Task: Find connections with filter location Derry with filter topic #realestatewith filter profile language Potuguese with filter current company Applus+ Asia Middle East and Africa with filter school Management and Science University with filter industry Glass, Ceramics and Concrete Manufacturing with filter service category Negotiation with filter keywords title Wait Staff Manager
Action: Mouse moved to (731, 105)
Screenshot: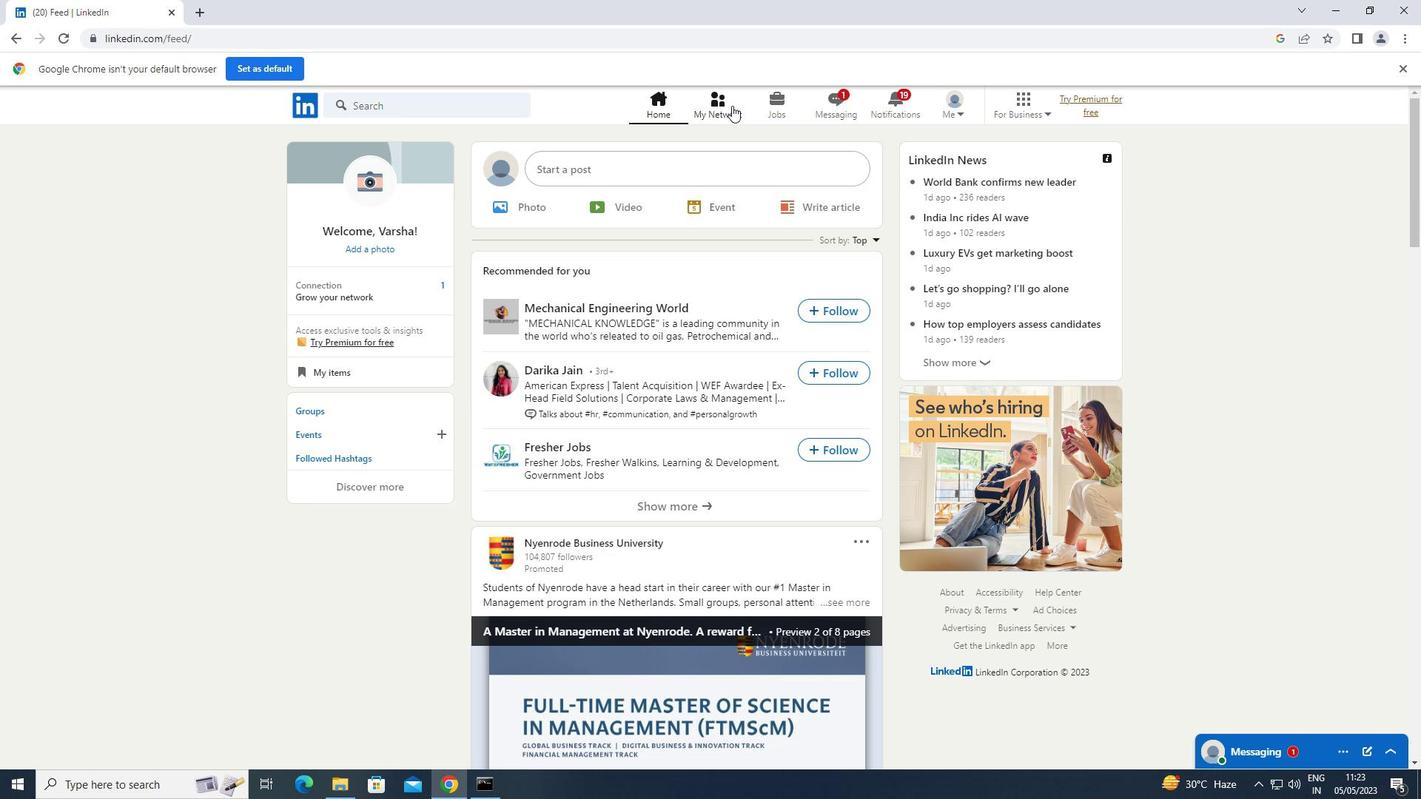 
Action: Mouse pressed left at (731, 105)
Screenshot: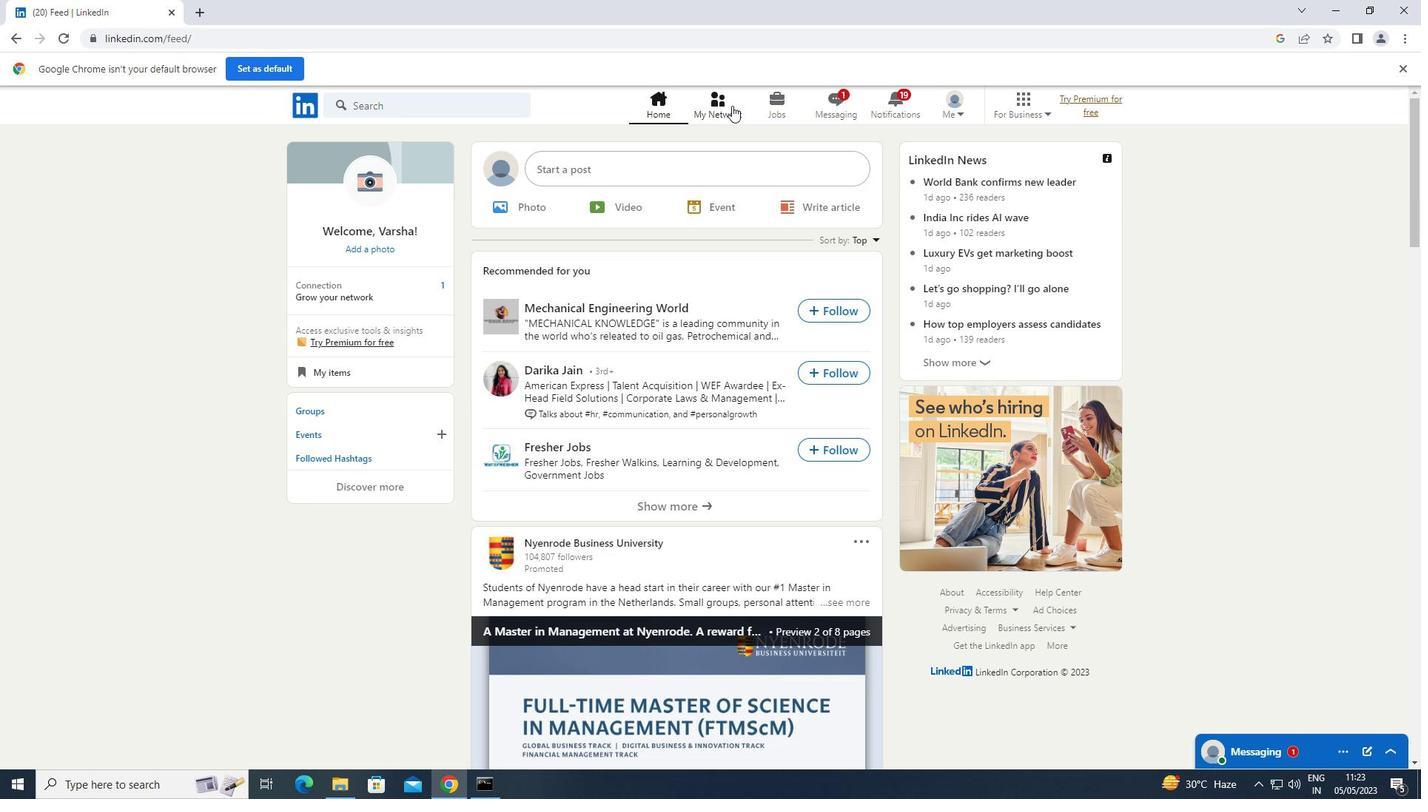 
Action: Mouse moved to (422, 183)
Screenshot: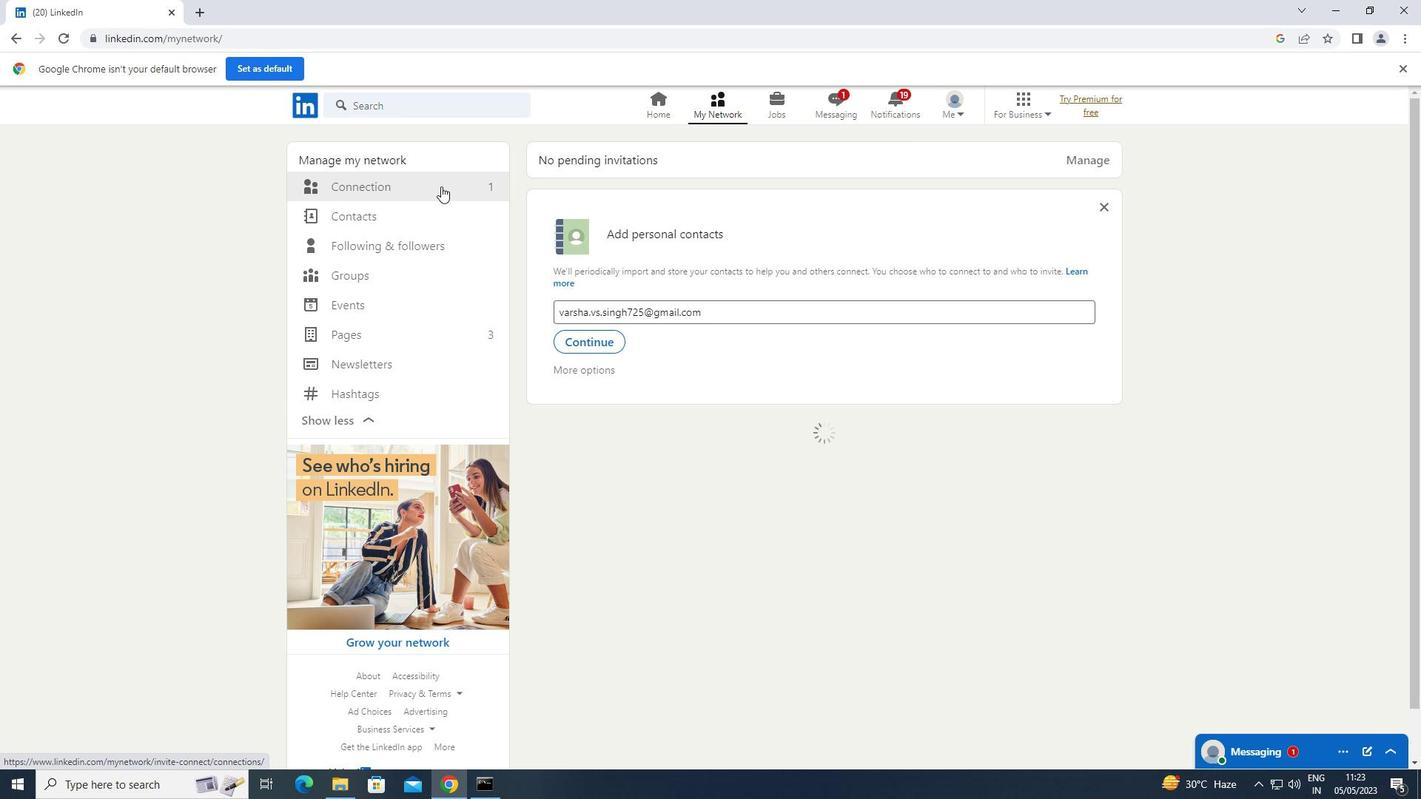 
Action: Mouse pressed left at (422, 183)
Screenshot: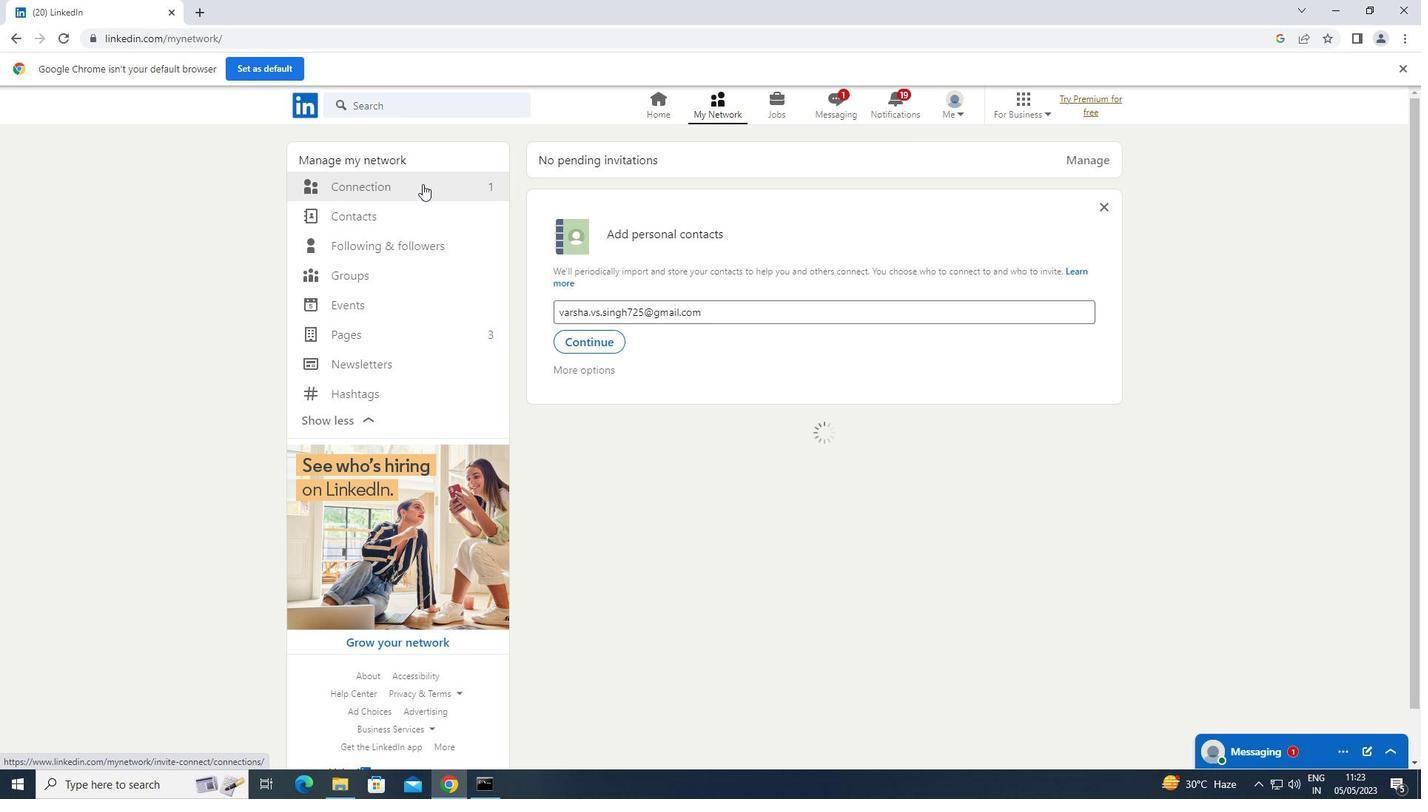 
Action: Mouse moved to (799, 190)
Screenshot: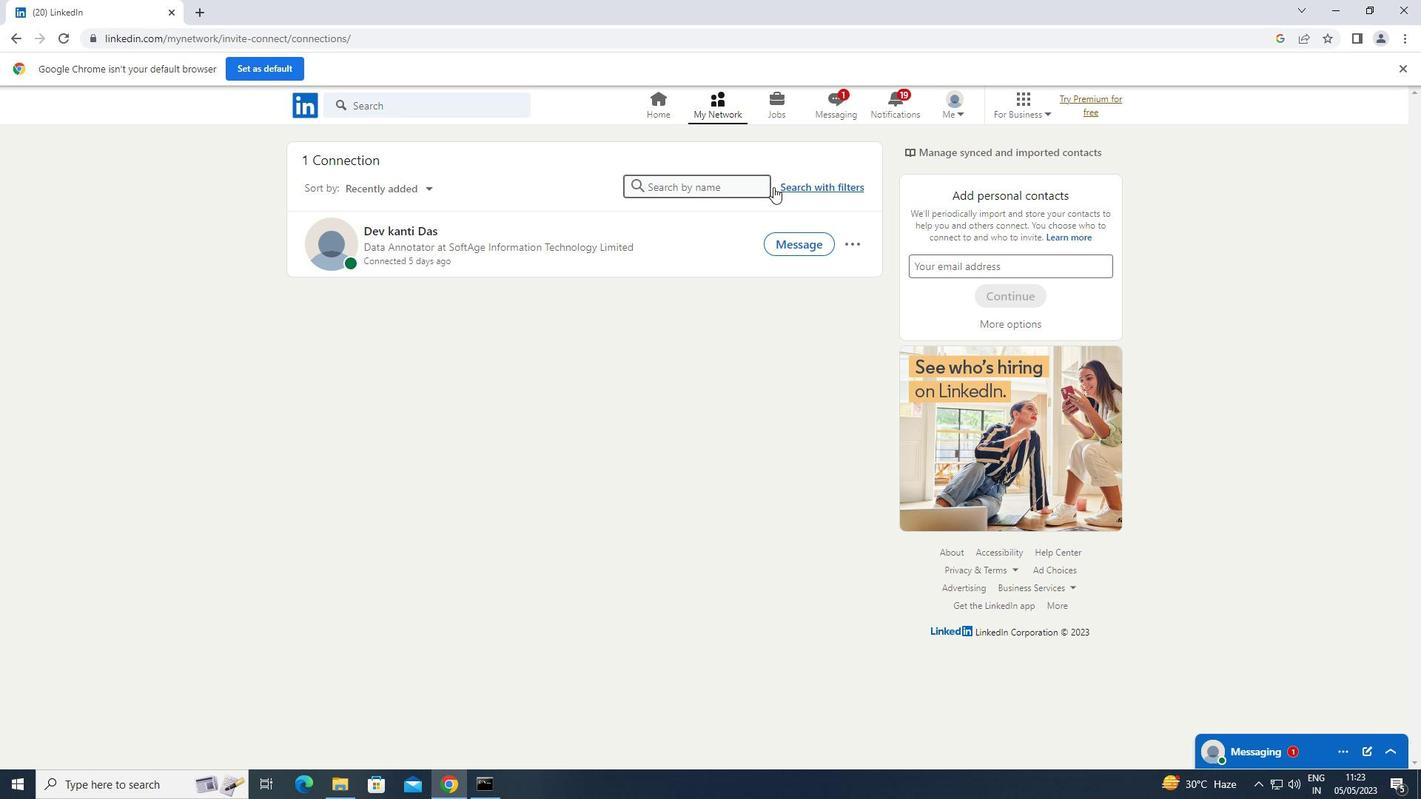 
Action: Mouse pressed left at (799, 190)
Screenshot: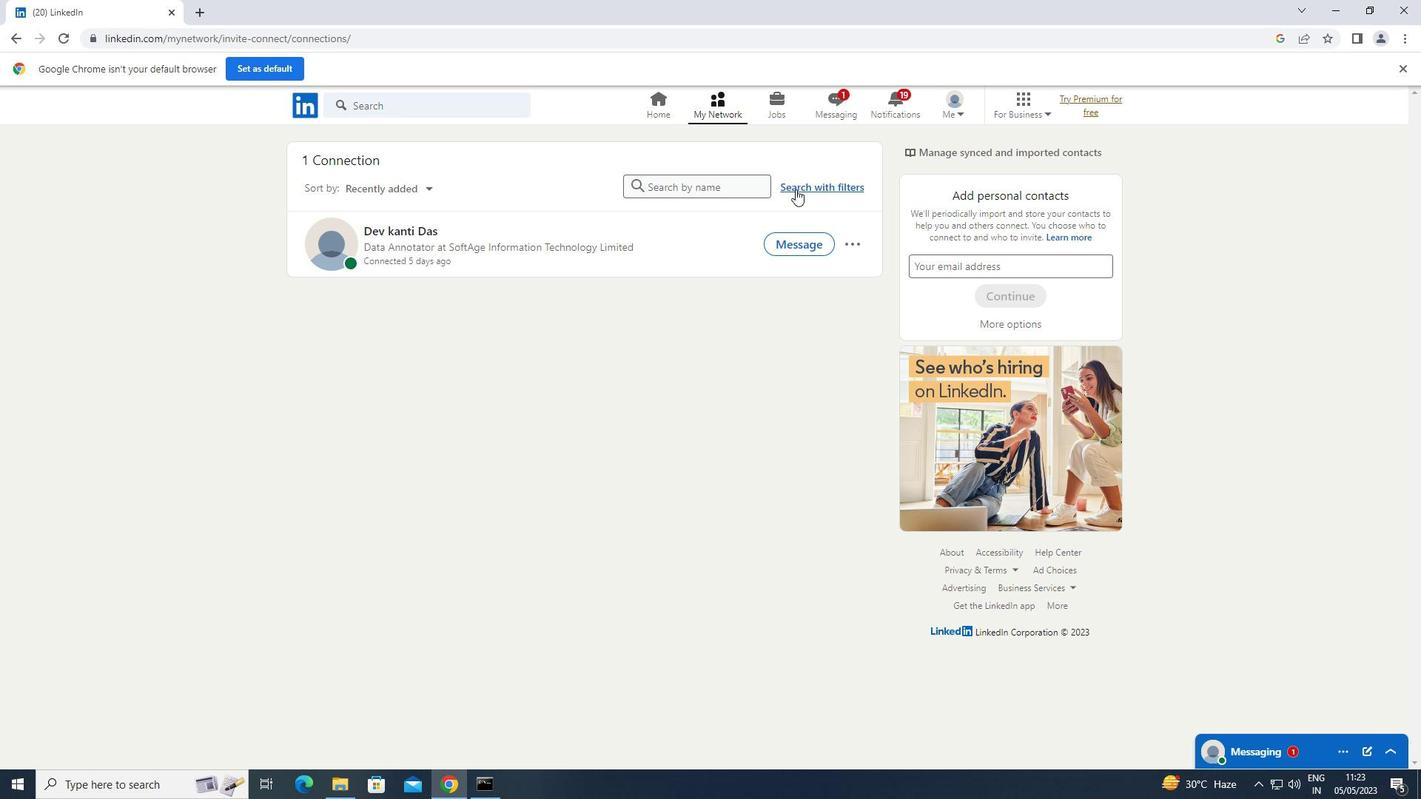 
Action: Mouse moved to (757, 150)
Screenshot: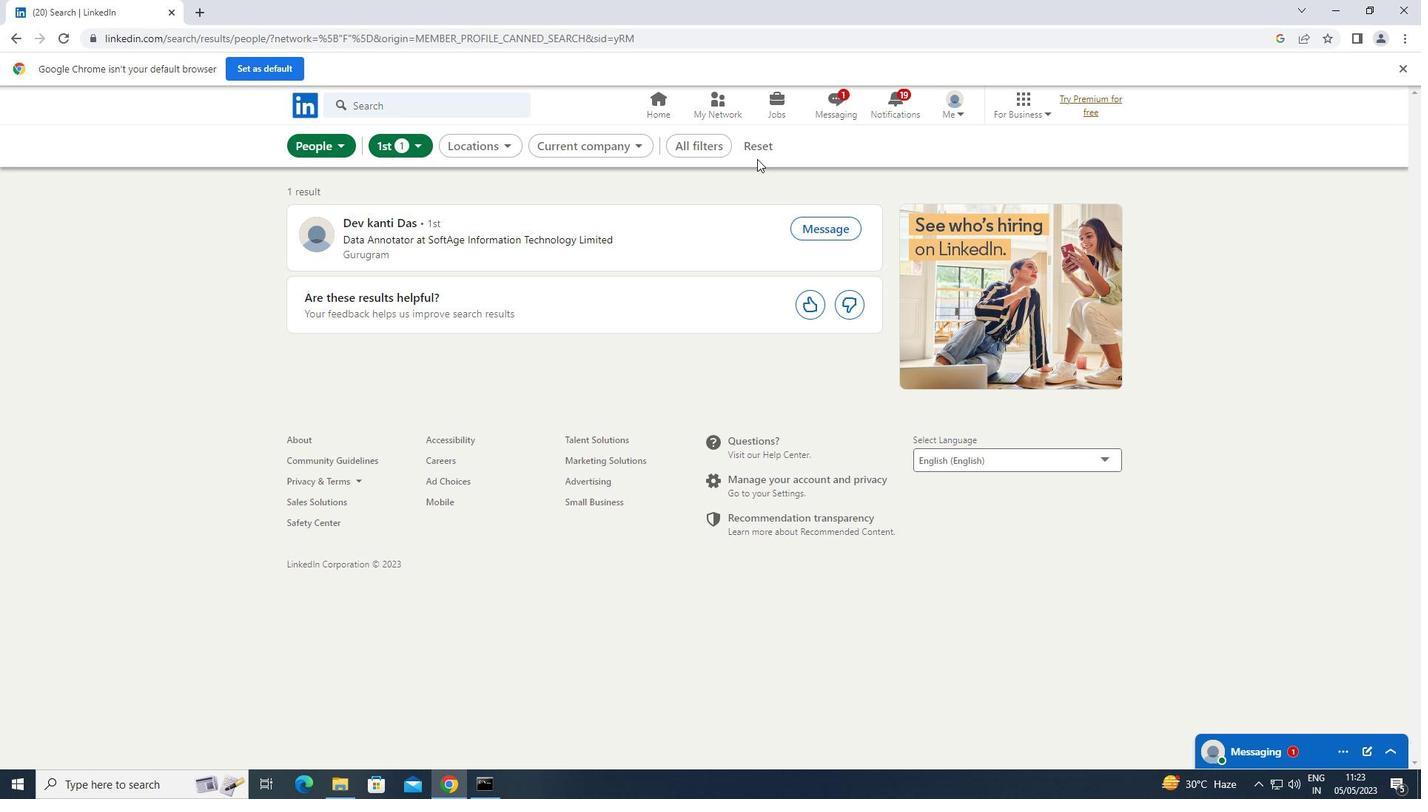 
Action: Mouse pressed left at (757, 150)
Screenshot: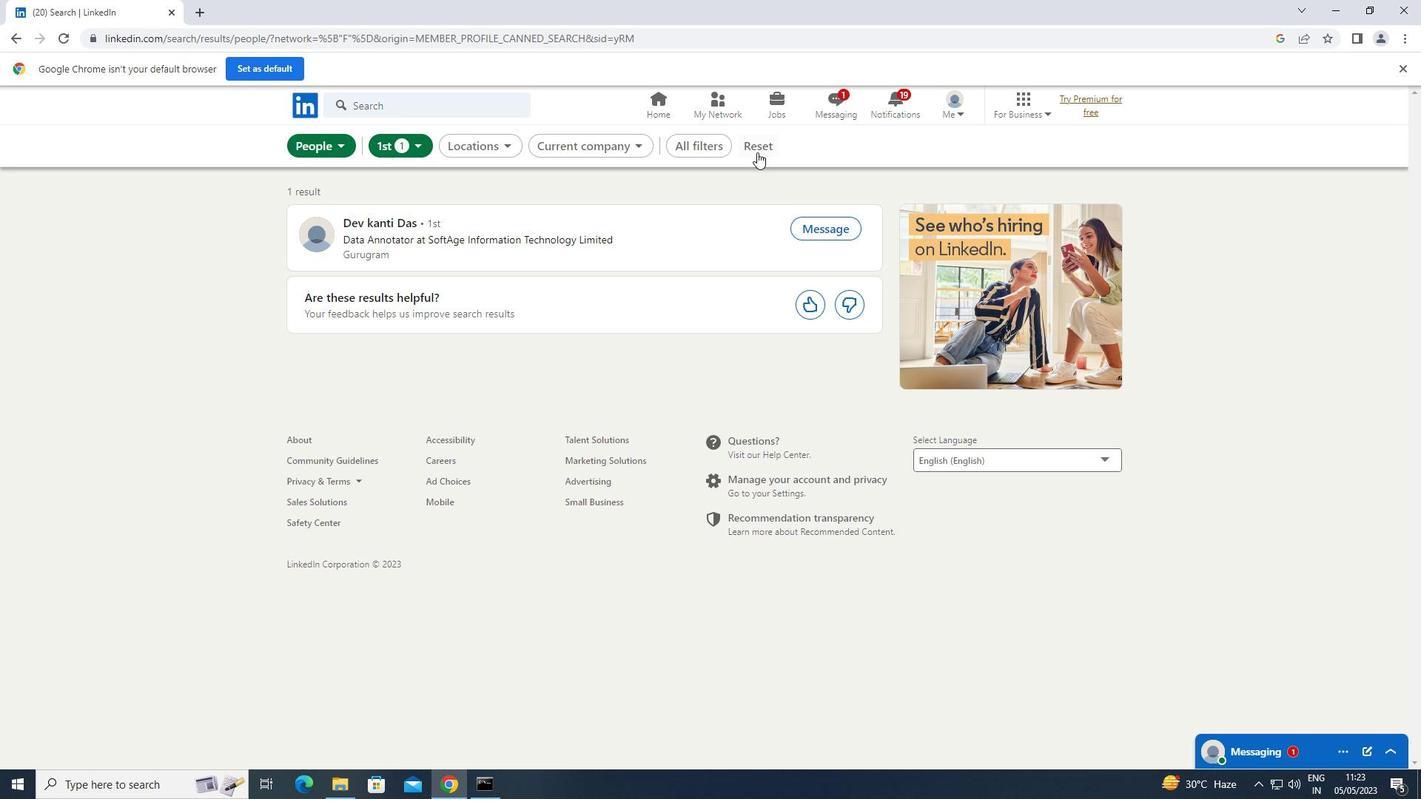 
Action: Mouse moved to (747, 150)
Screenshot: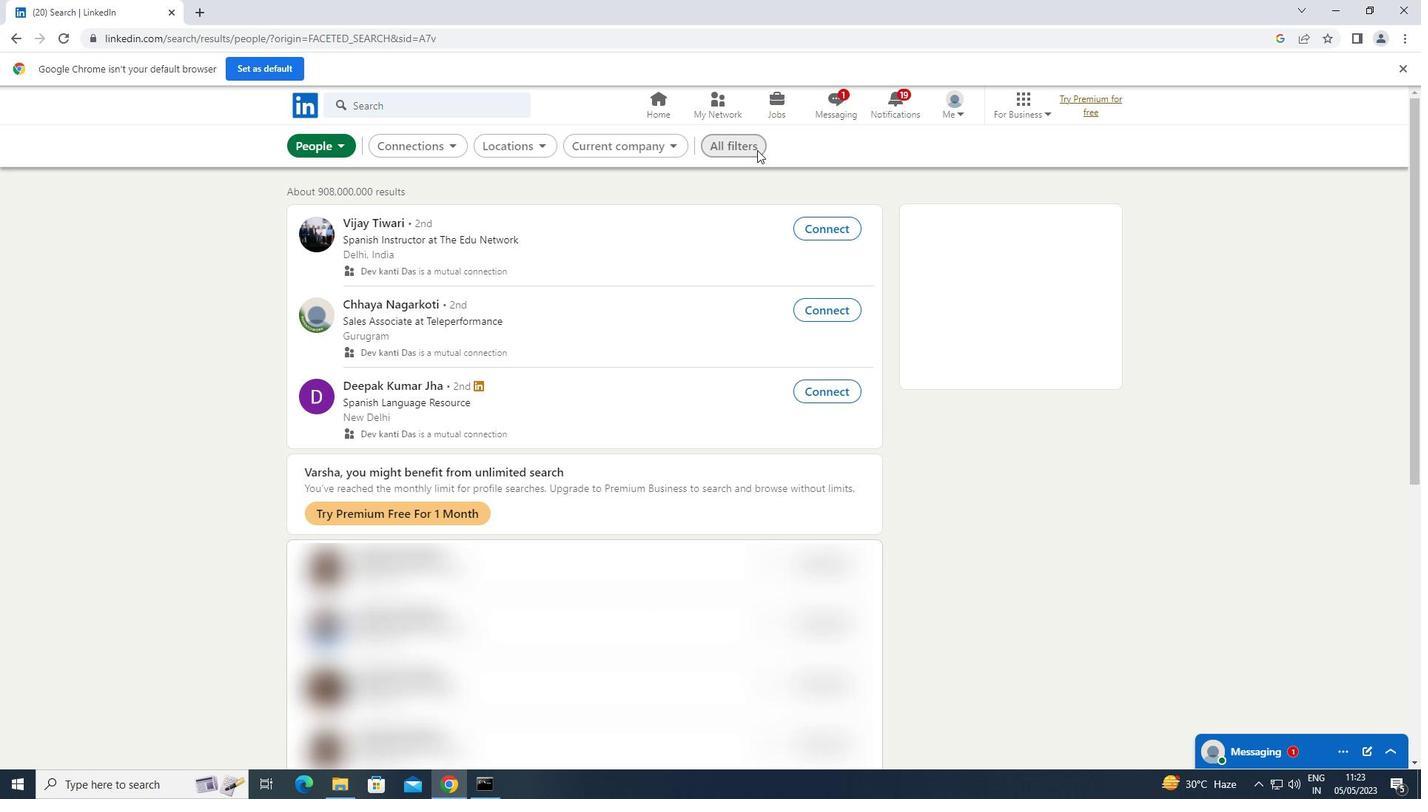 
Action: Mouse pressed left at (747, 150)
Screenshot: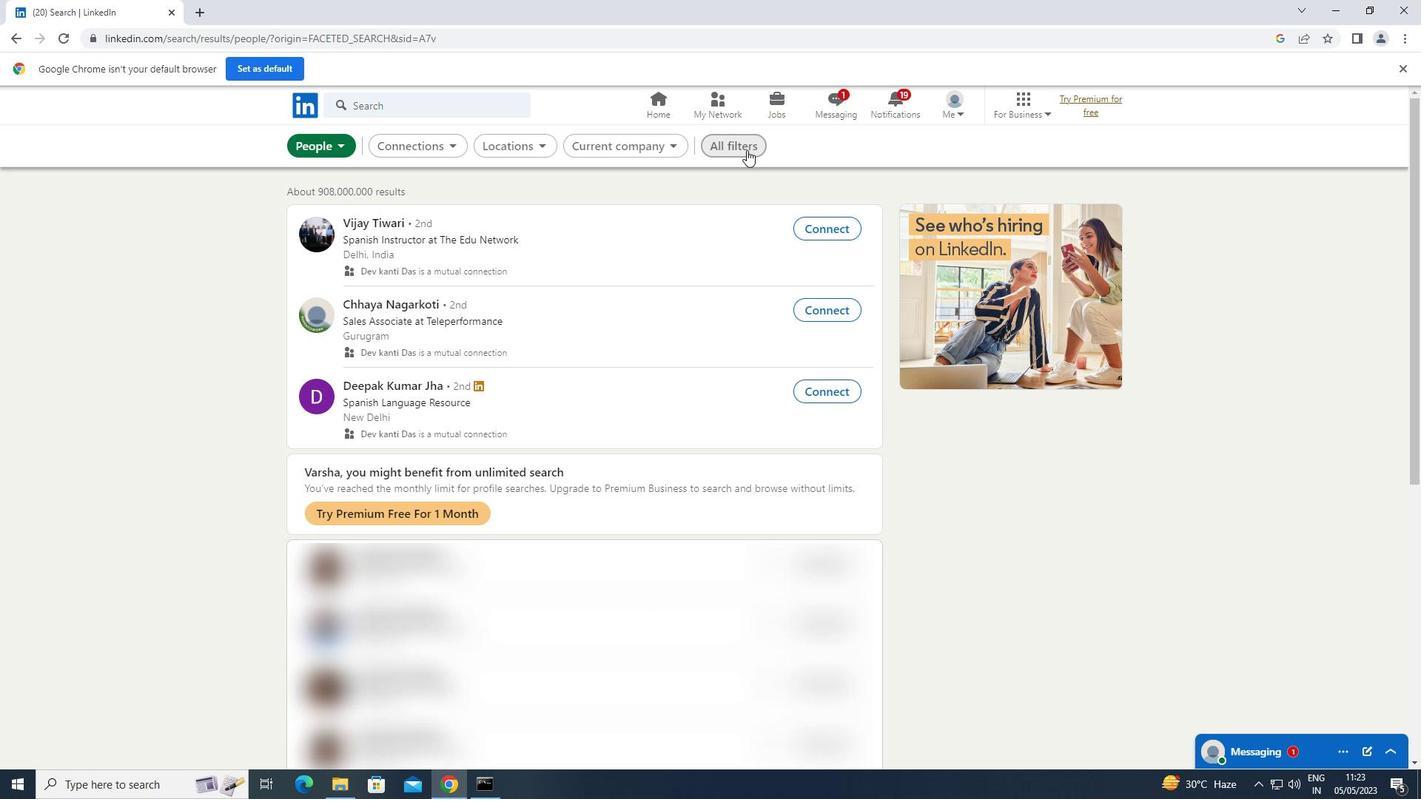 
Action: Mouse moved to (1224, 581)
Screenshot: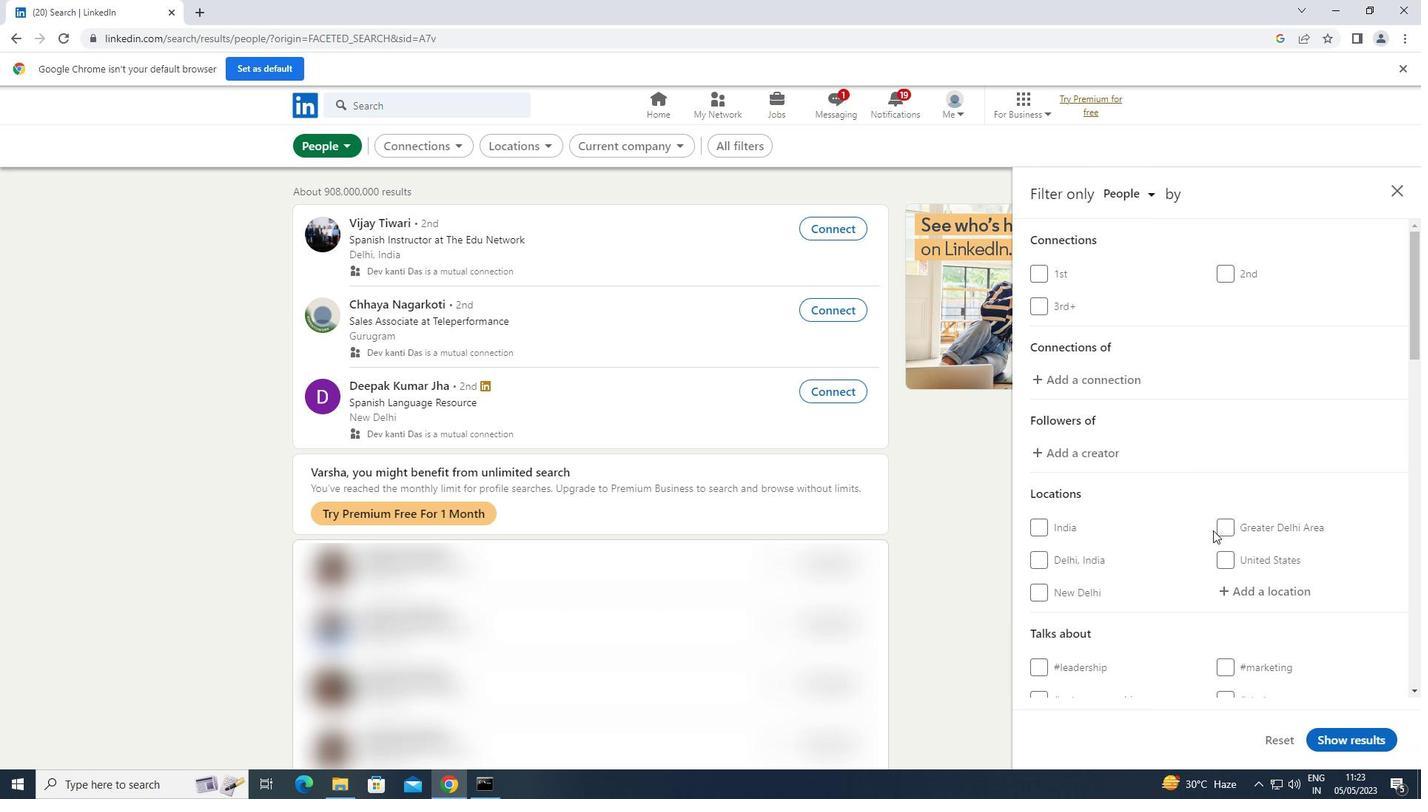 
Action: Mouse pressed left at (1224, 581)
Screenshot: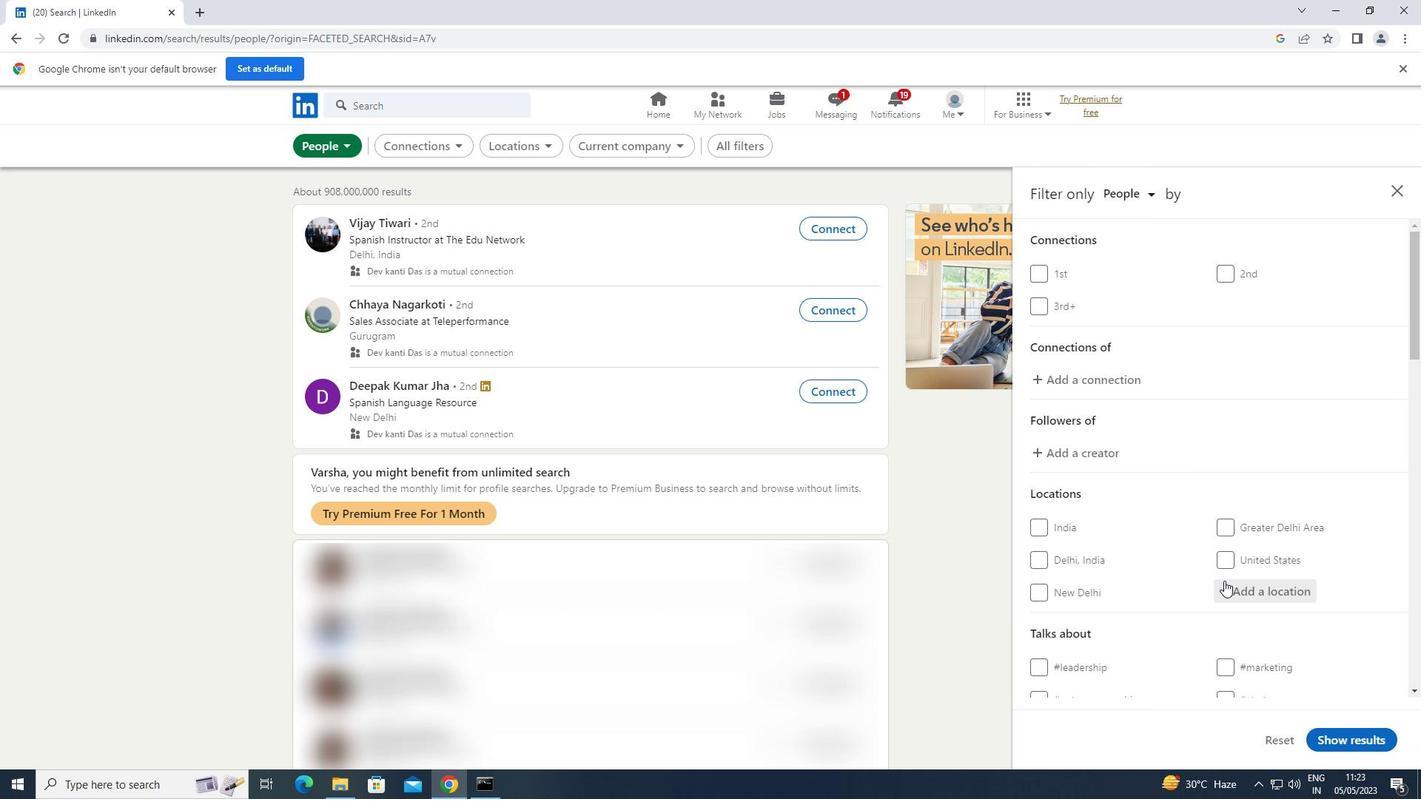 
Action: Key pressed <Key.shift><Key.shift>DERRY
Screenshot: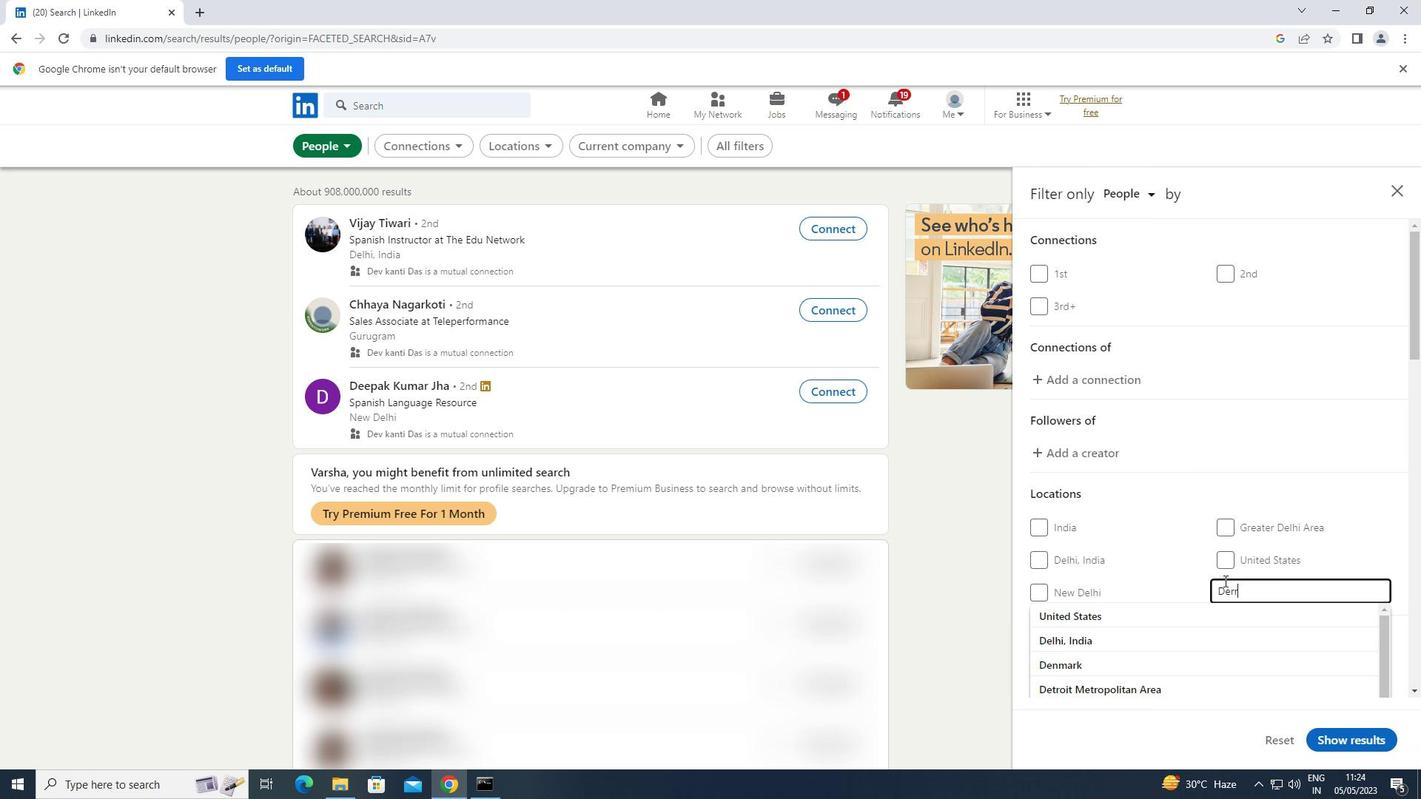 
Action: Mouse scrolled (1224, 580) with delta (0, 0)
Screenshot: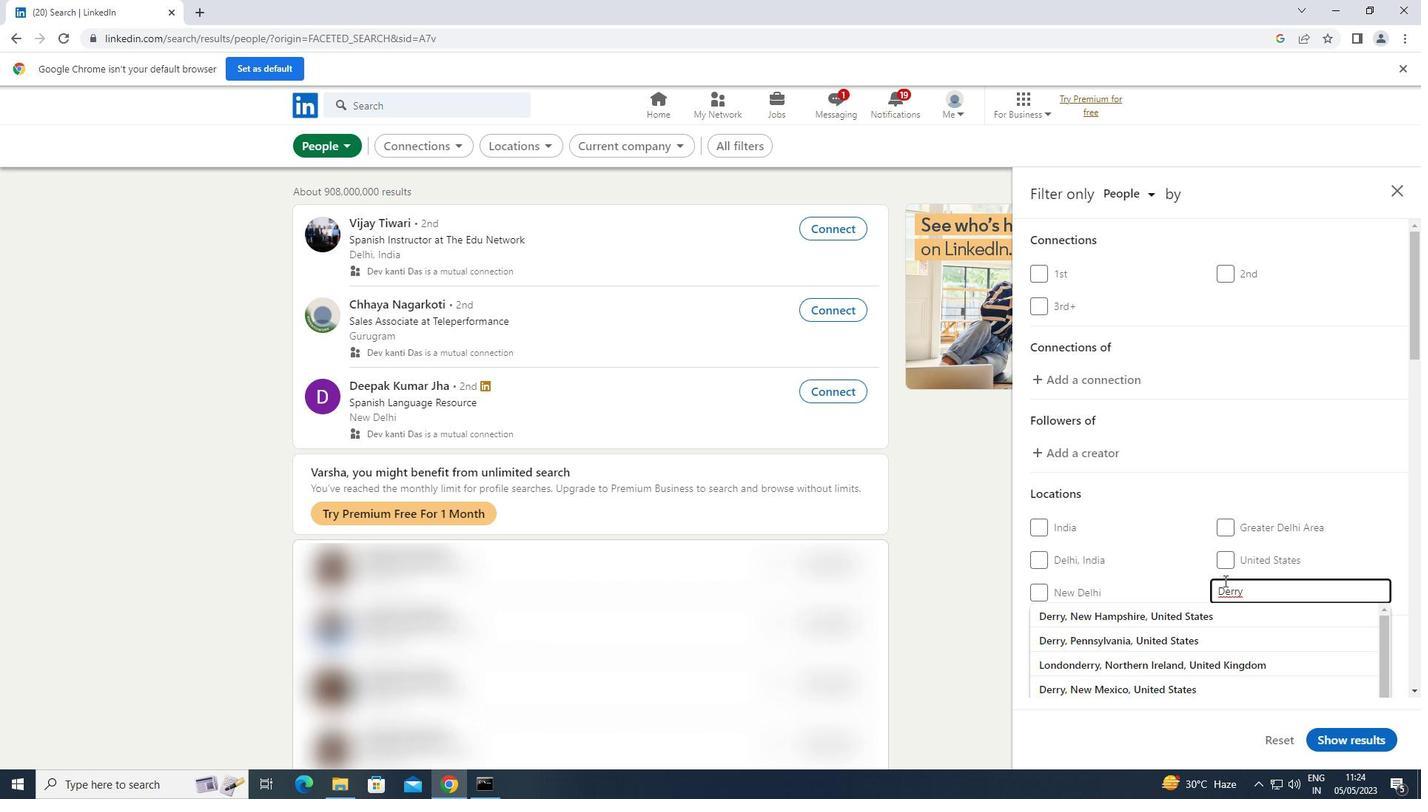 
Action: Mouse moved to (1224, 587)
Screenshot: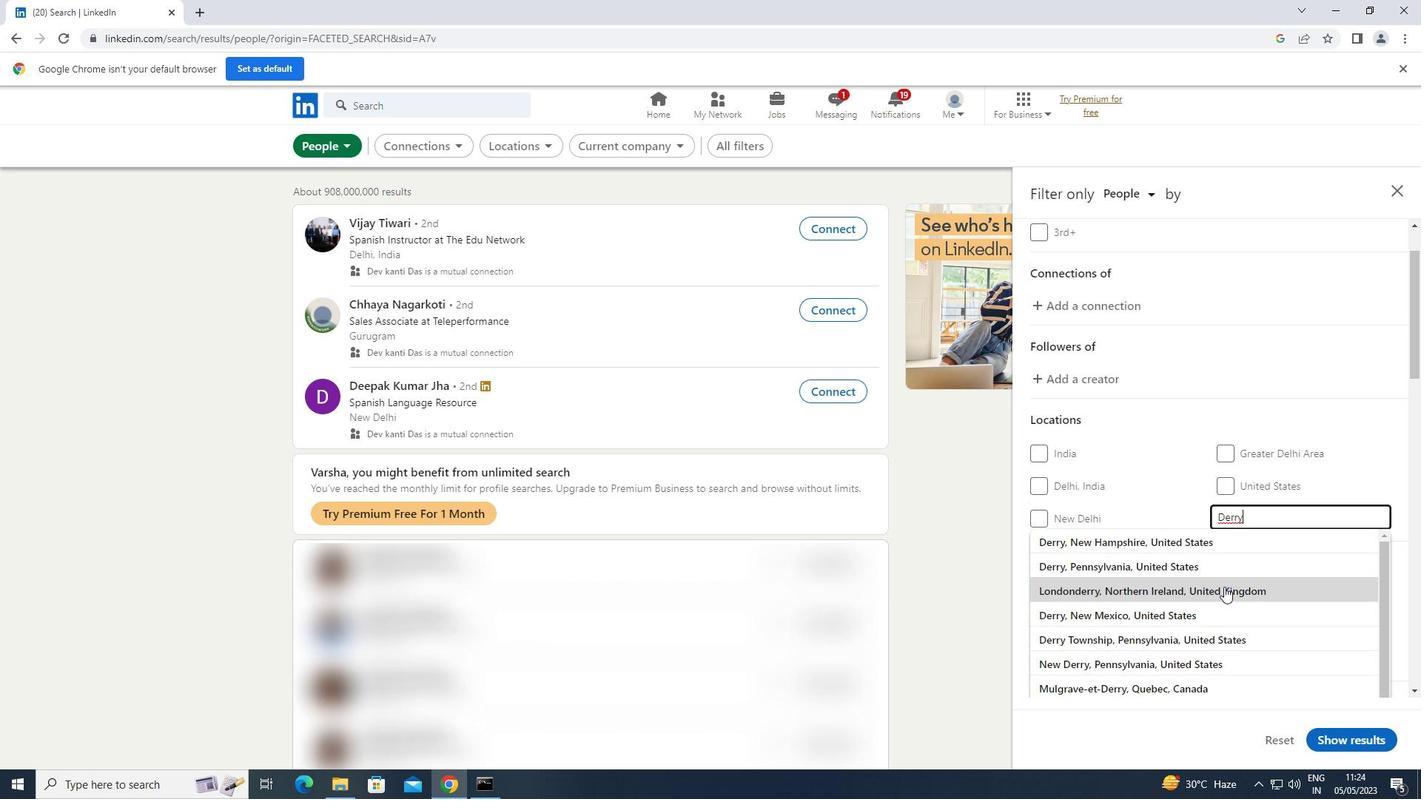
Action: Key pressed <Key.enter>
Screenshot: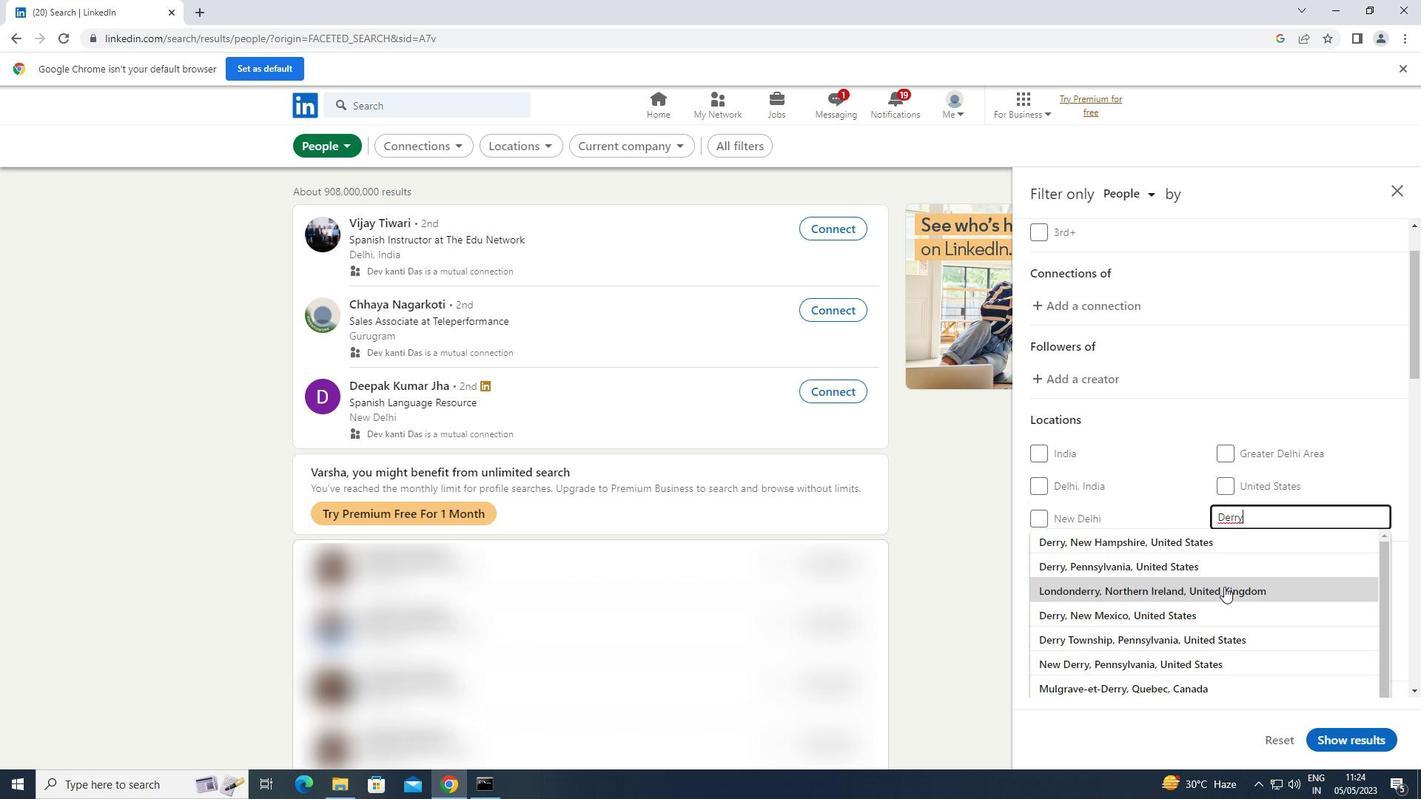 
Action: Mouse moved to (1264, 662)
Screenshot: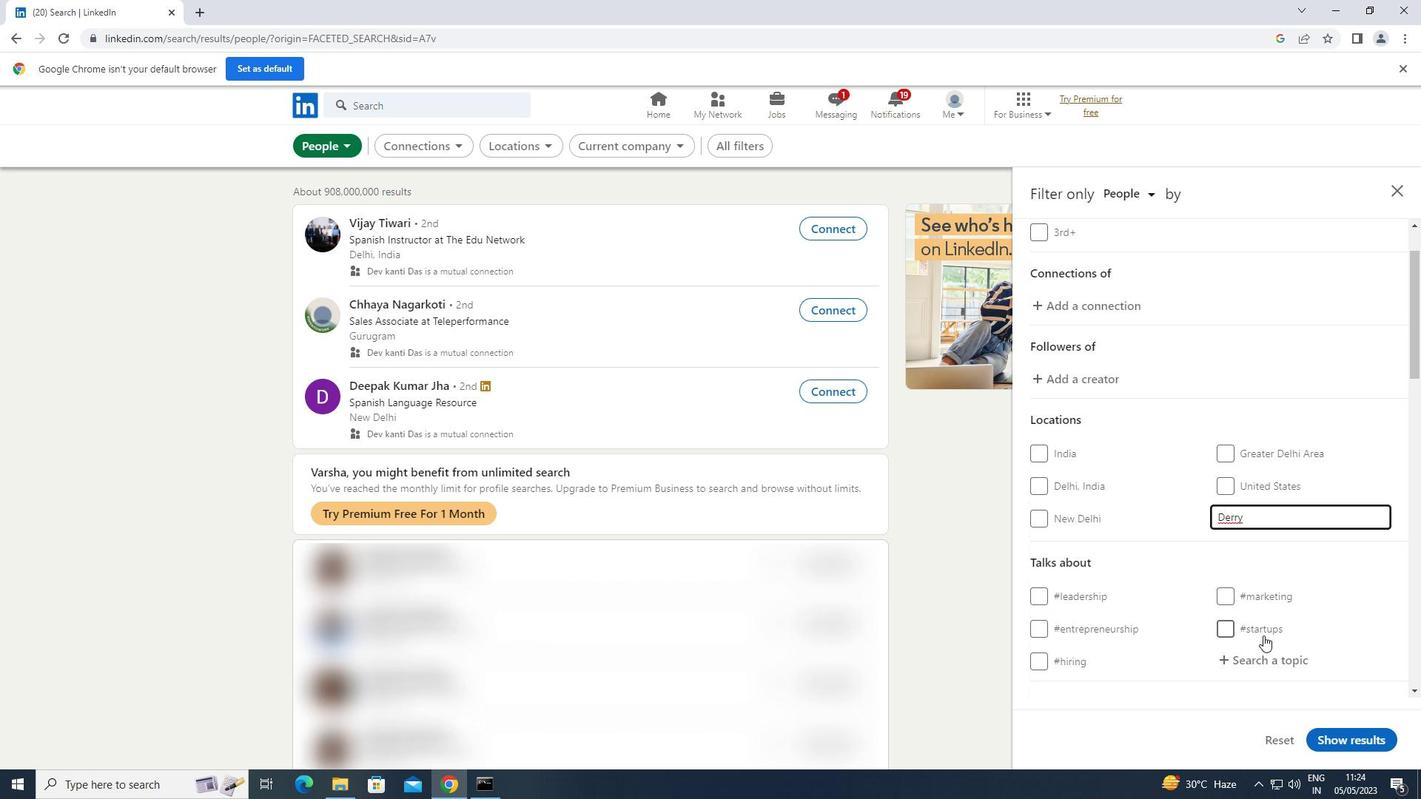 
Action: Mouse pressed left at (1264, 662)
Screenshot: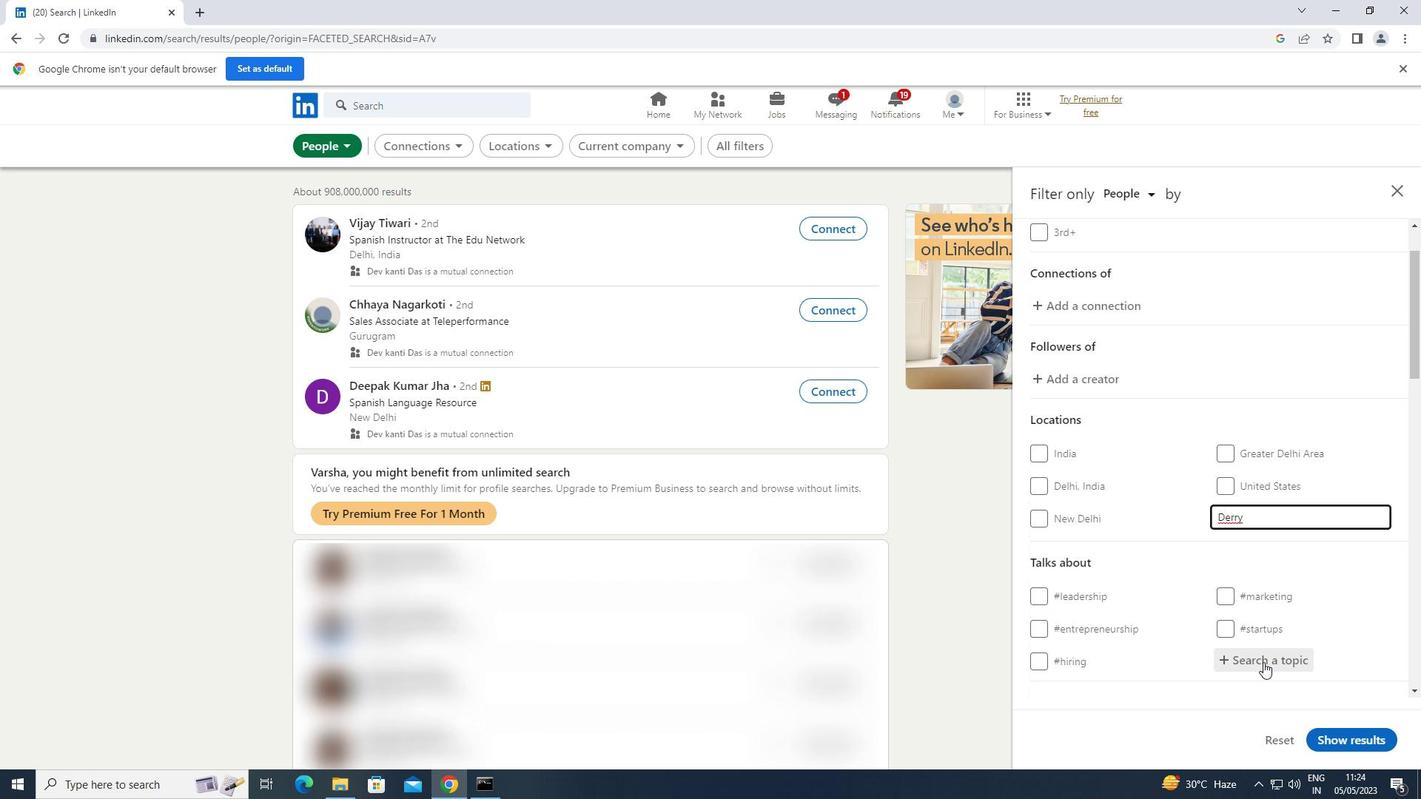 
Action: Key pressed REALESTATE
Screenshot: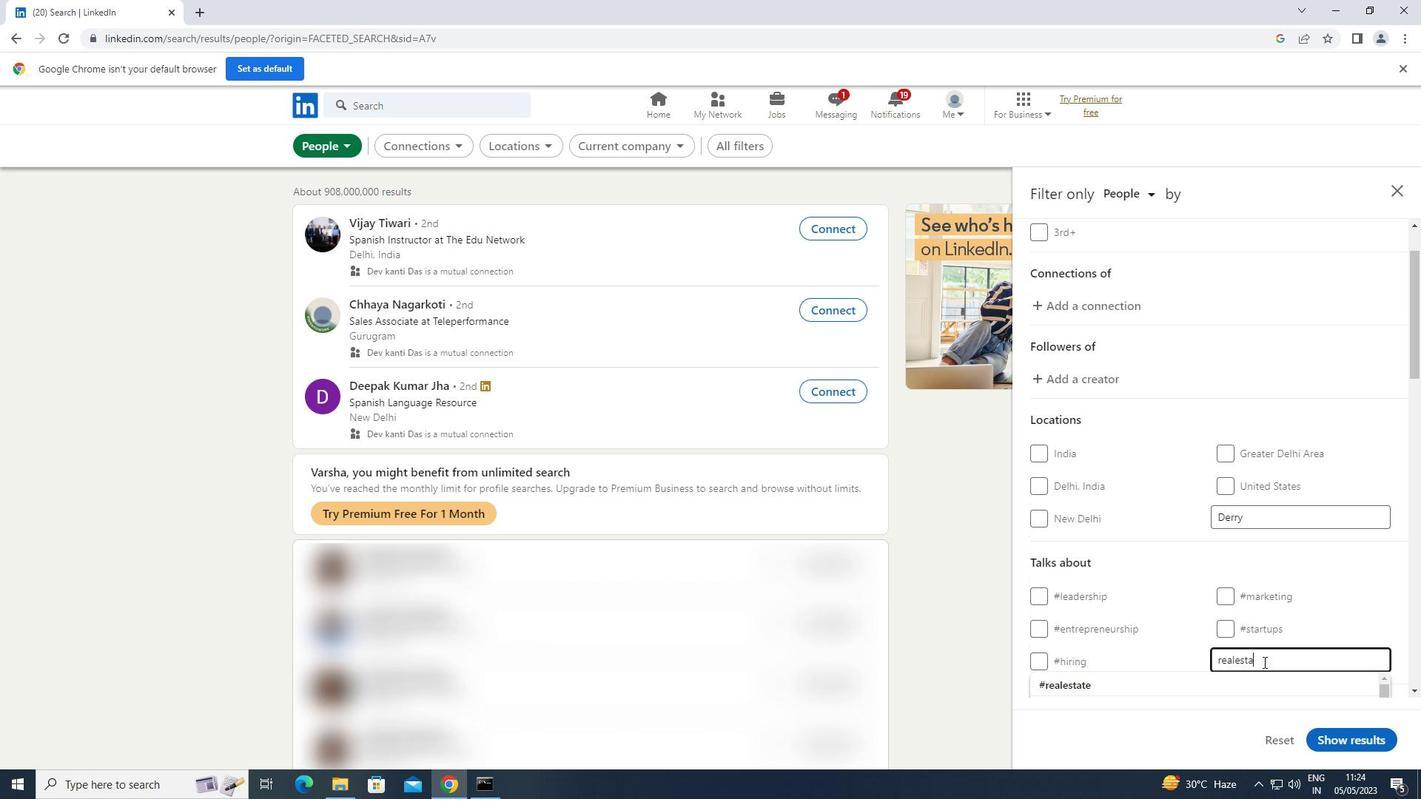 
Action: Mouse moved to (1076, 676)
Screenshot: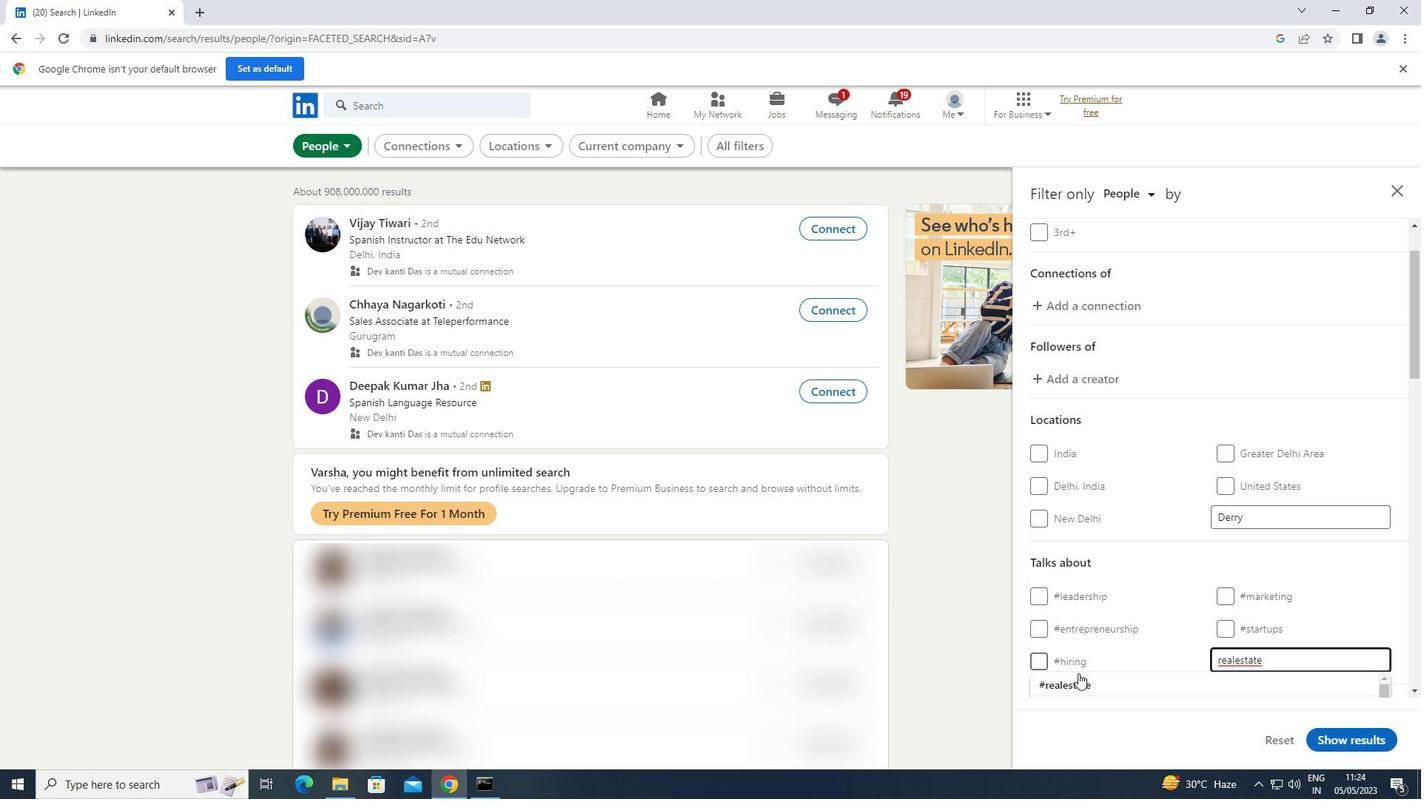 
Action: Mouse pressed left at (1076, 676)
Screenshot: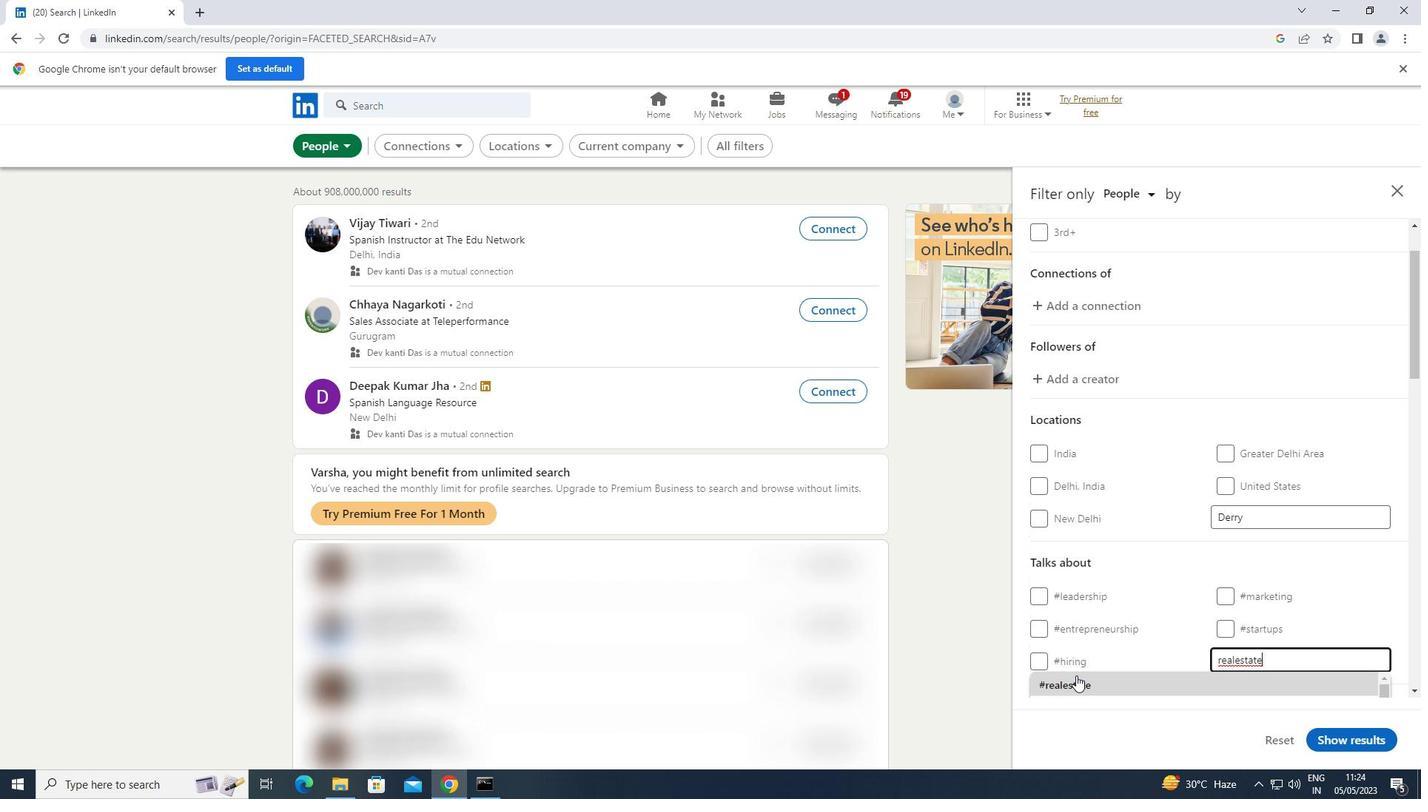 
Action: Mouse moved to (1093, 620)
Screenshot: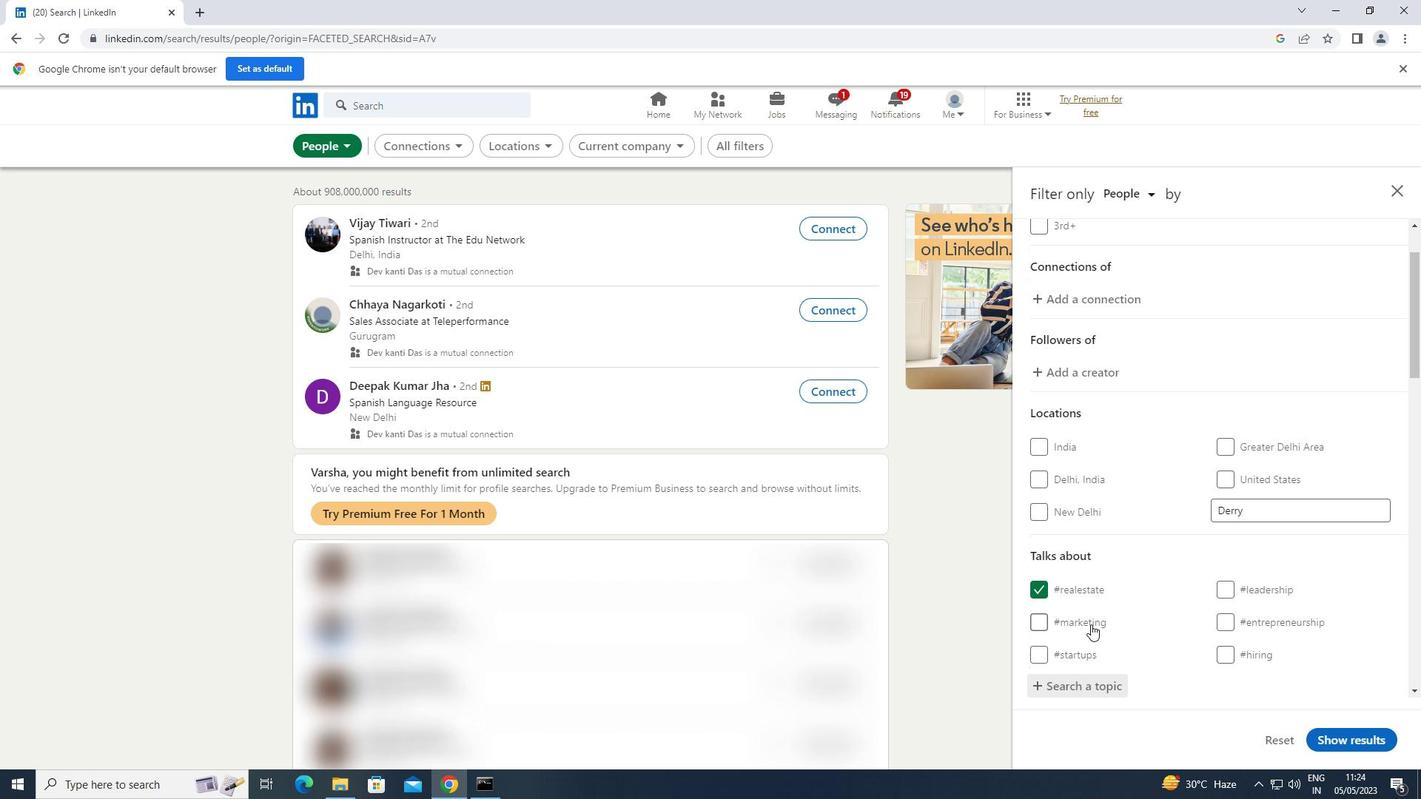 
Action: Mouse scrolled (1093, 619) with delta (0, 0)
Screenshot: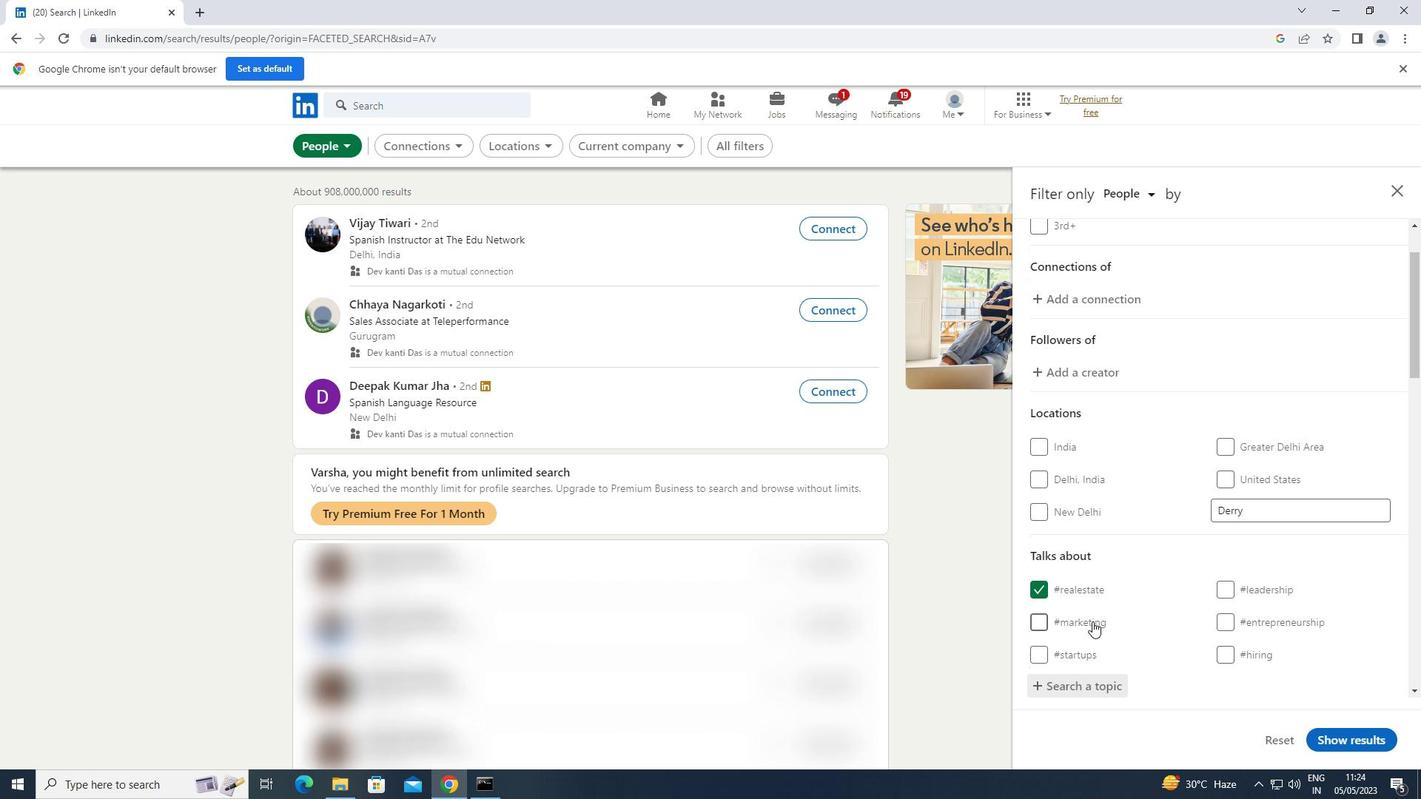 
Action: Mouse scrolled (1093, 619) with delta (0, 0)
Screenshot: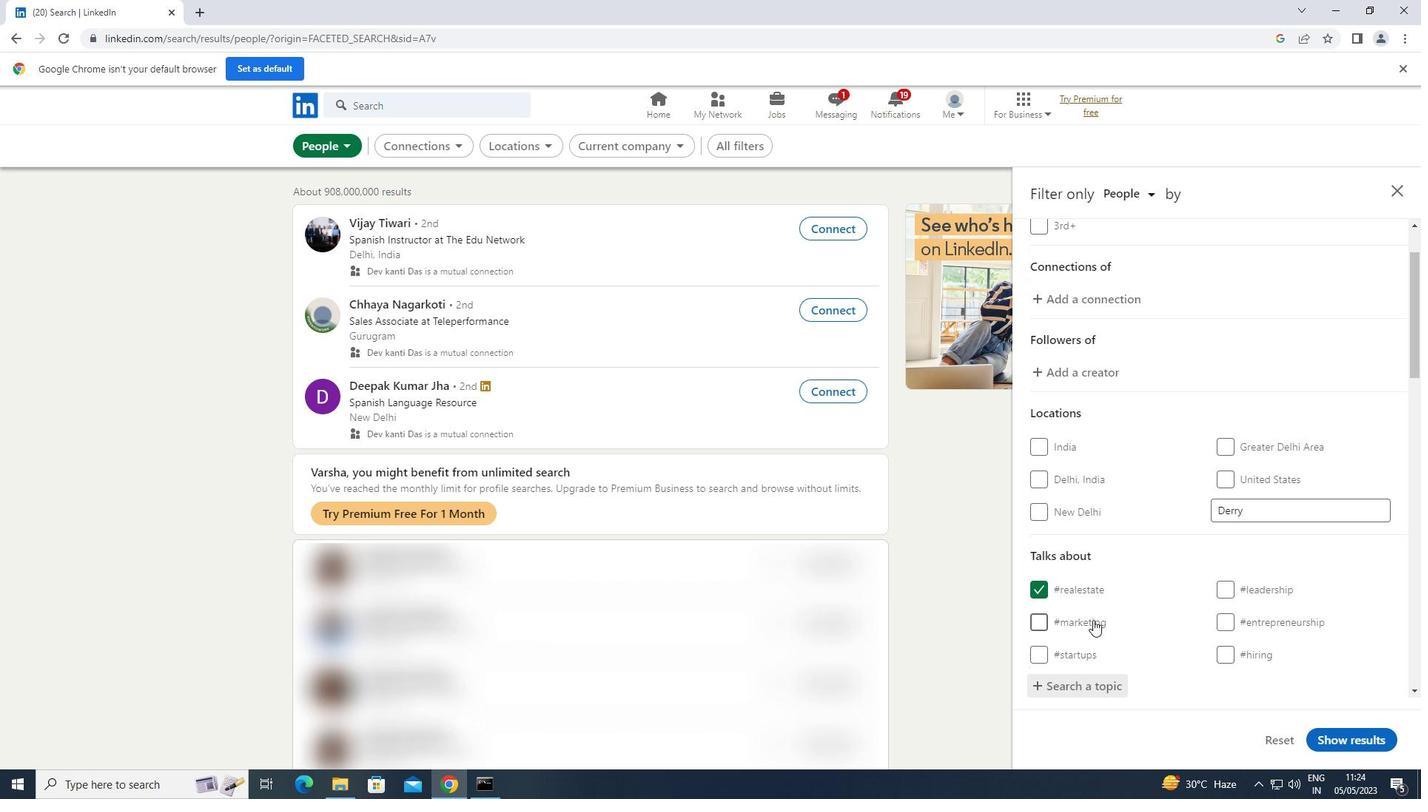
Action: Mouse scrolled (1093, 619) with delta (0, 0)
Screenshot: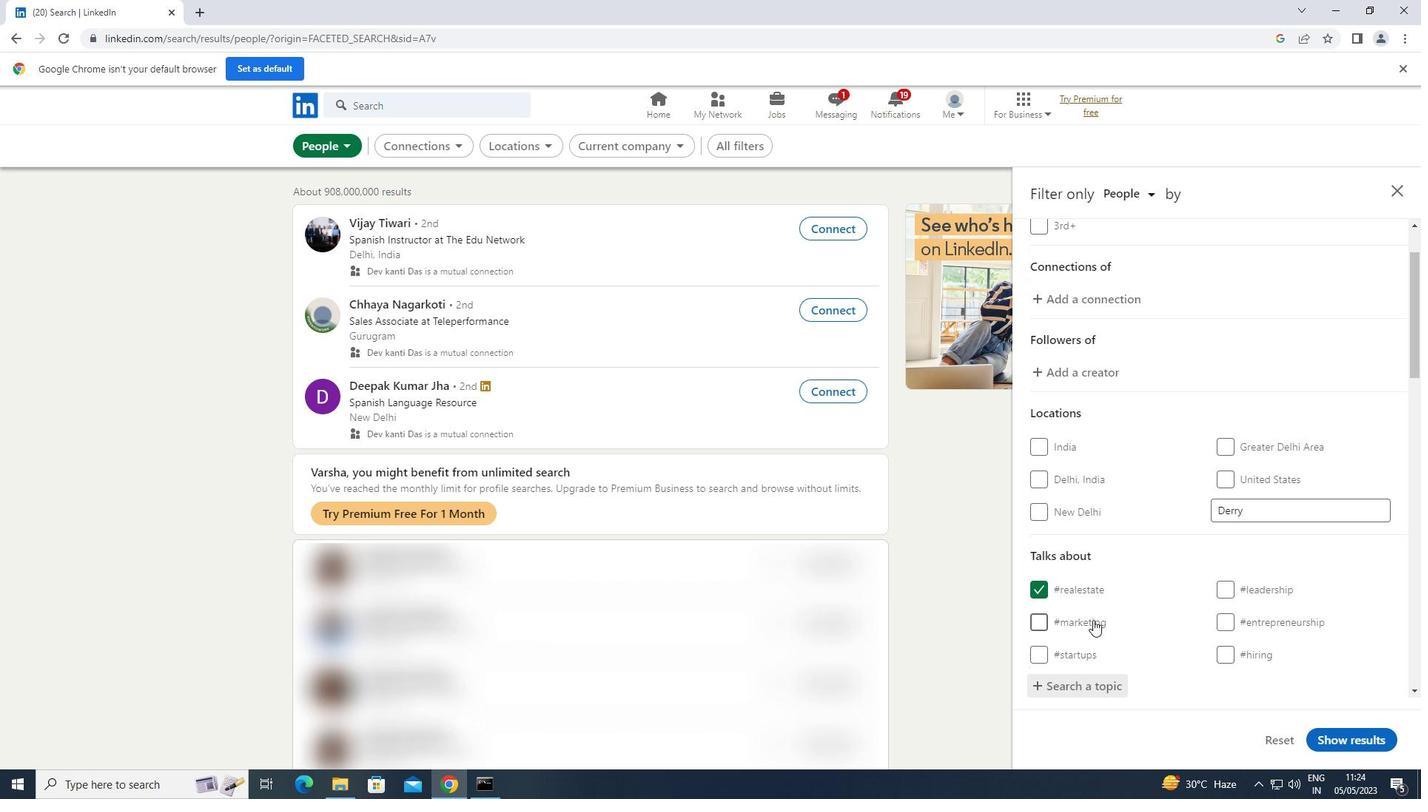 
Action: Mouse moved to (1100, 610)
Screenshot: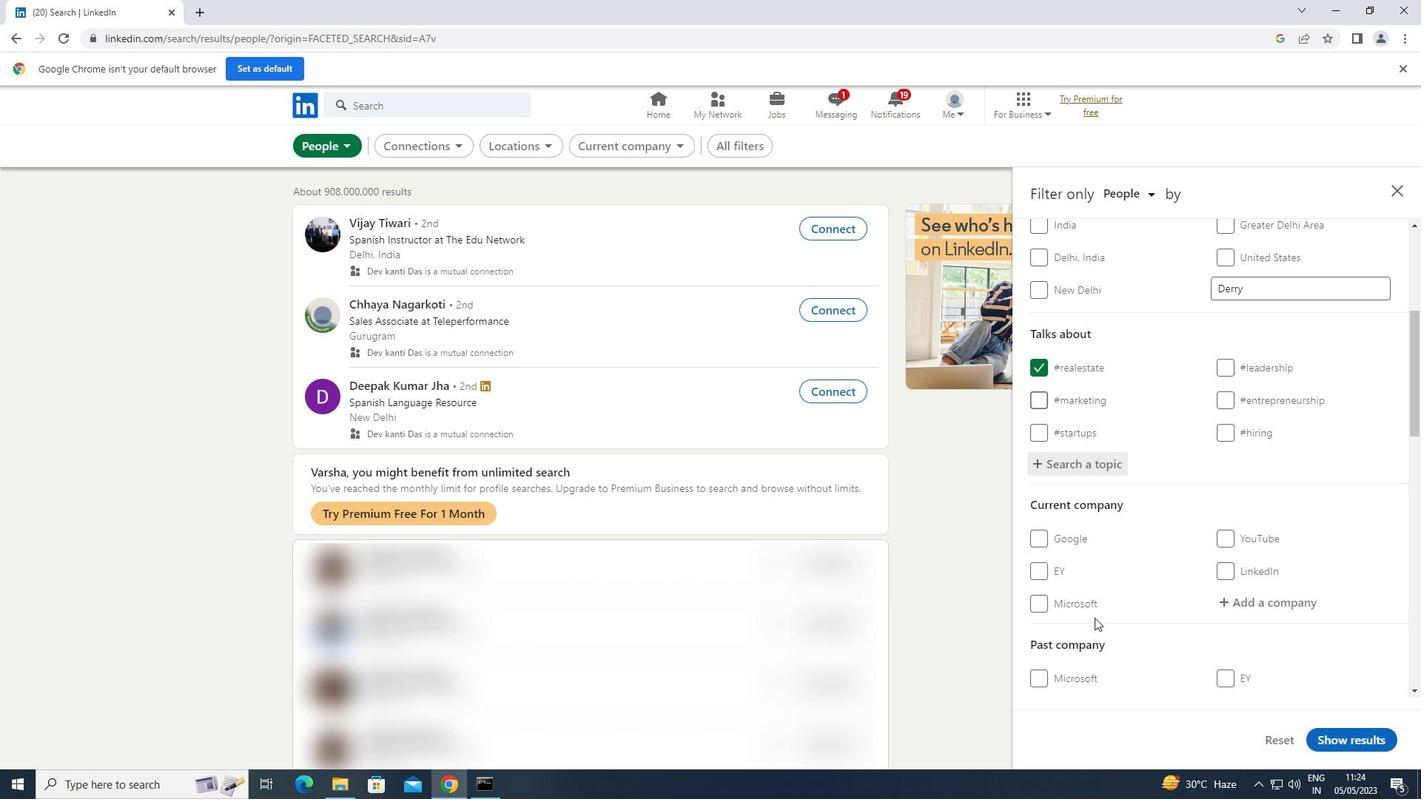 
Action: Mouse scrolled (1100, 610) with delta (0, 0)
Screenshot: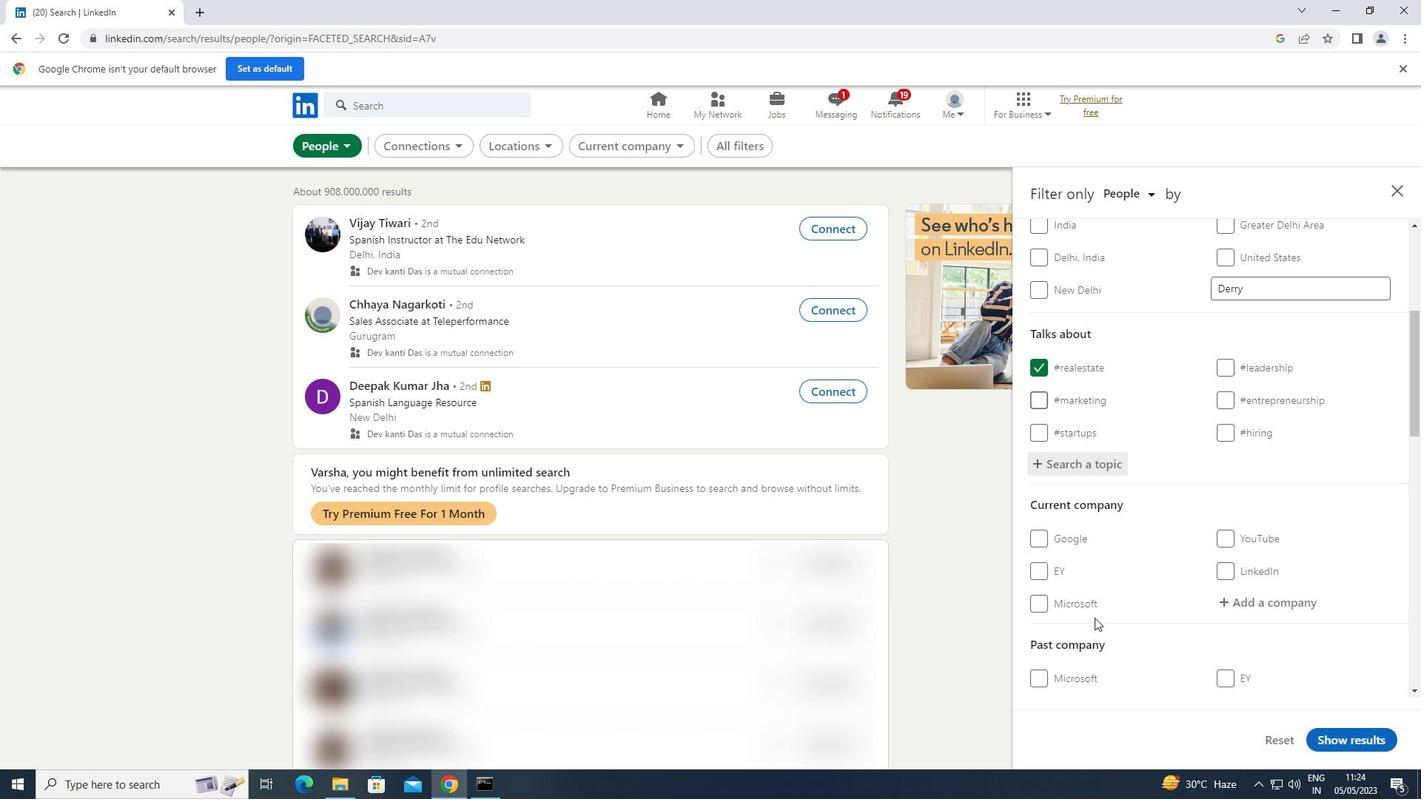 
Action: Mouse moved to (1101, 609)
Screenshot: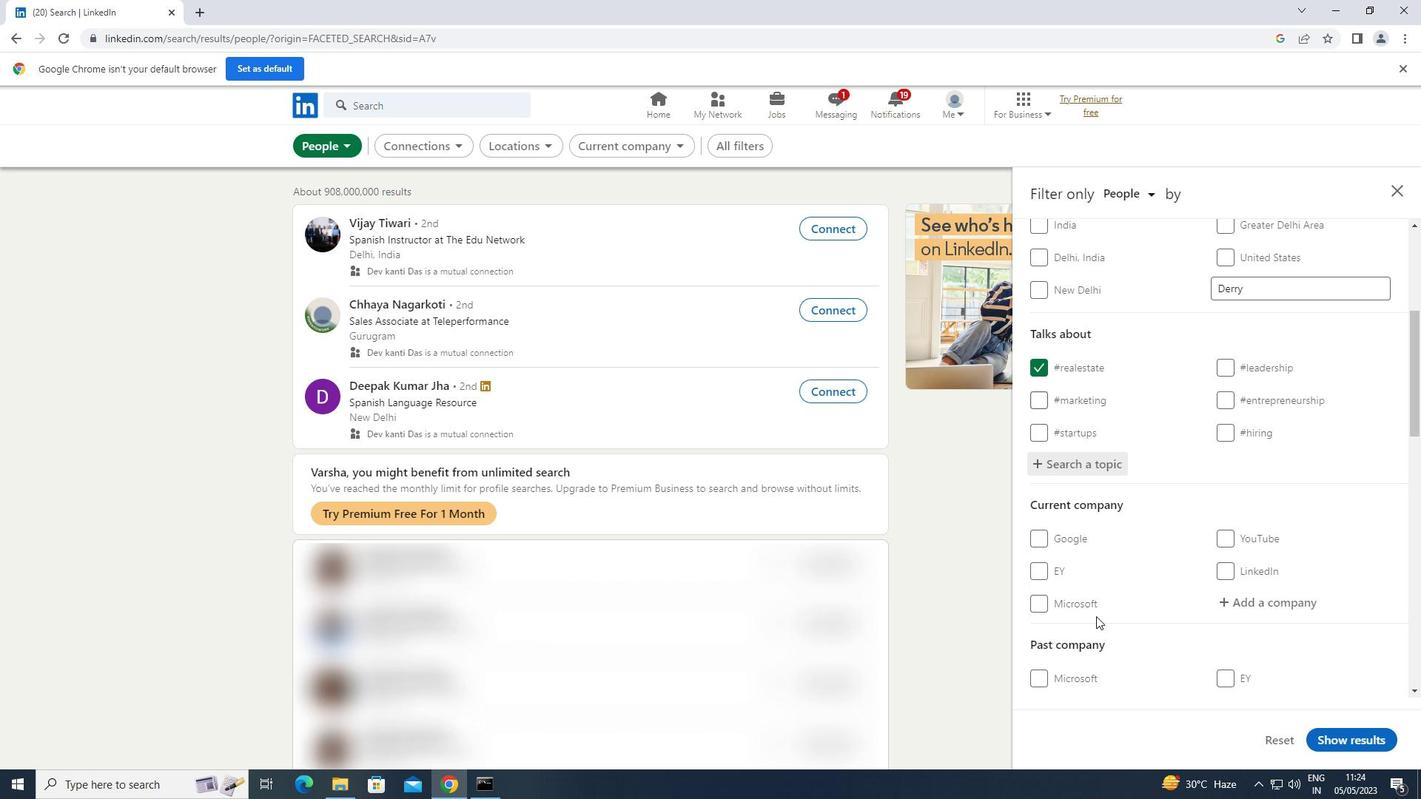 
Action: Mouse scrolled (1101, 608) with delta (0, 0)
Screenshot: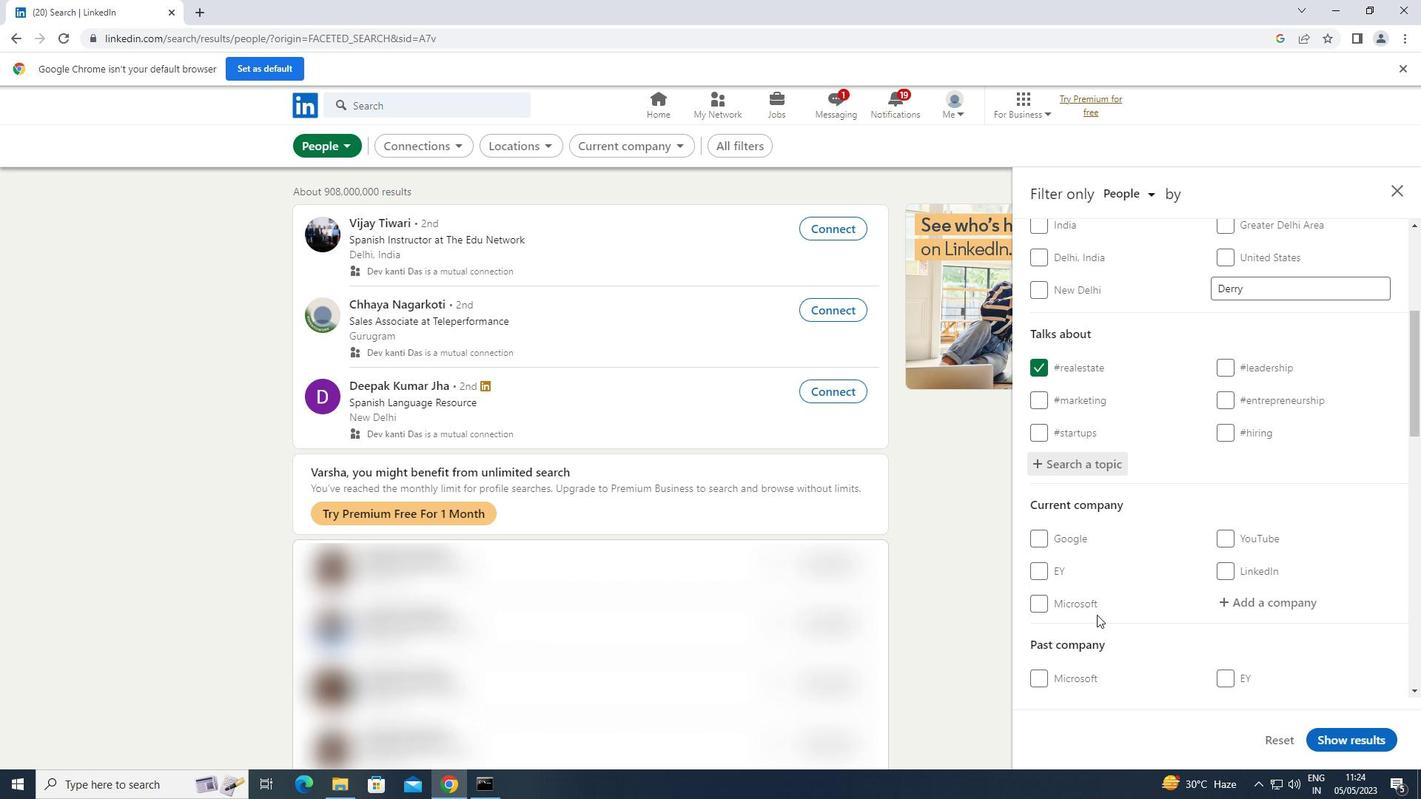 
Action: Mouse scrolled (1101, 608) with delta (0, 0)
Screenshot: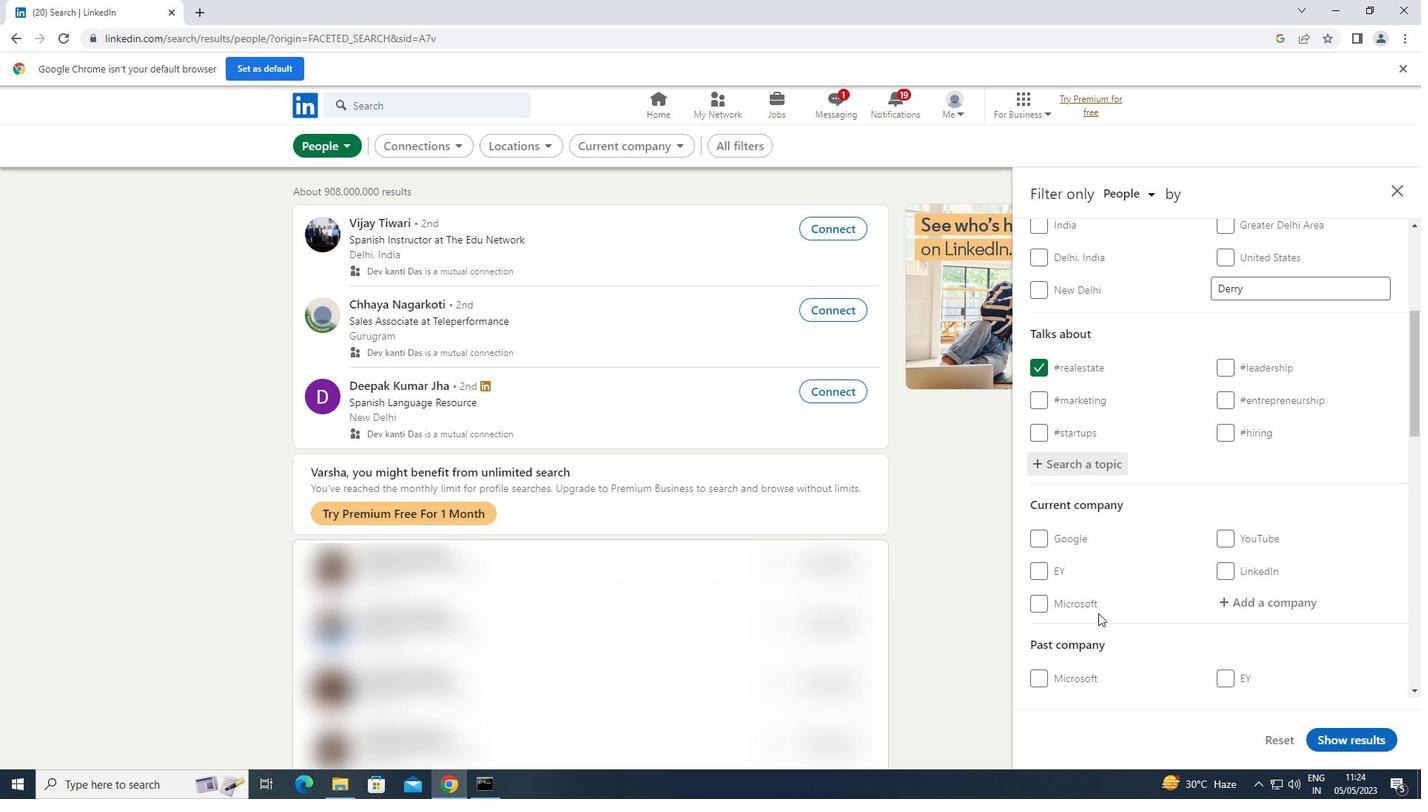 
Action: Mouse moved to (1105, 602)
Screenshot: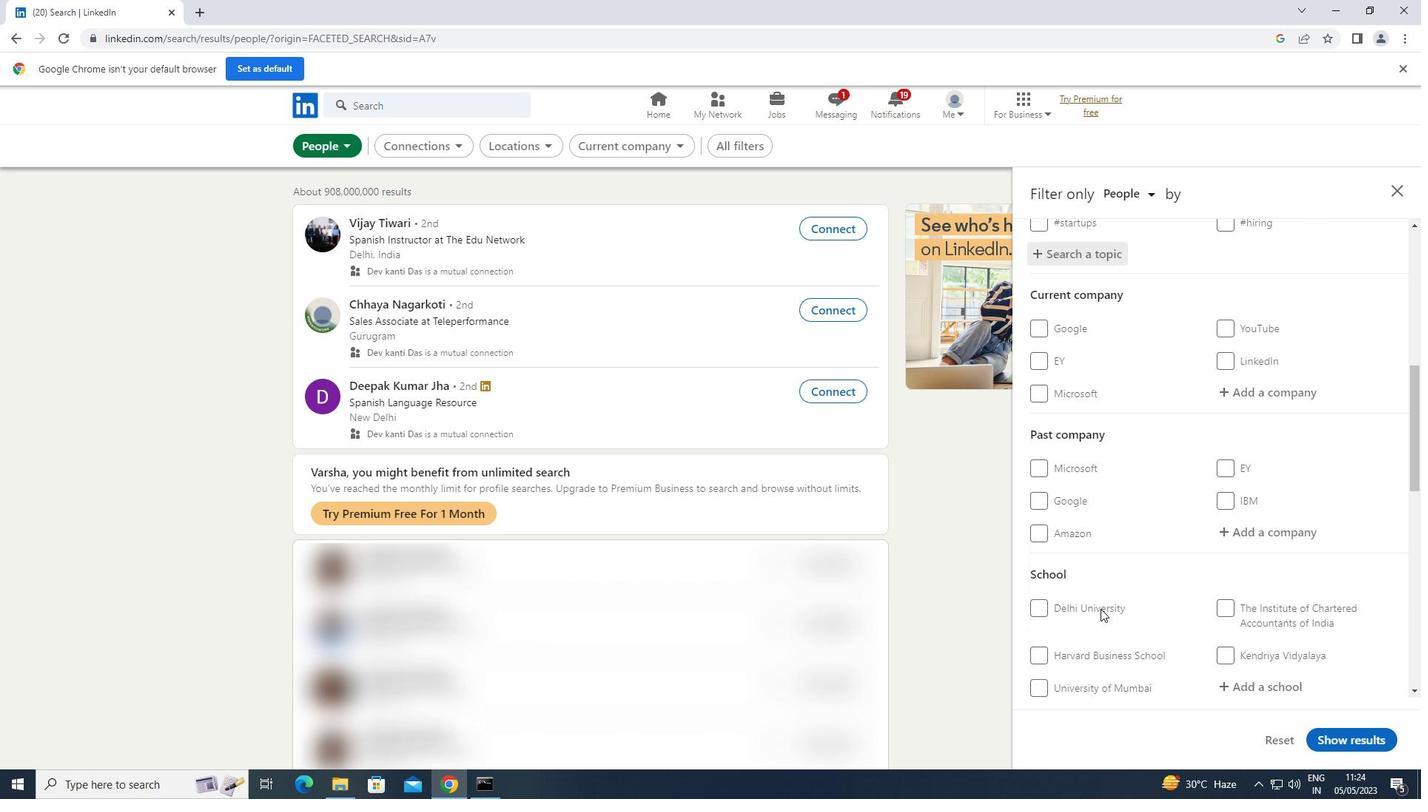 
Action: Mouse scrolled (1105, 601) with delta (0, 0)
Screenshot: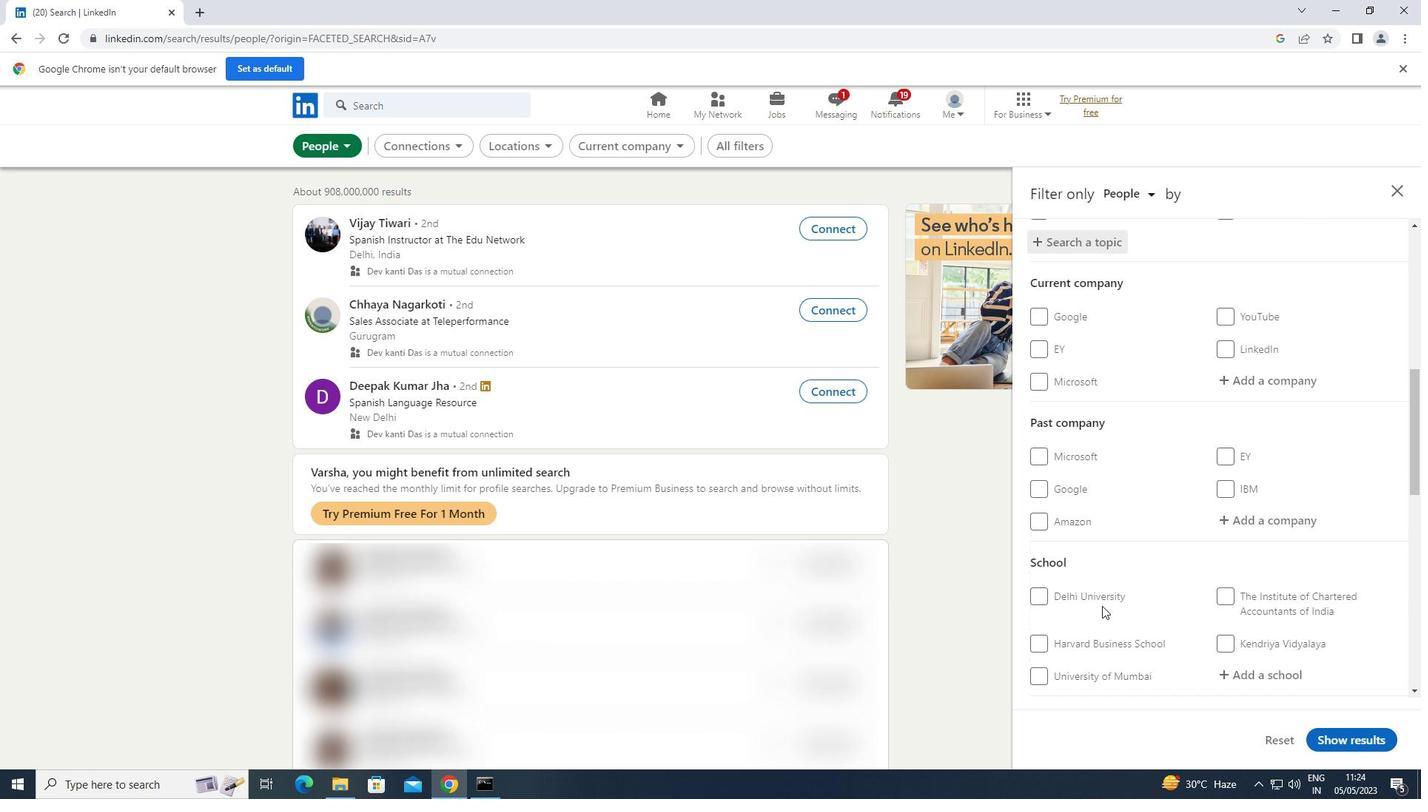 
Action: Mouse scrolled (1105, 601) with delta (0, 0)
Screenshot: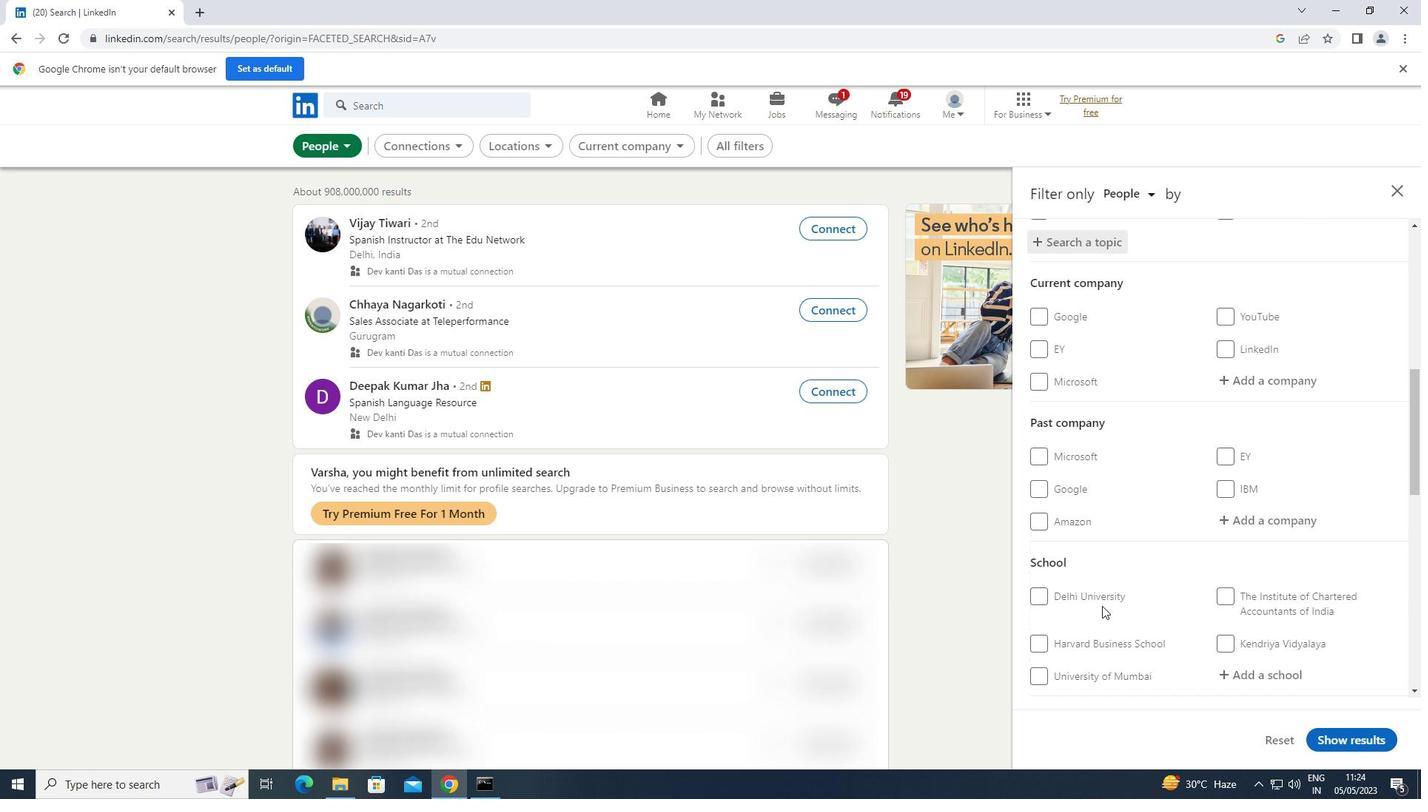 
Action: Mouse scrolled (1105, 601) with delta (0, 0)
Screenshot: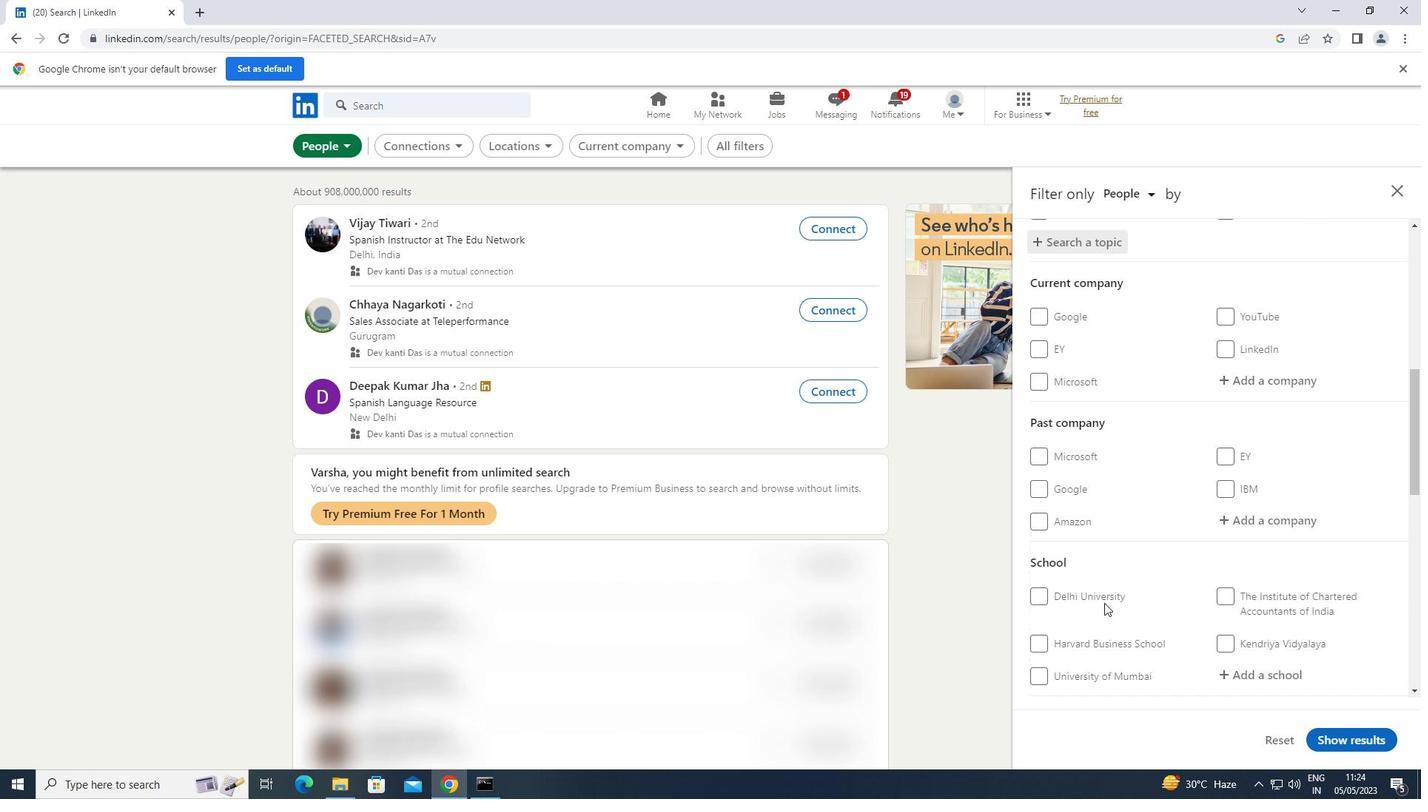 
Action: Mouse scrolled (1105, 601) with delta (0, 0)
Screenshot: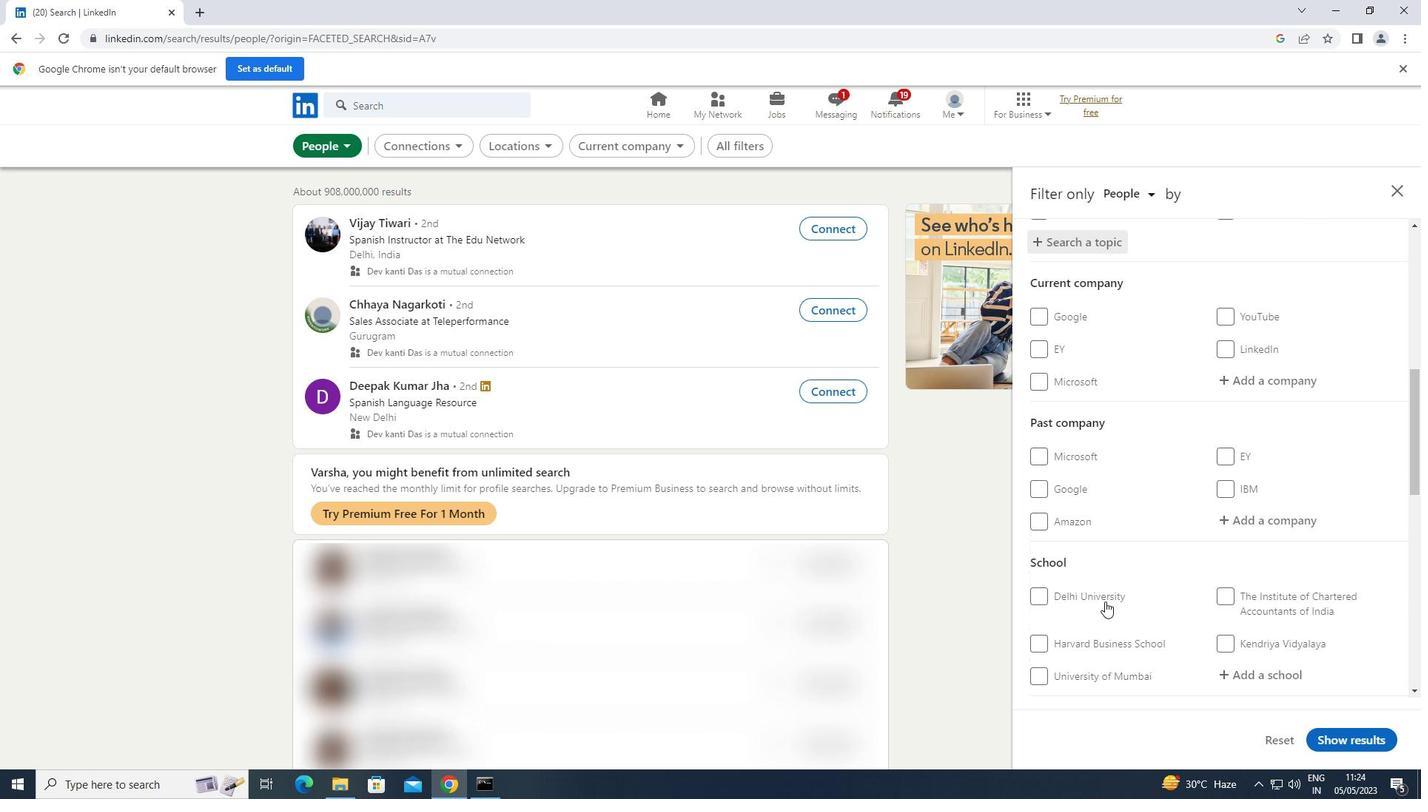 
Action: Mouse scrolled (1105, 601) with delta (0, 0)
Screenshot: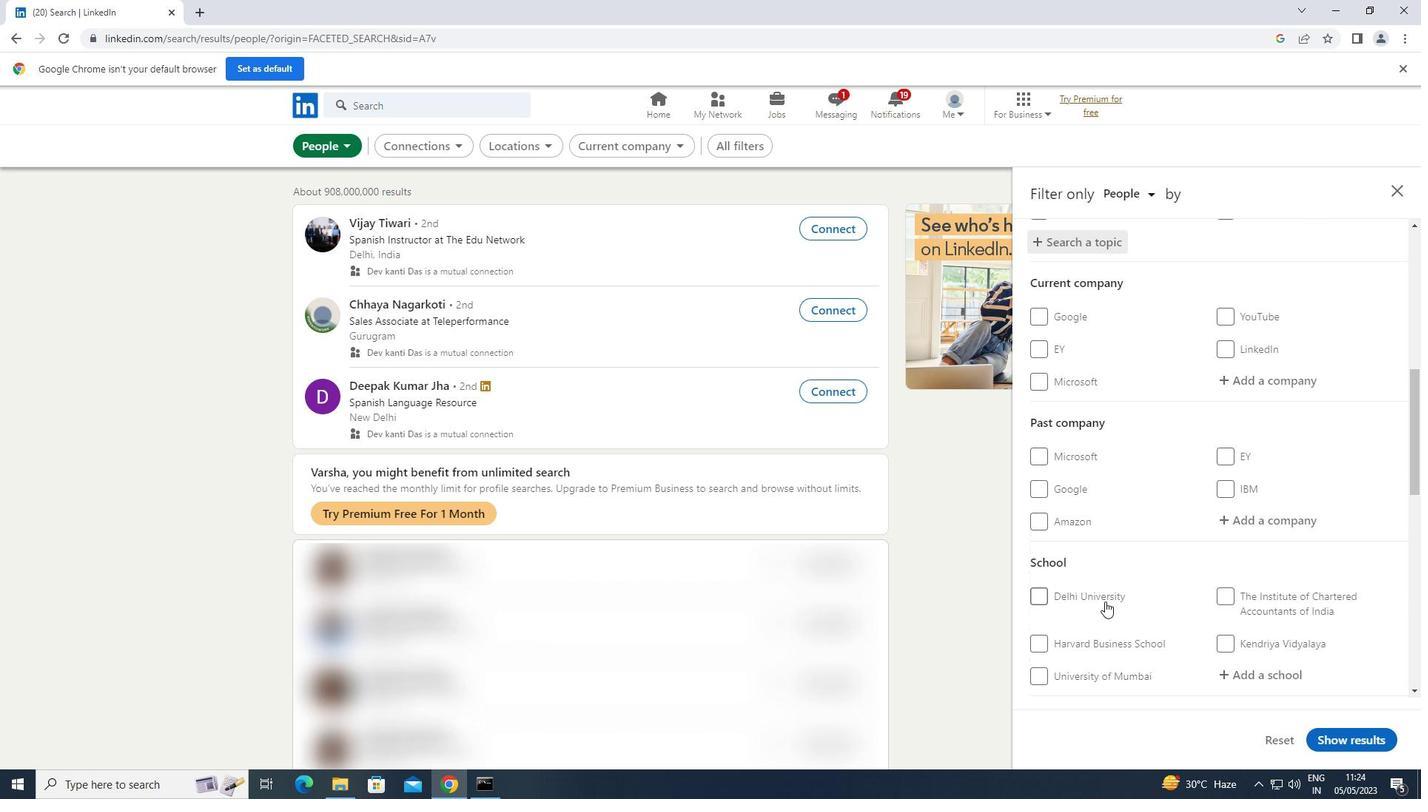 
Action: Mouse moved to (1219, 582)
Screenshot: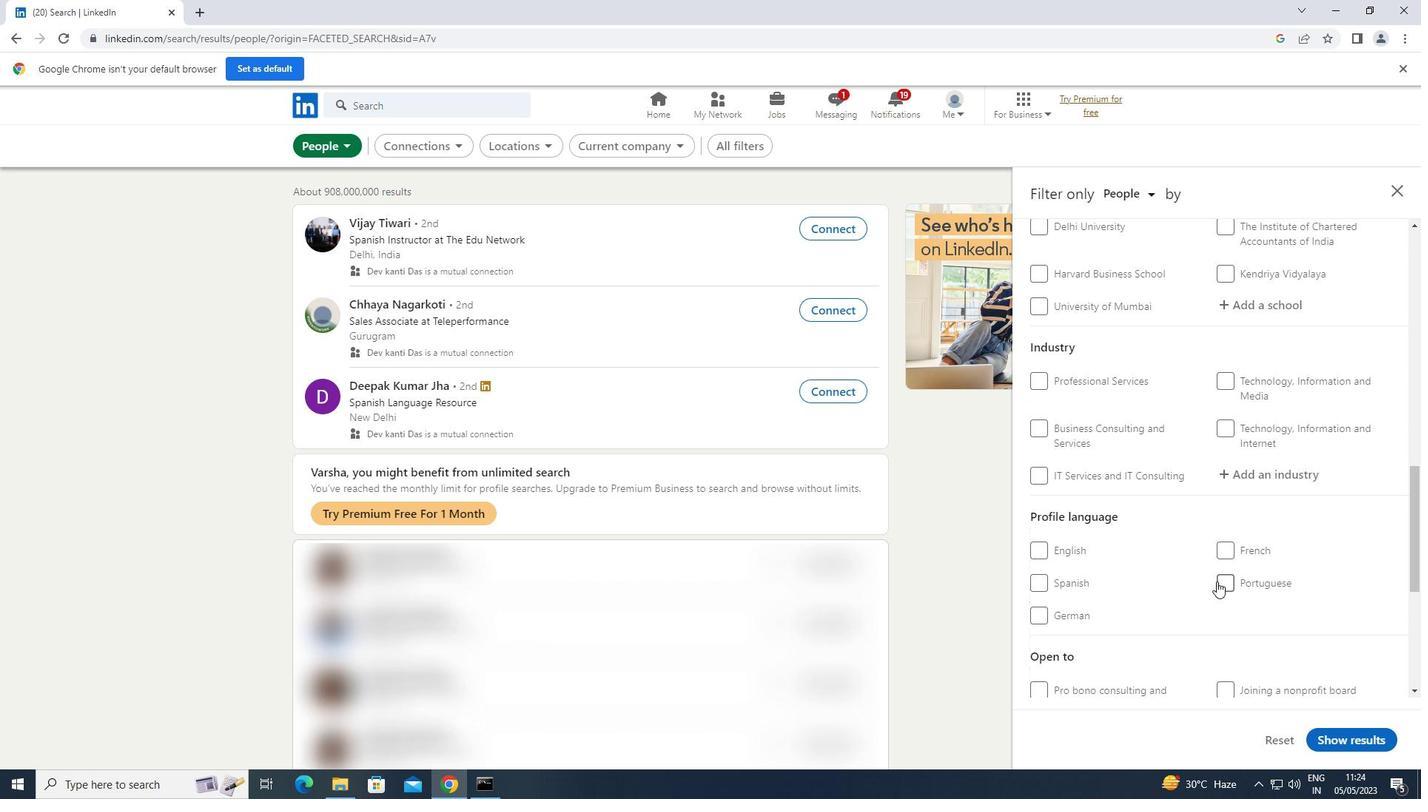 
Action: Mouse pressed left at (1219, 582)
Screenshot: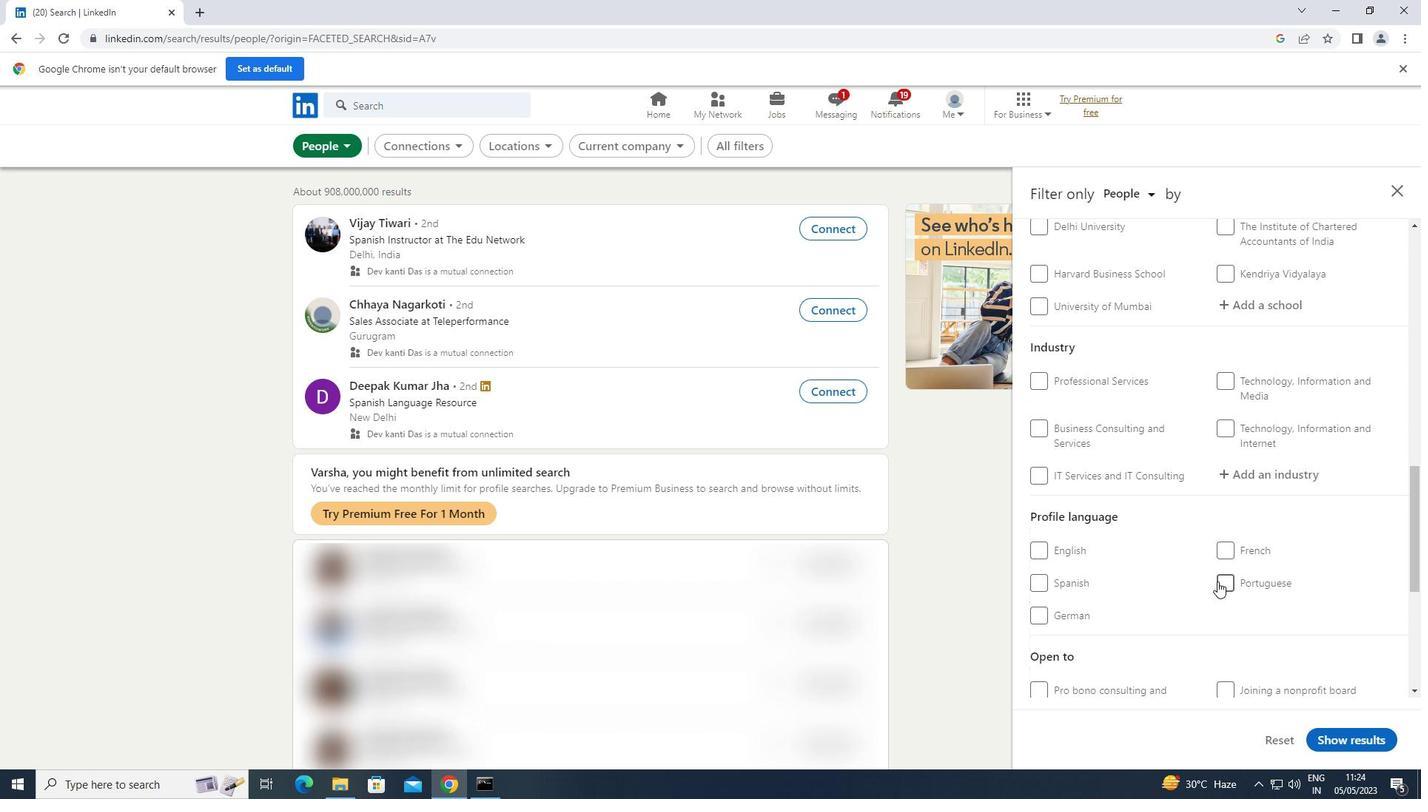 
Action: Mouse scrolled (1219, 582) with delta (0, 0)
Screenshot: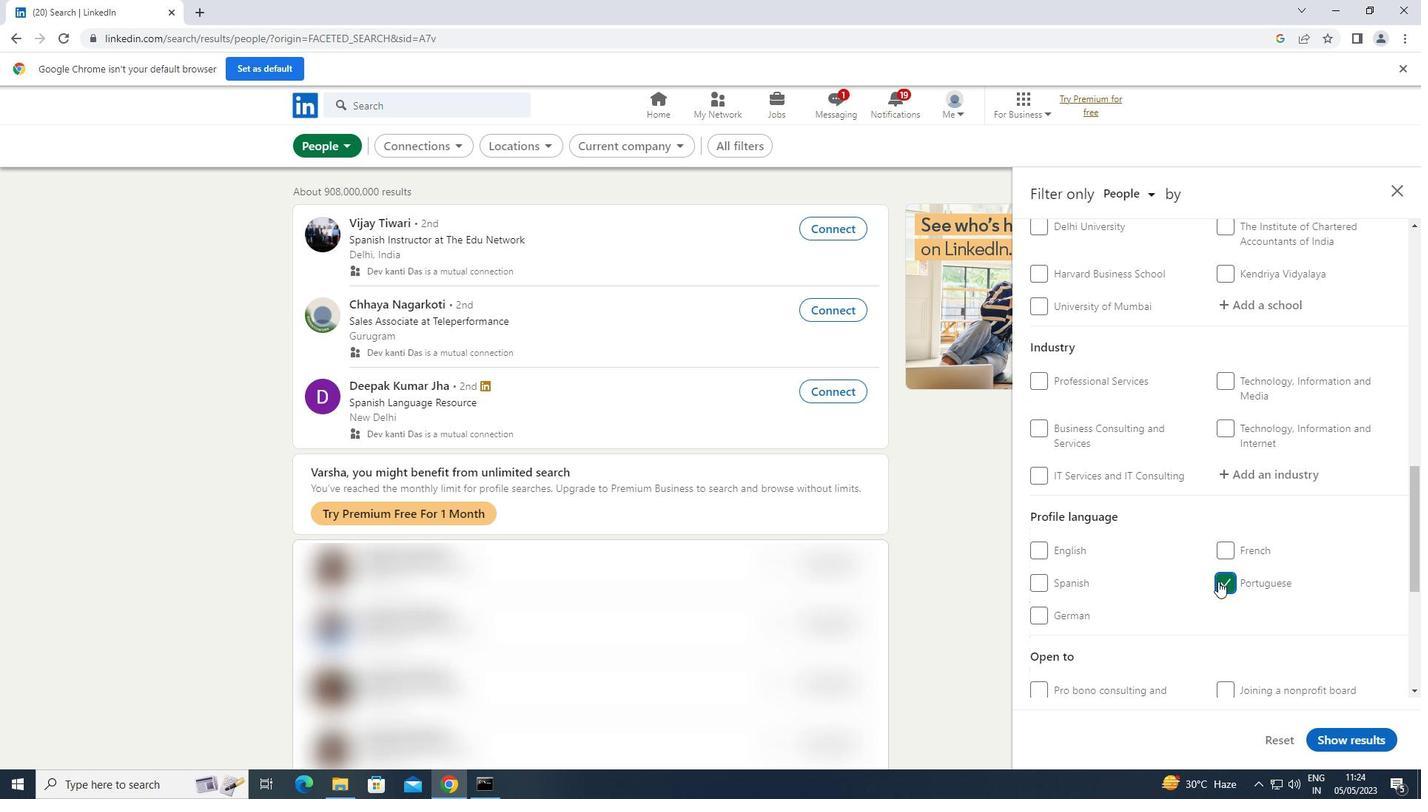 
Action: Mouse scrolled (1219, 582) with delta (0, 0)
Screenshot: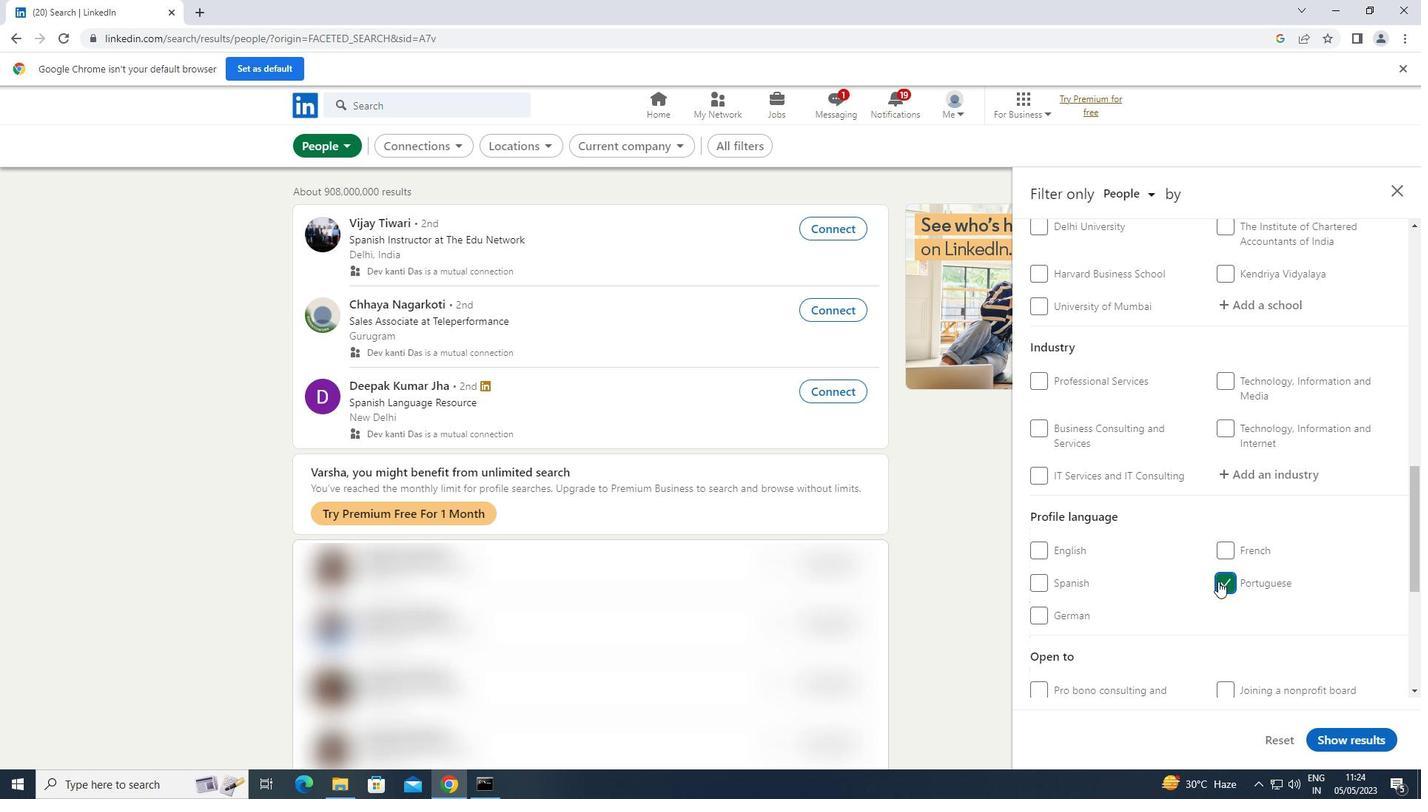 
Action: Mouse scrolled (1219, 582) with delta (0, 0)
Screenshot: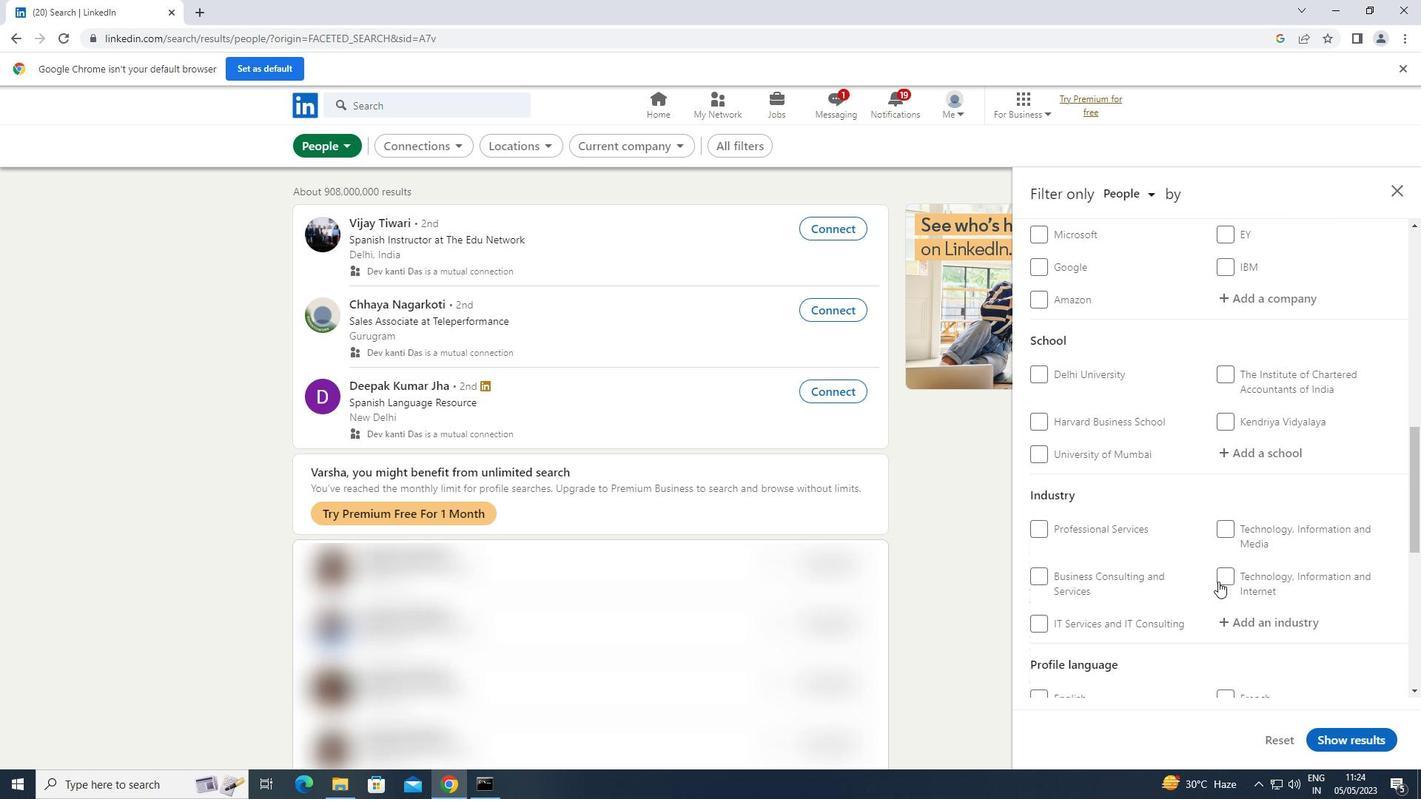 
Action: Mouse scrolled (1219, 582) with delta (0, 0)
Screenshot: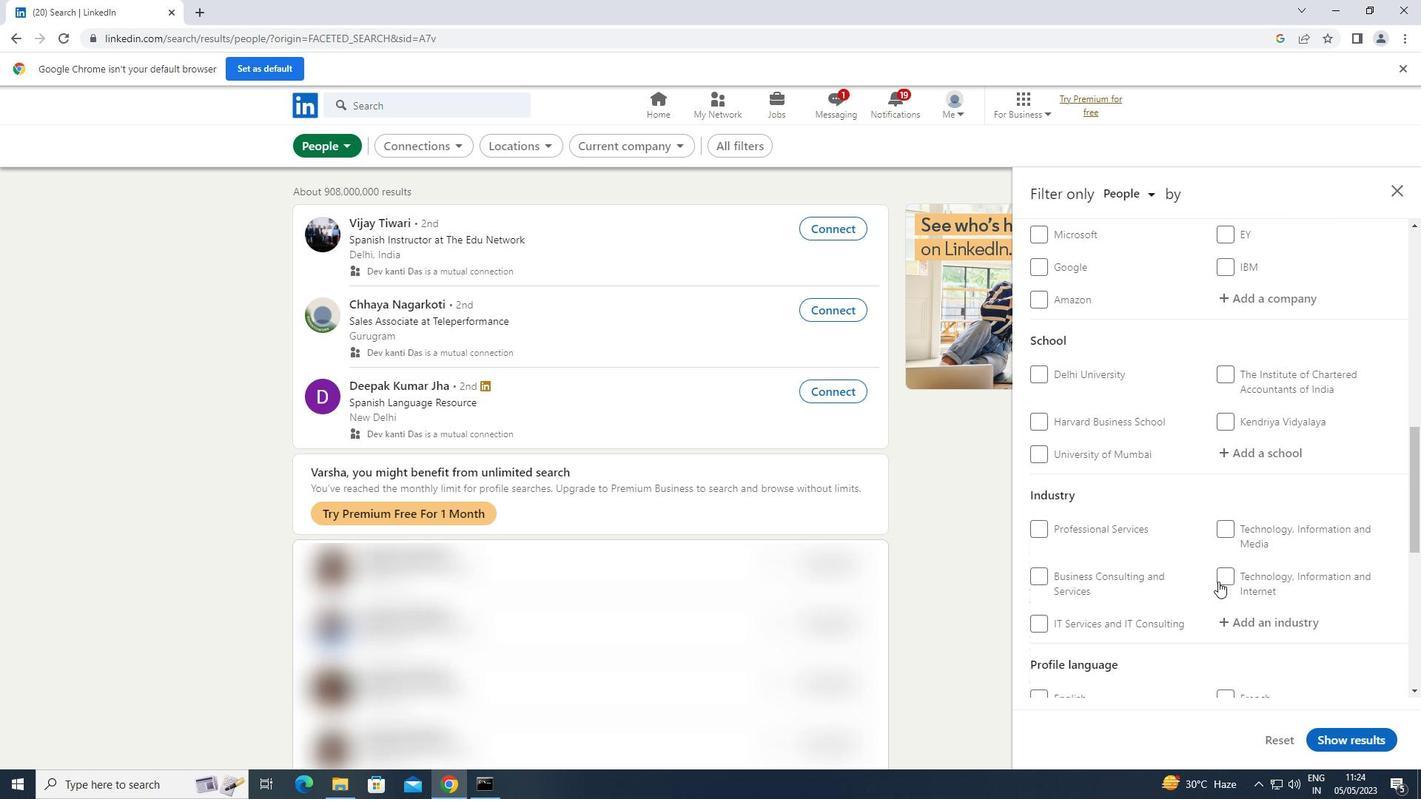 
Action: Mouse scrolled (1219, 582) with delta (0, 0)
Screenshot: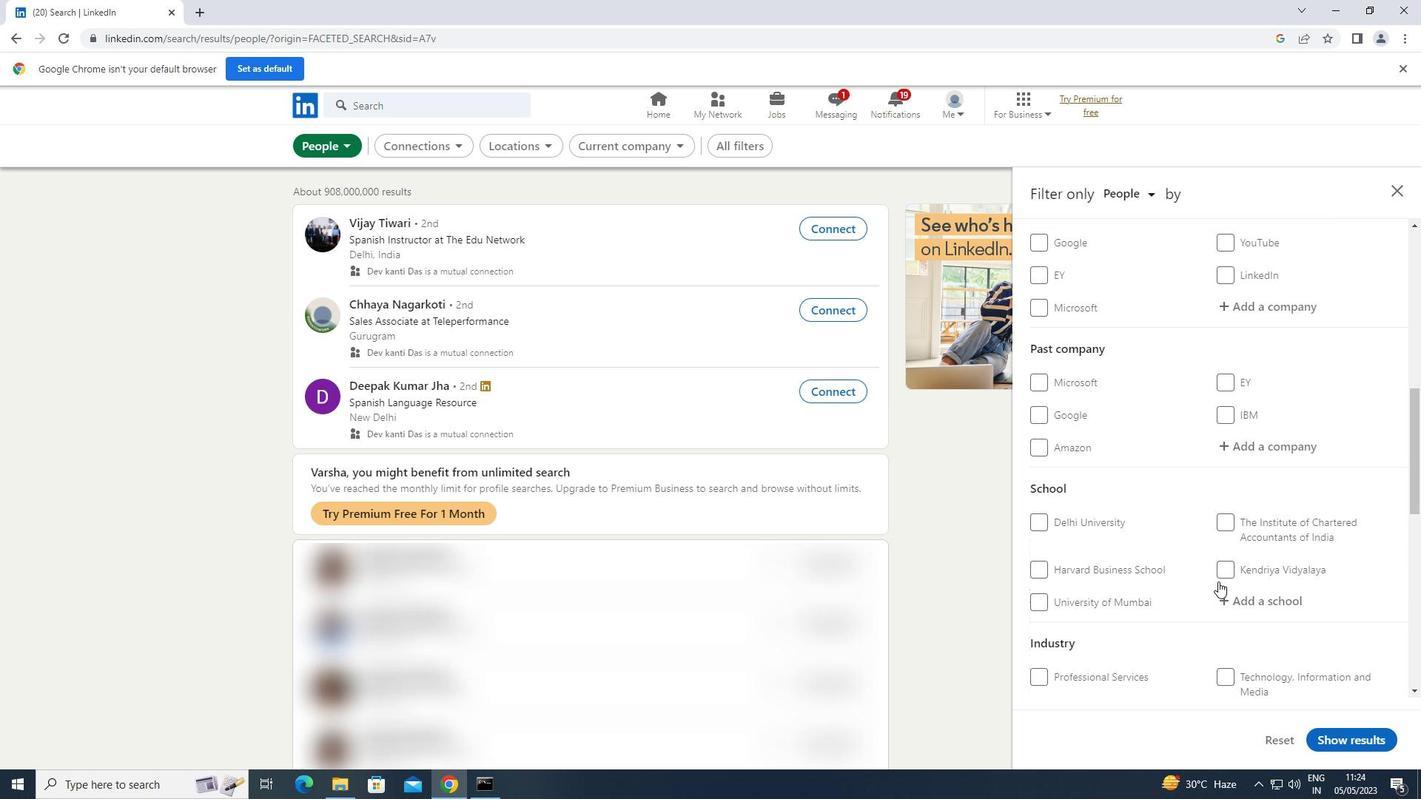 
Action: Mouse moved to (1300, 371)
Screenshot: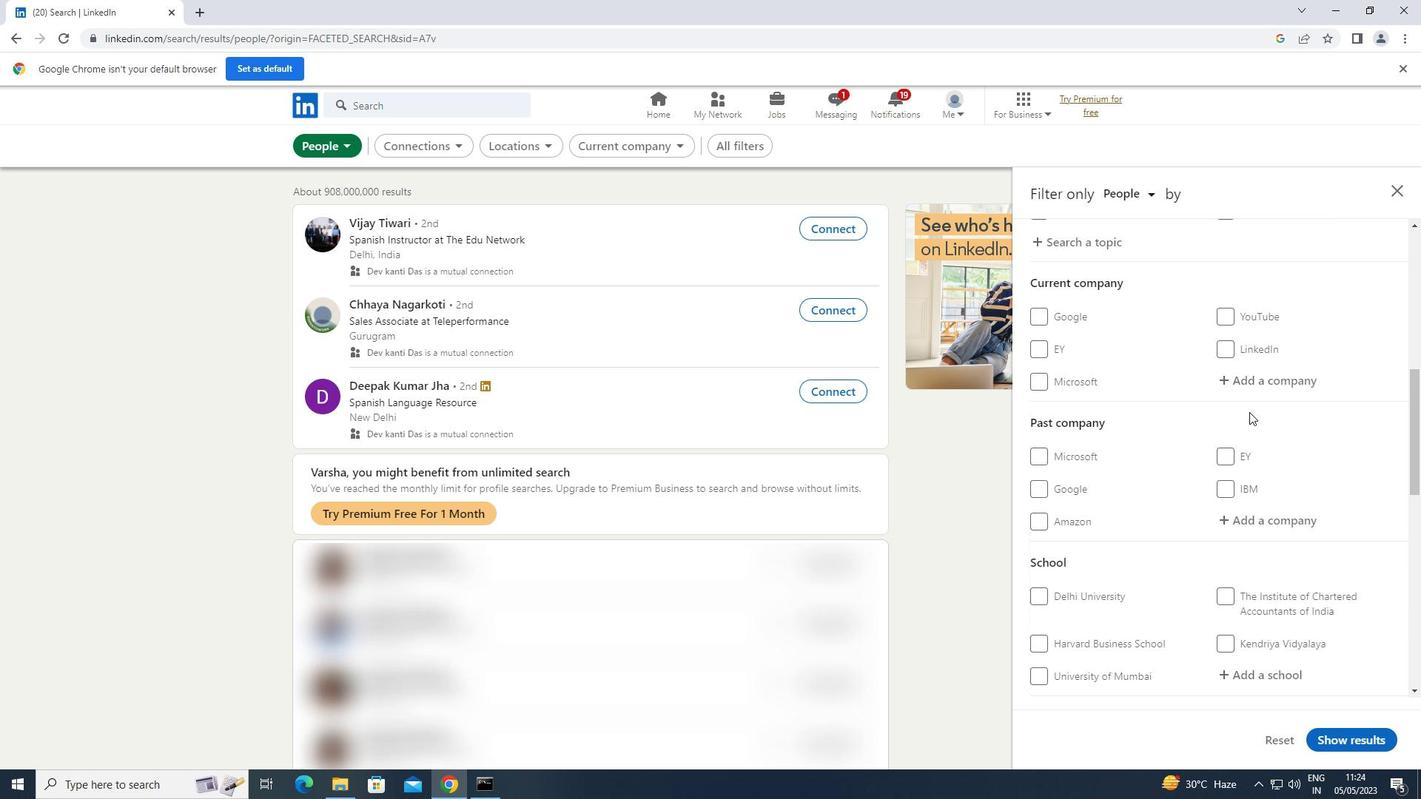 
Action: Mouse pressed left at (1300, 371)
Screenshot: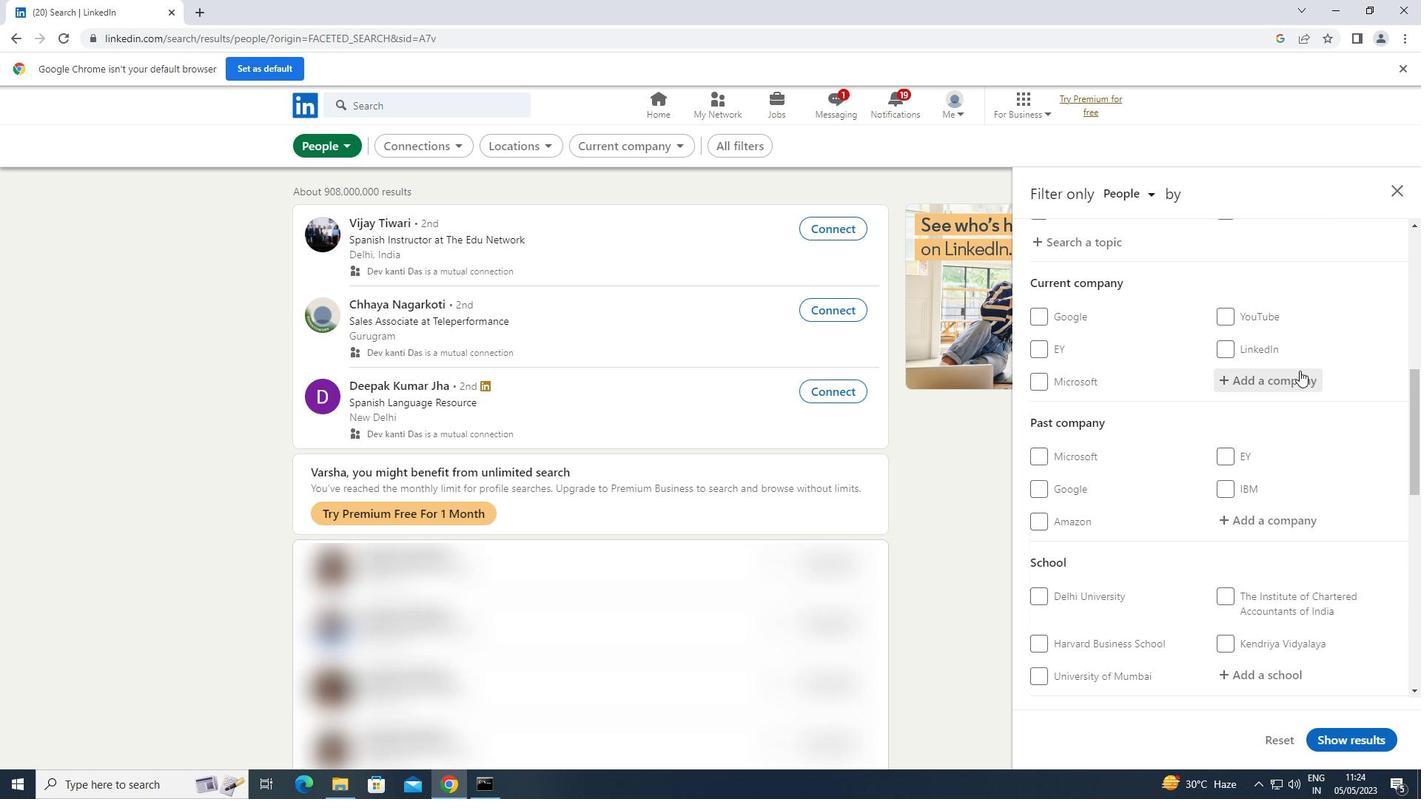 
Action: Key pressed <Key.shift>APPLUS+<Key.space><Key.shift>ASIA<Key.space>
Screenshot: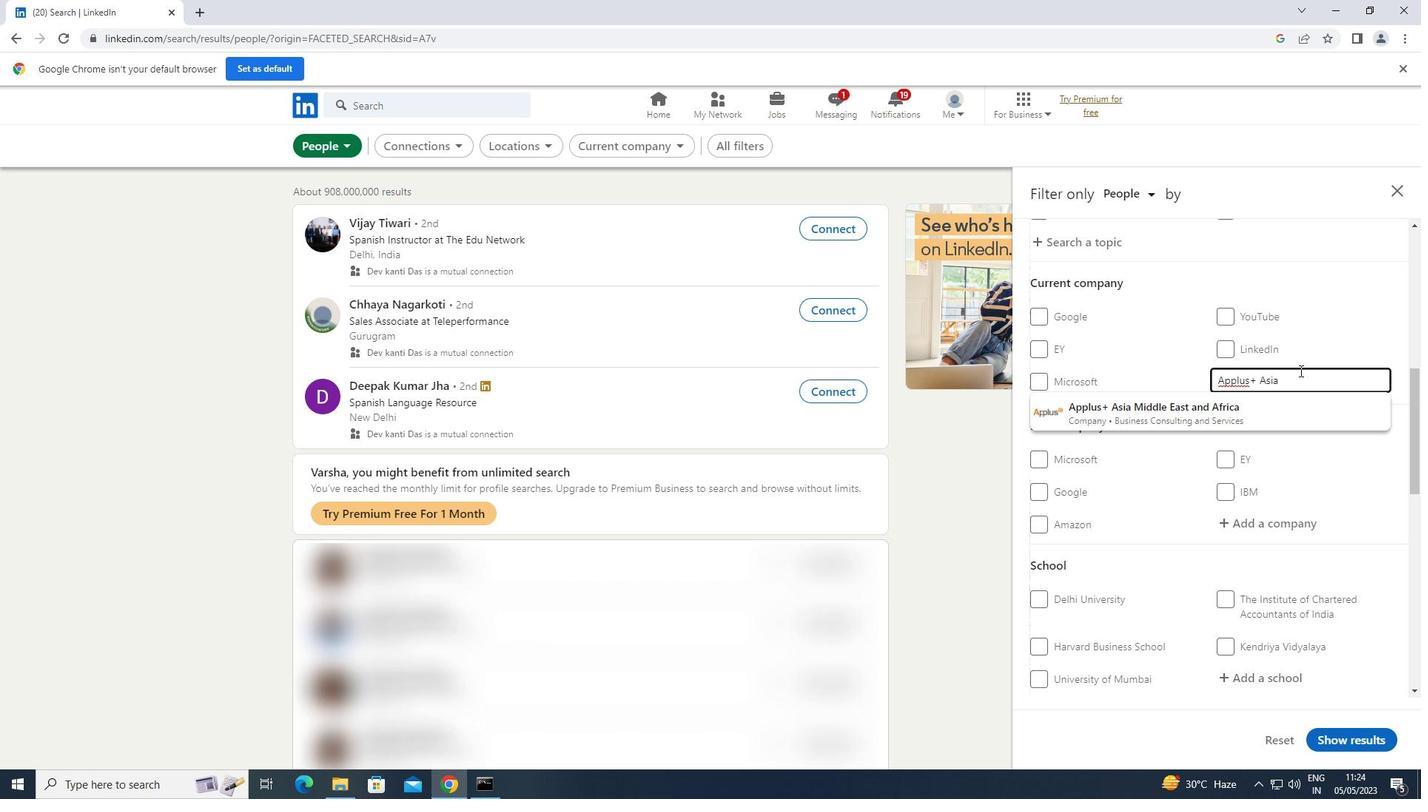 
Action: Mouse moved to (1259, 410)
Screenshot: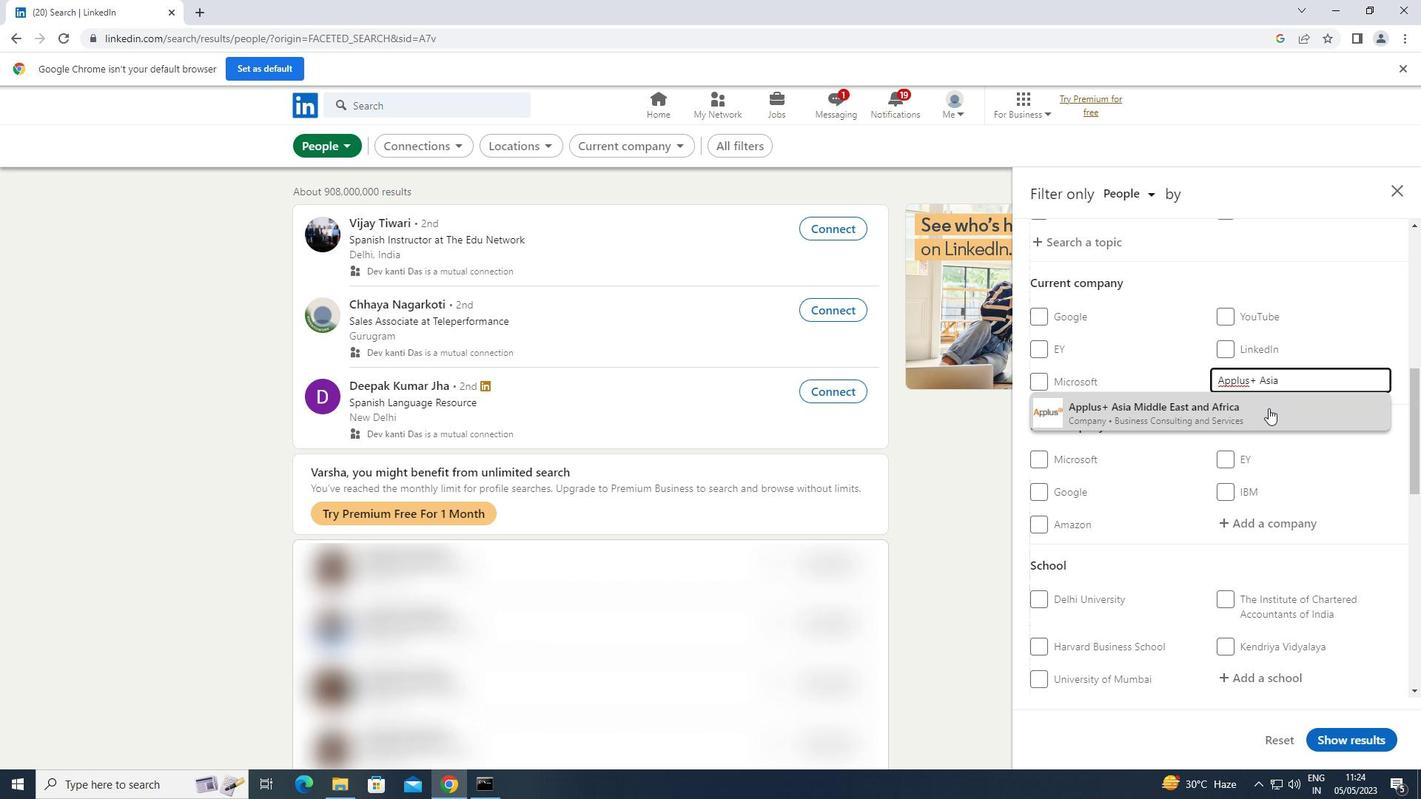 
Action: Mouse pressed left at (1259, 410)
Screenshot: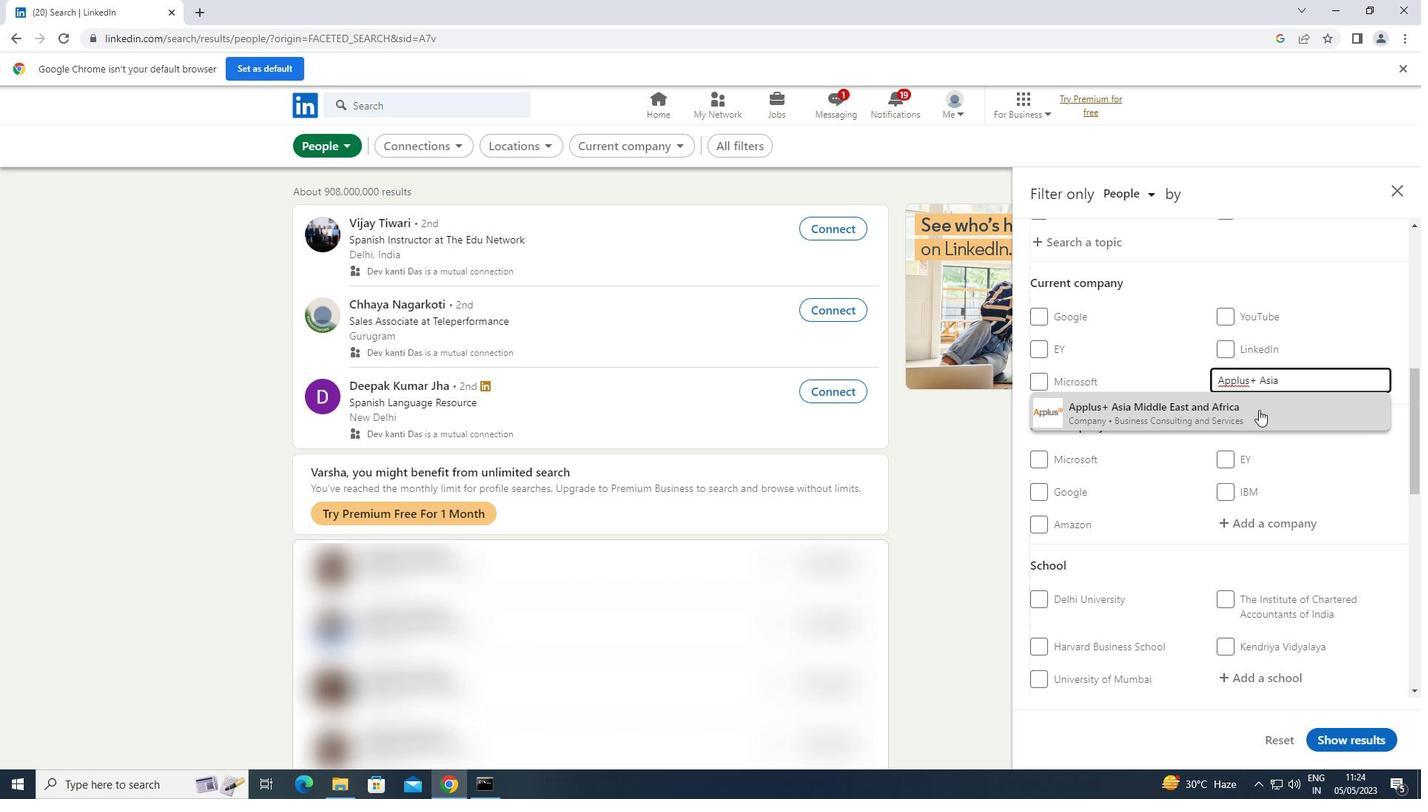 
Action: Mouse scrolled (1259, 409) with delta (0, 0)
Screenshot: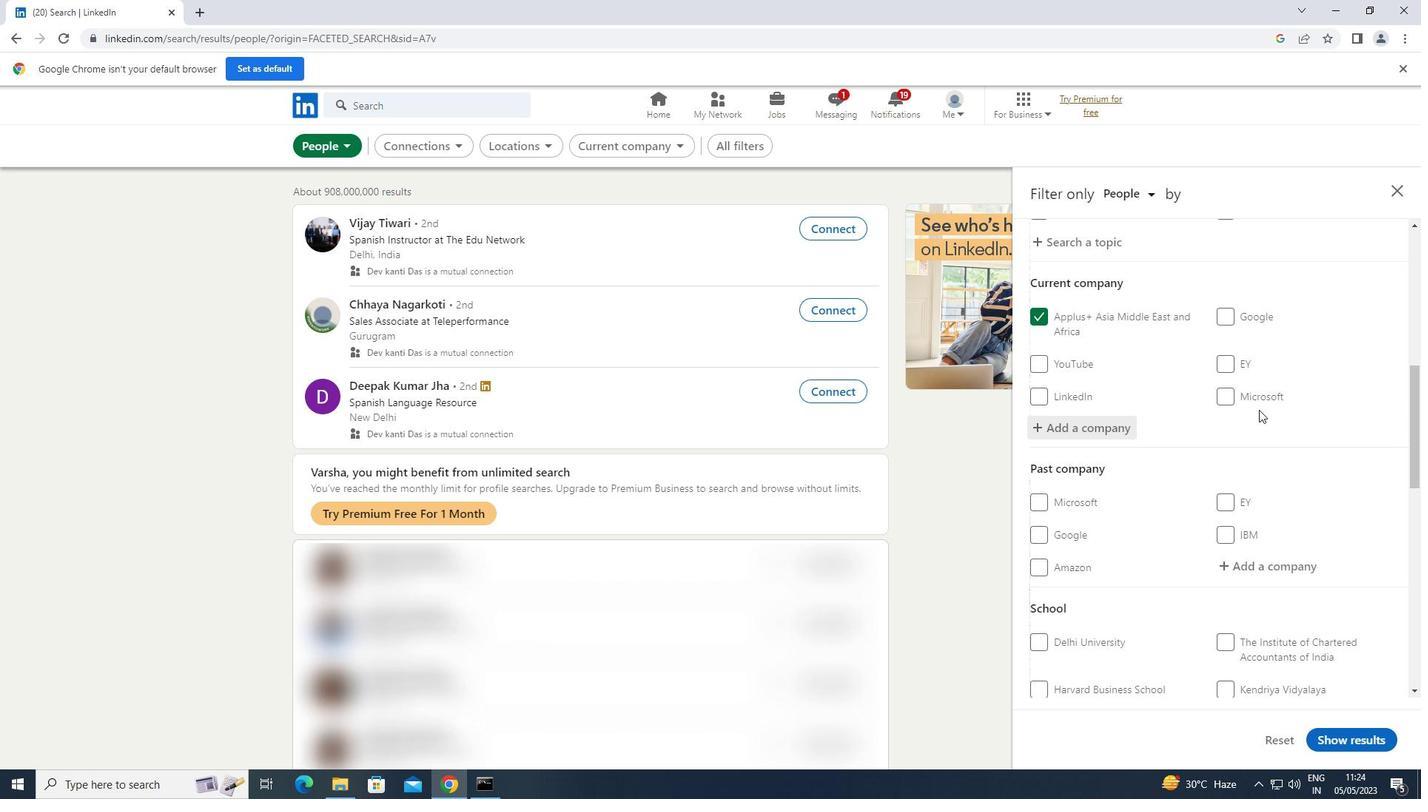 
Action: Mouse scrolled (1259, 409) with delta (0, 0)
Screenshot: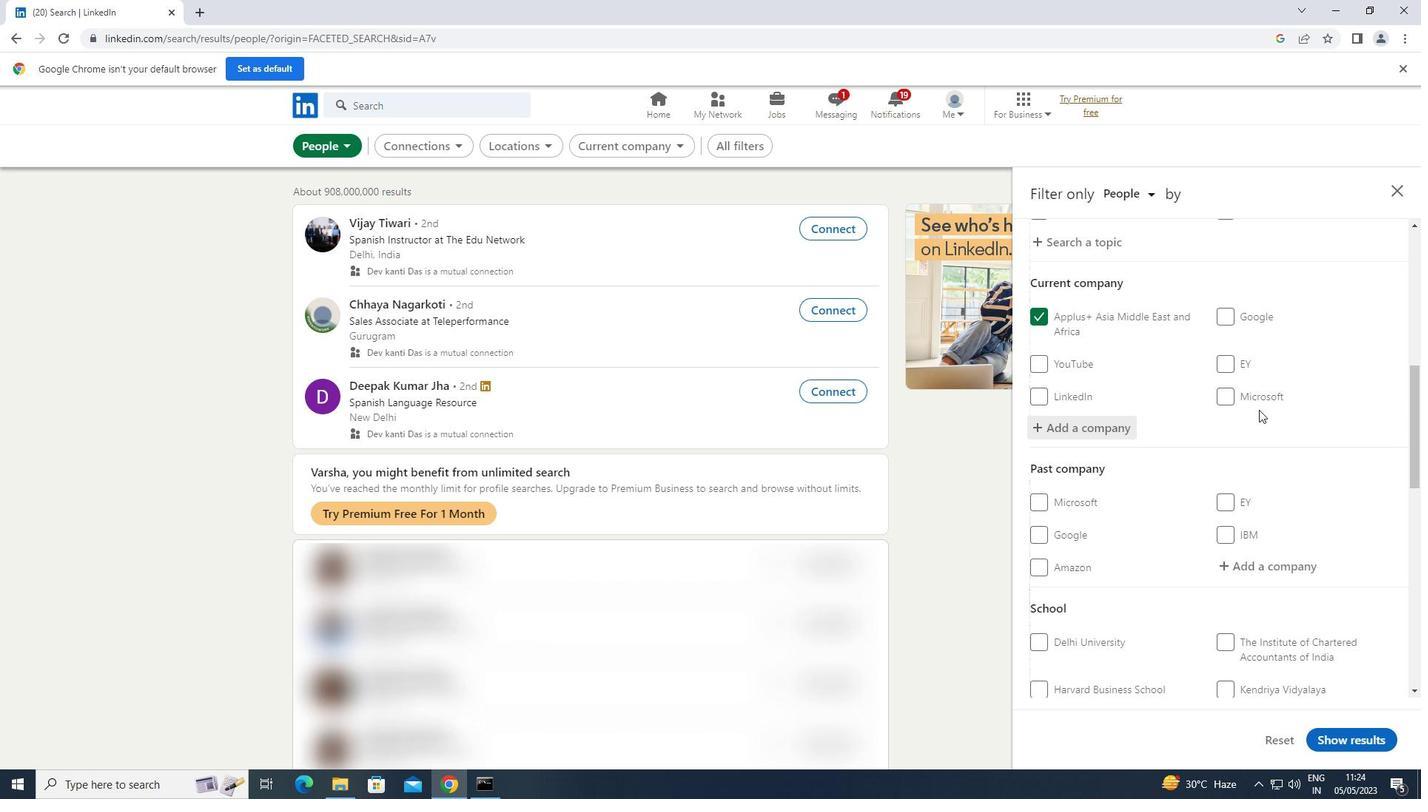 
Action: Mouse scrolled (1259, 409) with delta (0, 0)
Screenshot: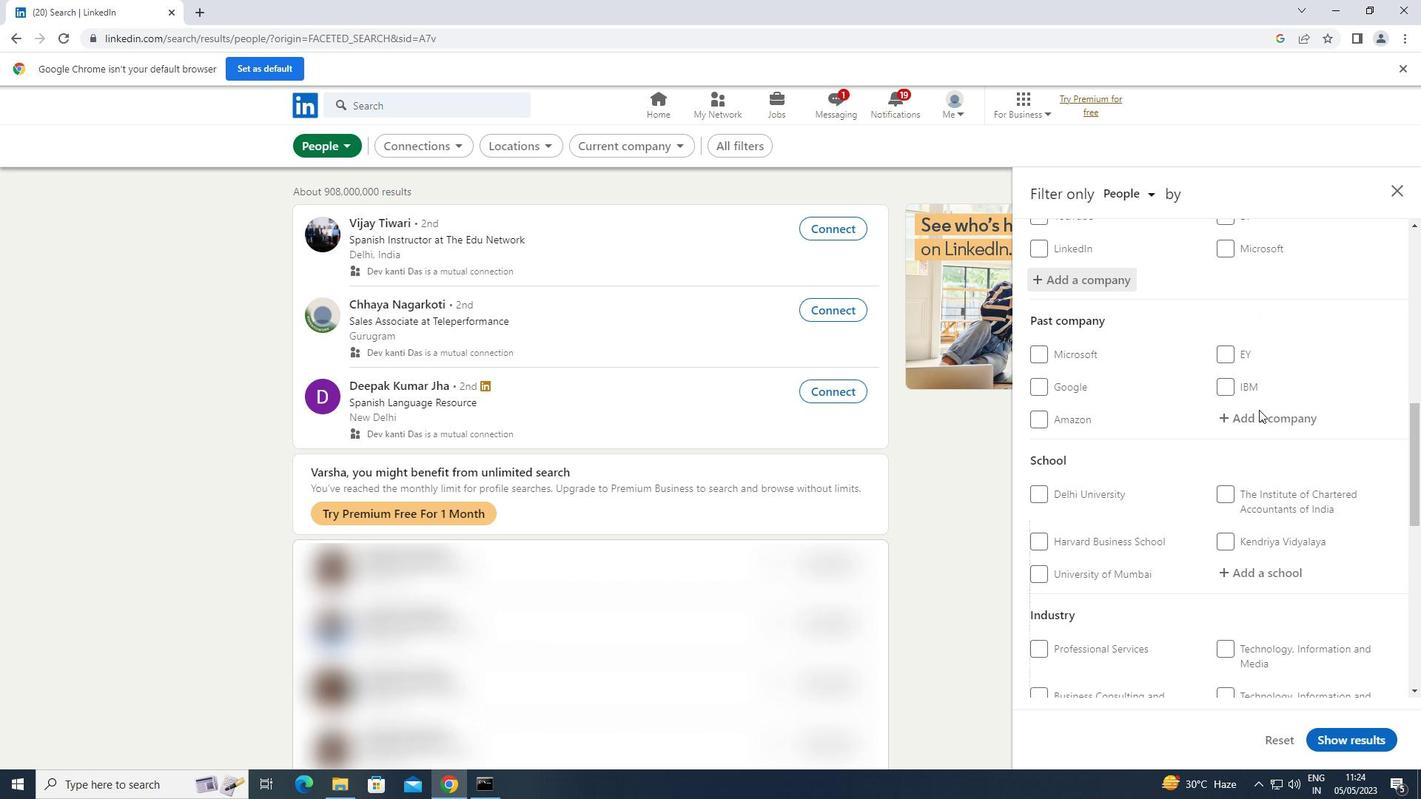 
Action: Mouse scrolled (1259, 409) with delta (0, 0)
Screenshot: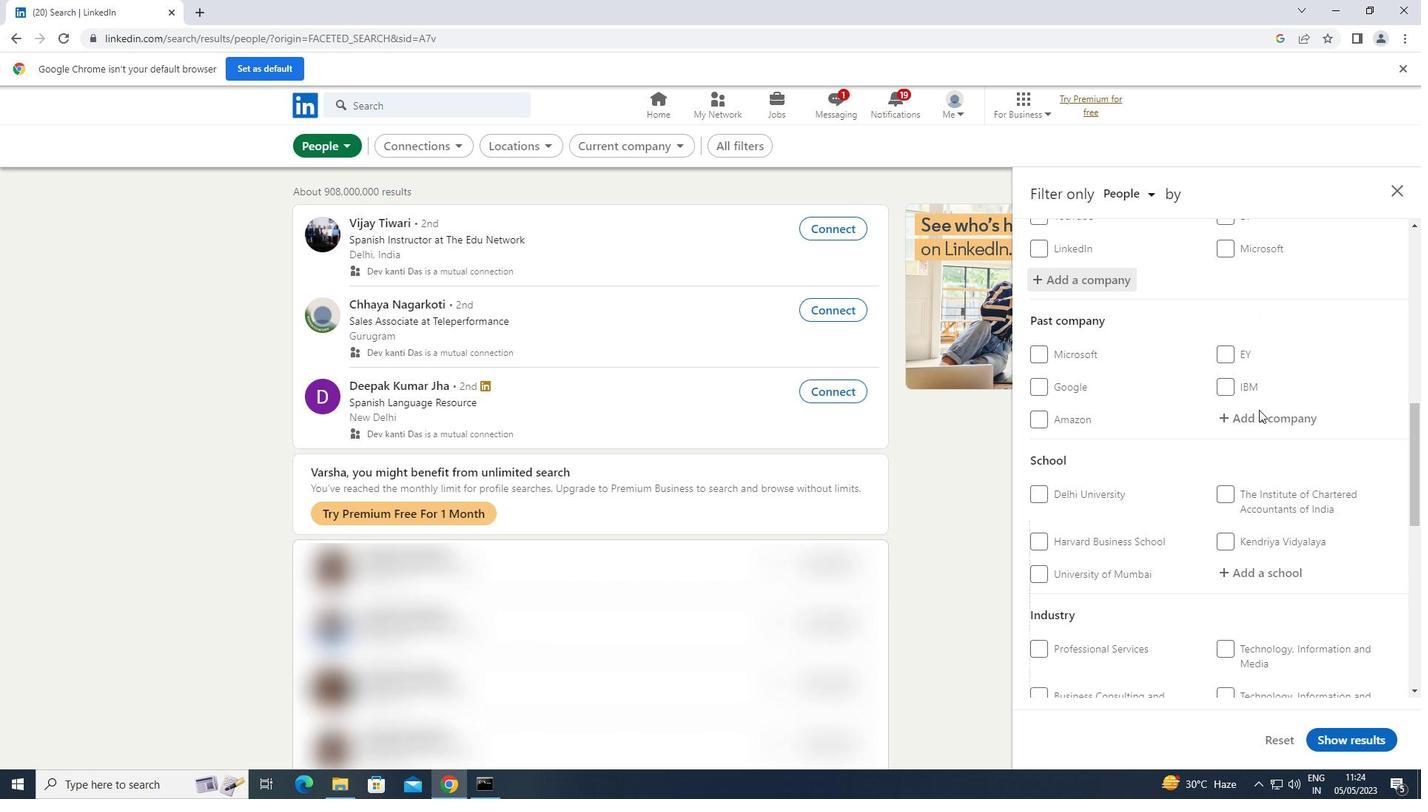 
Action: Mouse scrolled (1259, 409) with delta (0, 0)
Screenshot: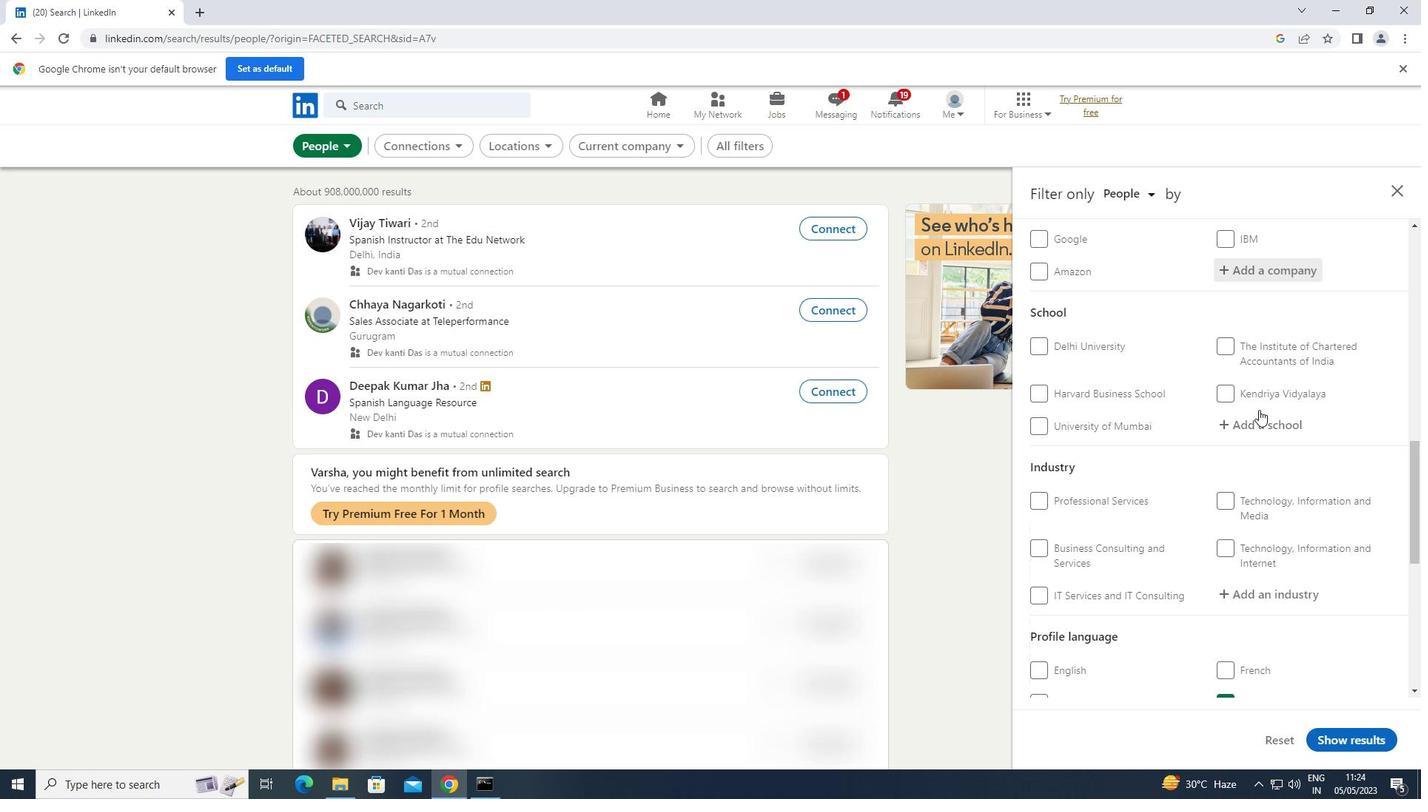 
Action: Mouse moved to (1280, 354)
Screenshot: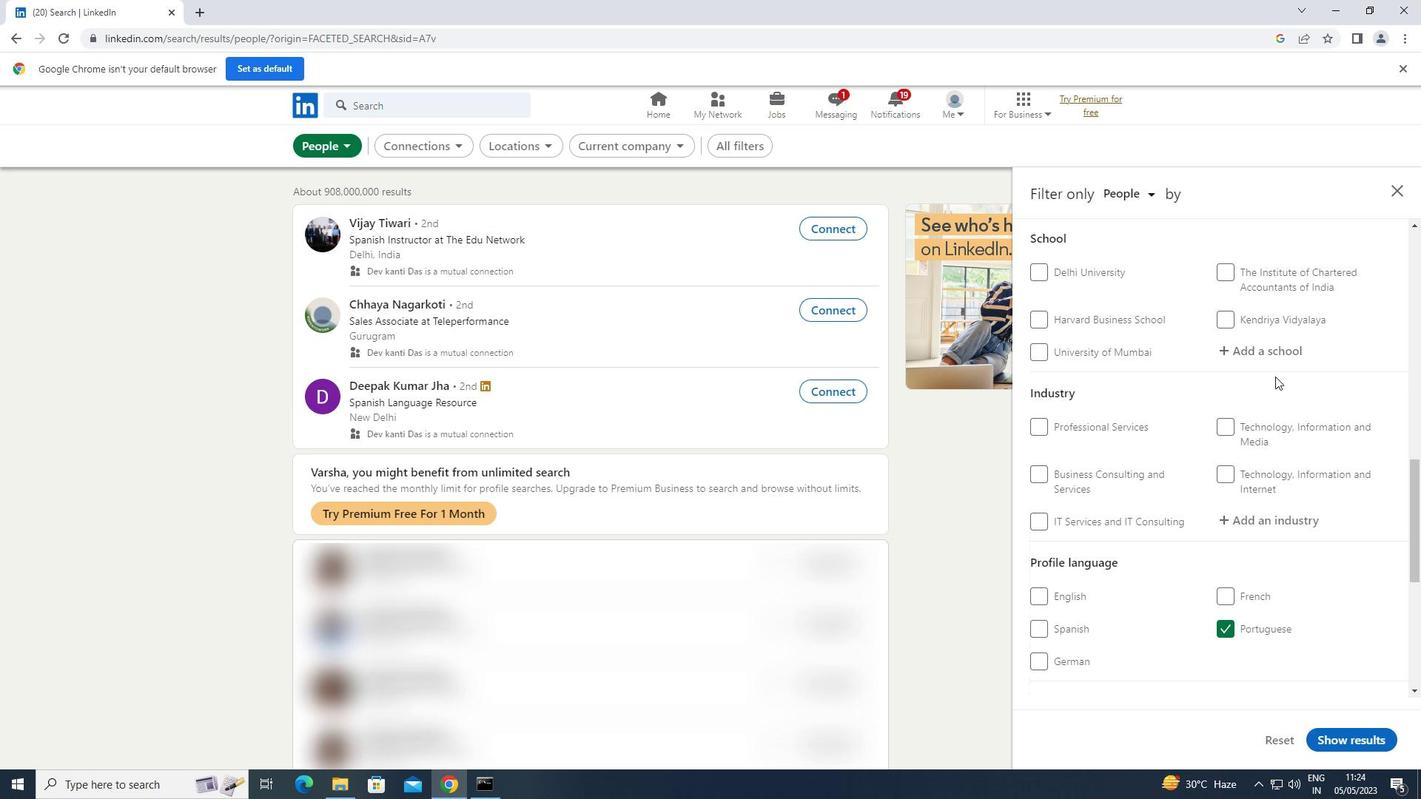 
Action: Mouse pressed left at (1280, 354)
Screenshot: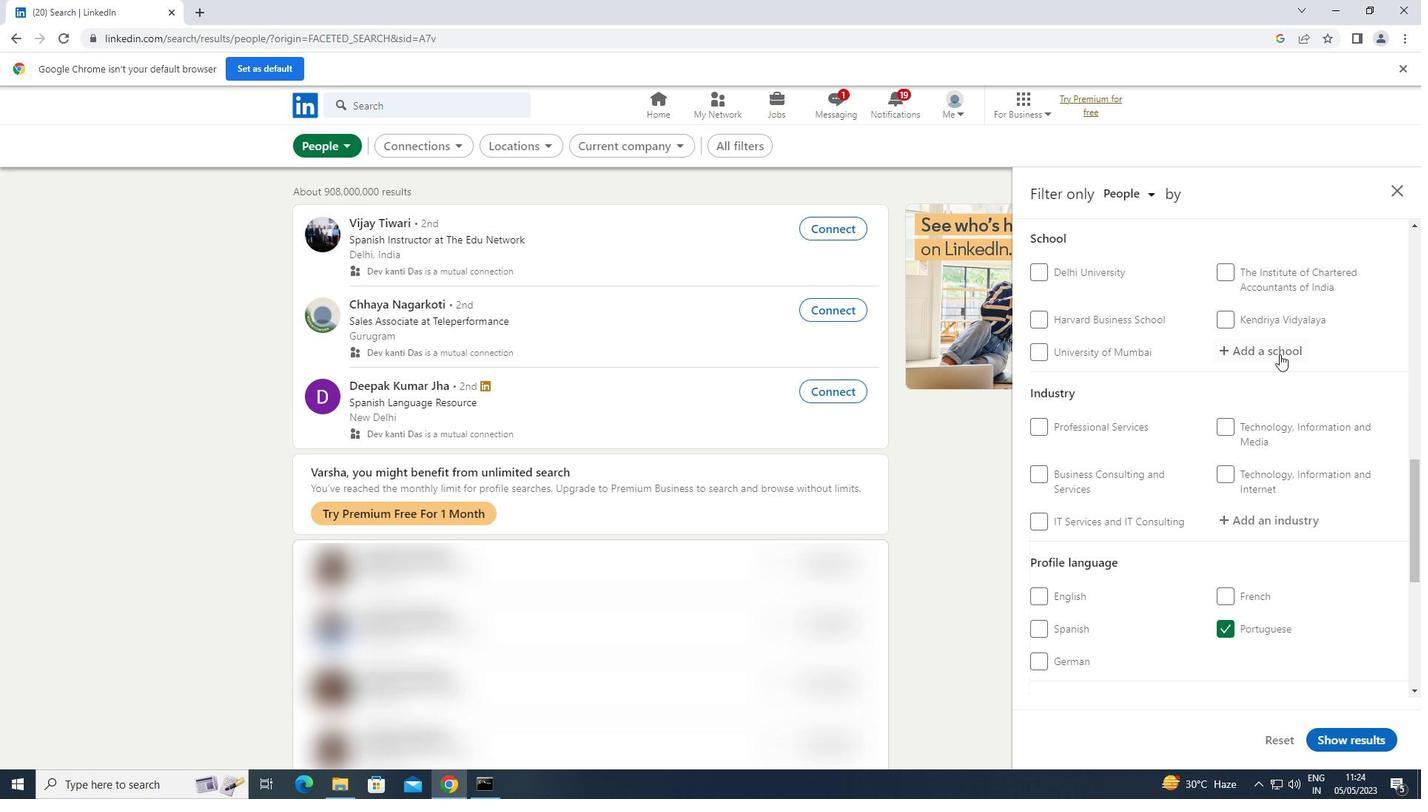 
Action: Key pressed <Key.shift>MANAGEMENT<Key.space>AND<Key.space><Key.shift>SCIENCE<Key.space><Key.shift>UNIVE
Screenshot: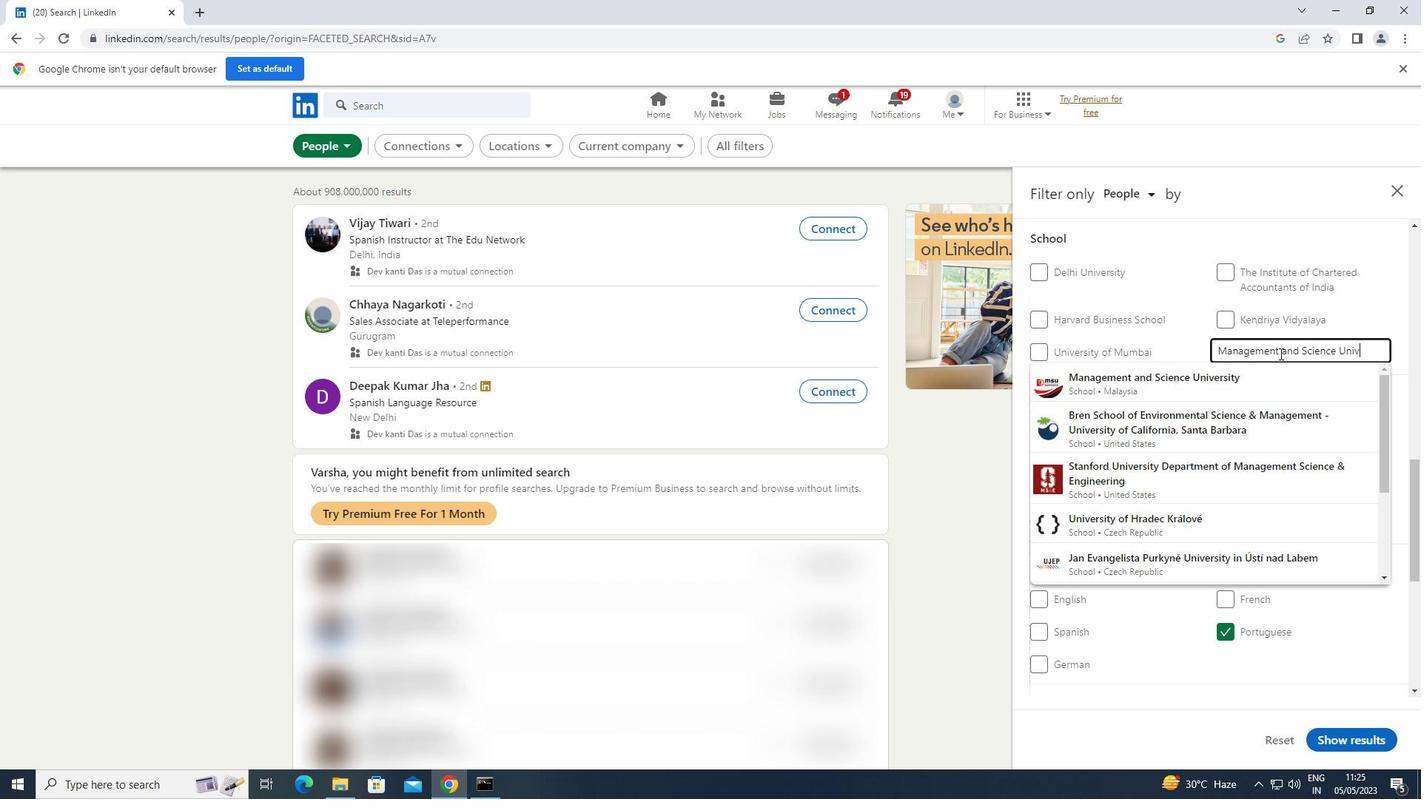 
Action: Mouse moved to (1159, 378)
Screenshot: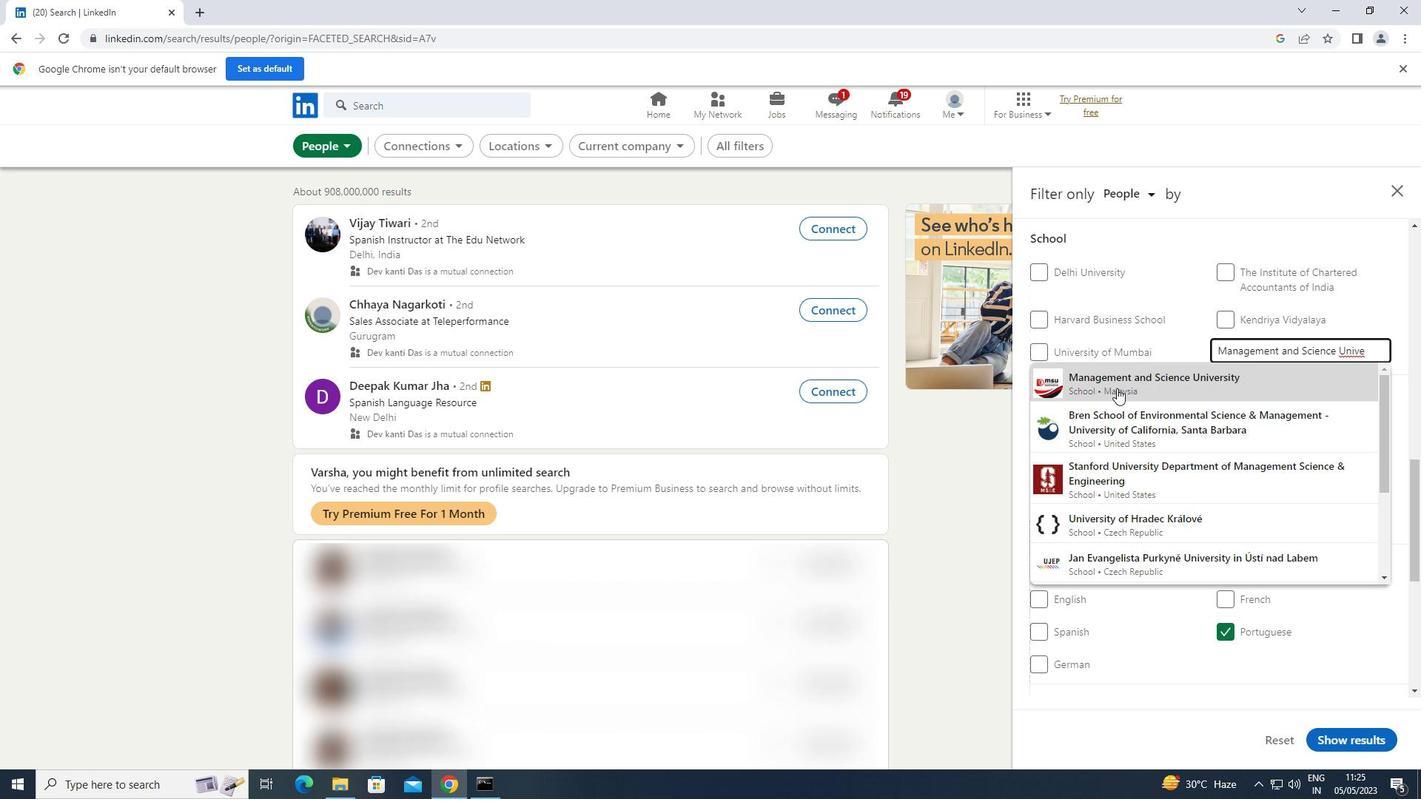
Action: Mouse pressed left at (1159, 378)
Screenshot: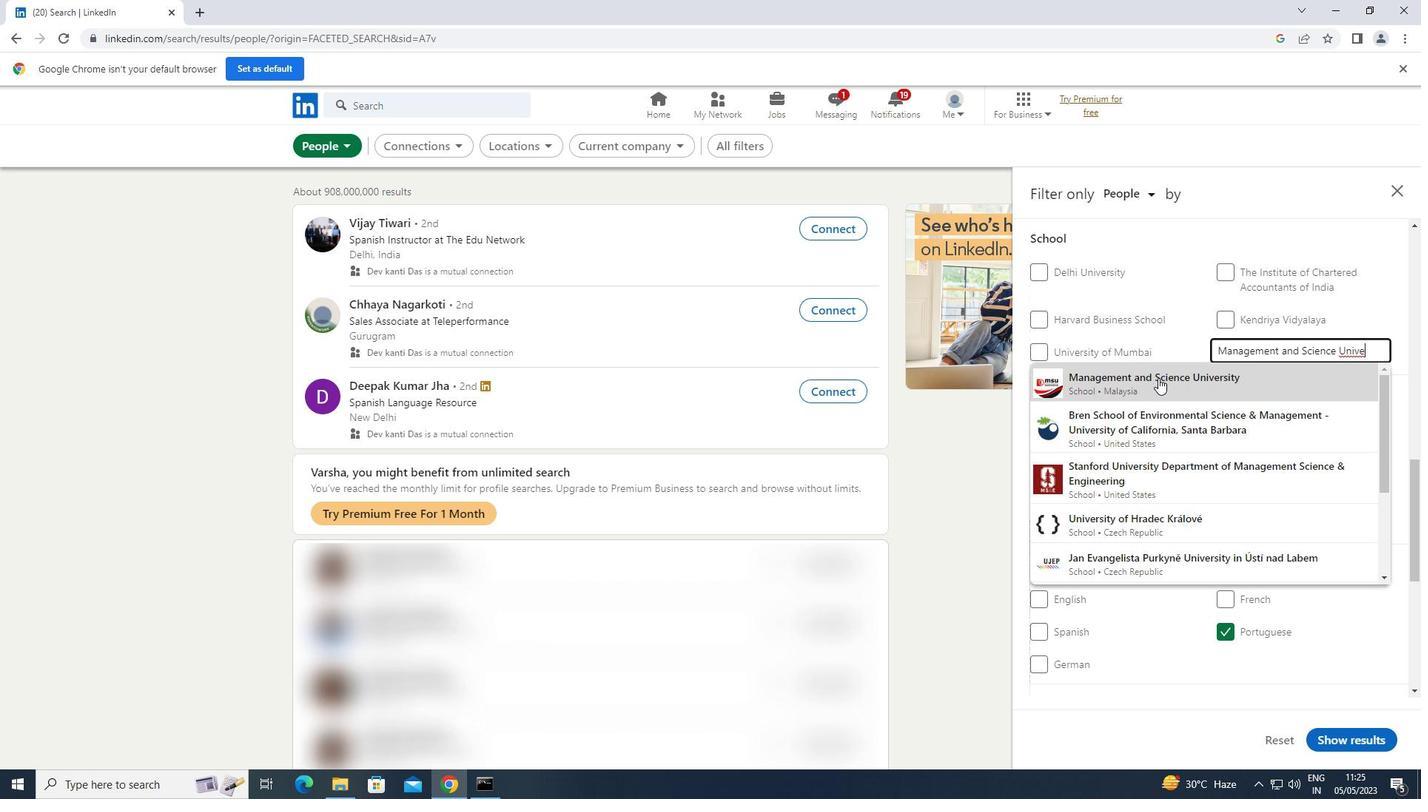 
Action: Mouse scrolled (1159, 377) with delta (0, 0)
Screenshot: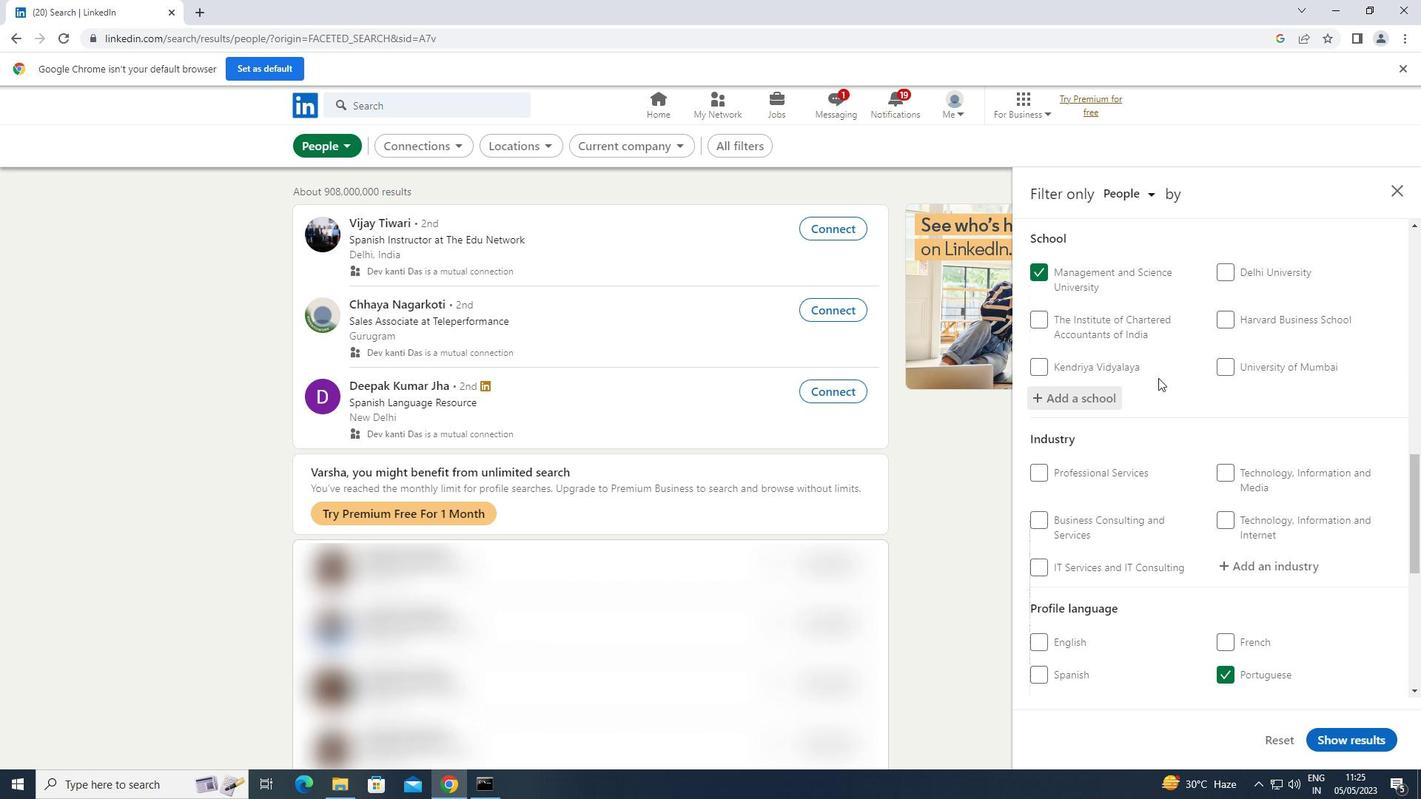 
Action: Mouse scrolled (1159, 377) with delta (0, 0)
Screenshot: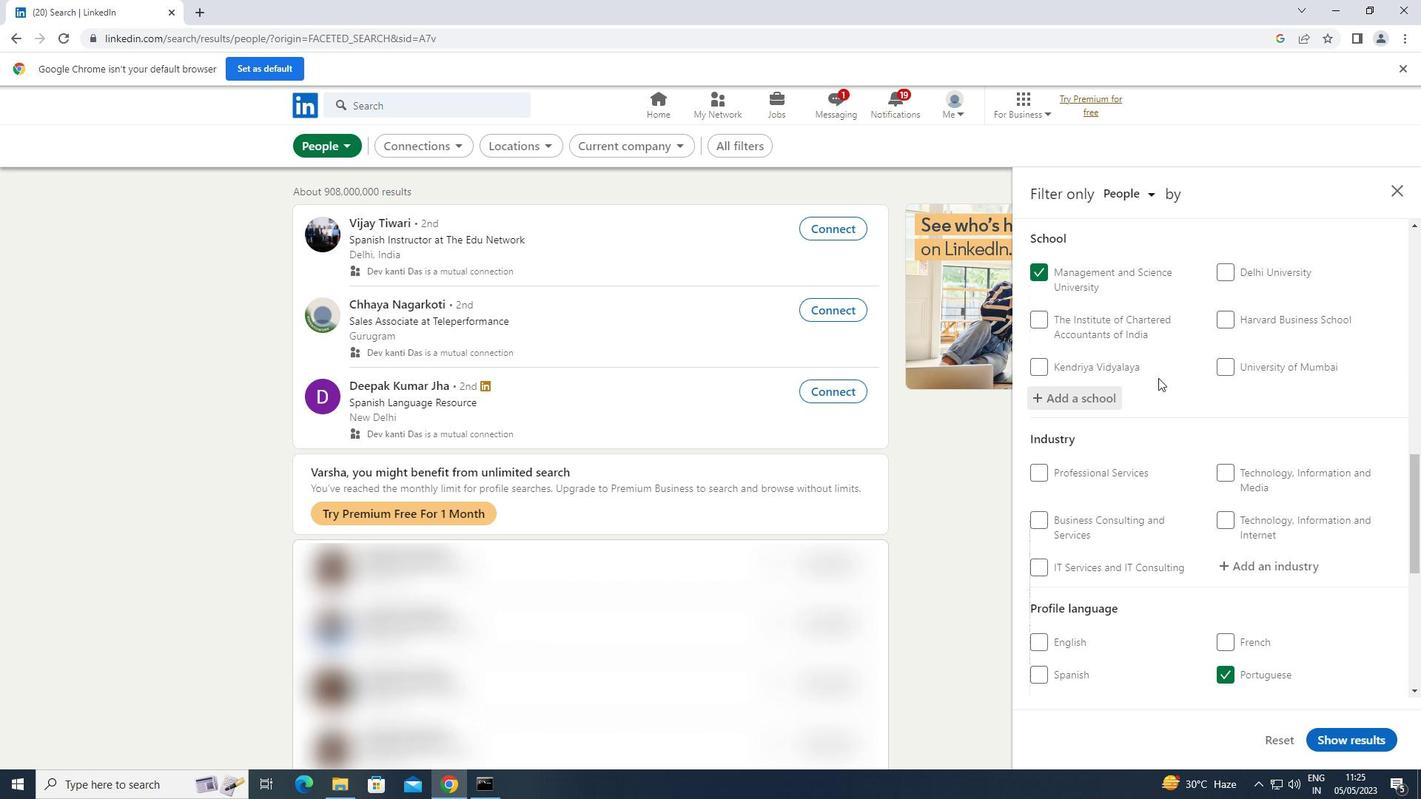 
Action: Mouse scrolled (1159, 377) with delta (0, 0)
Screenshot: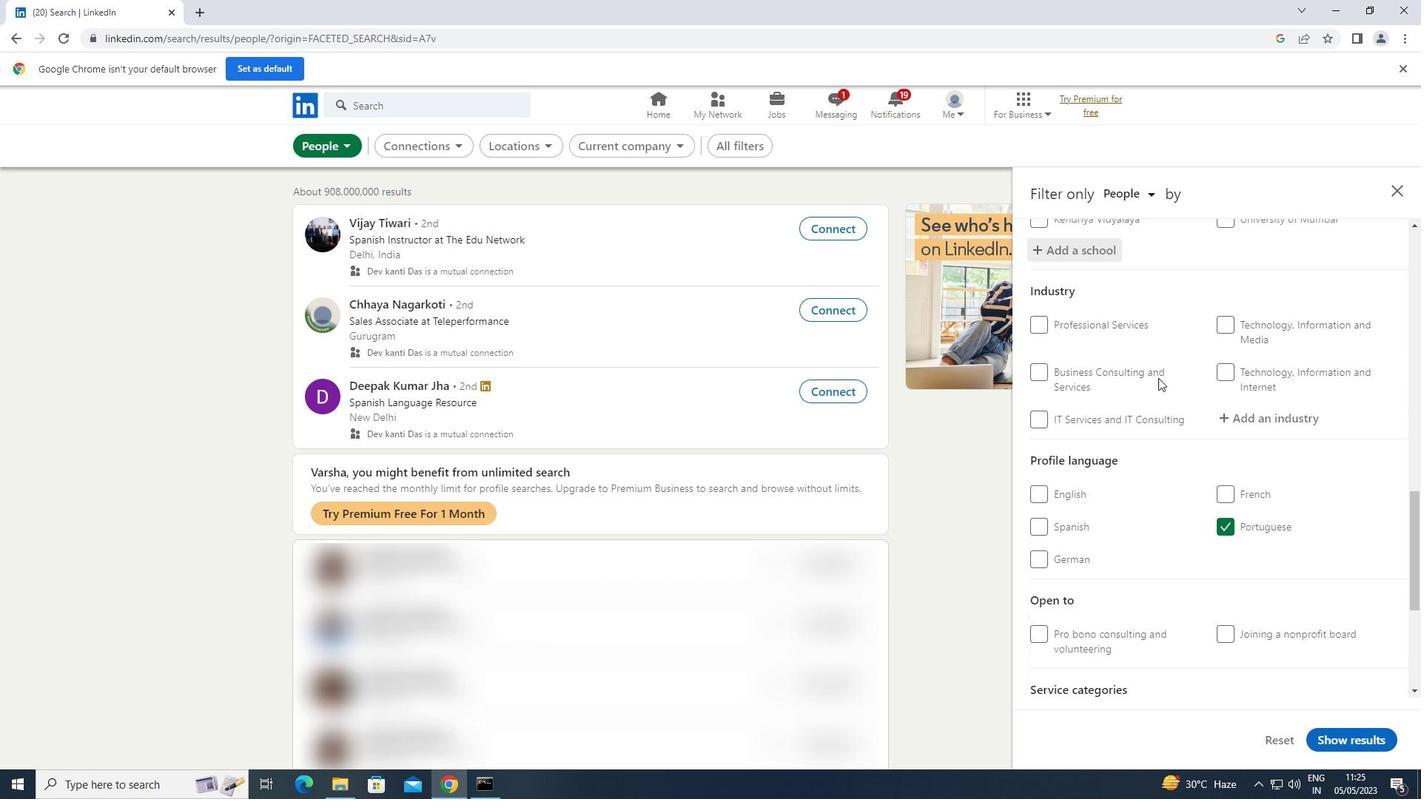
Action: Mouse scrolled (1159, 377) with delta (0, 0)
Screenshot: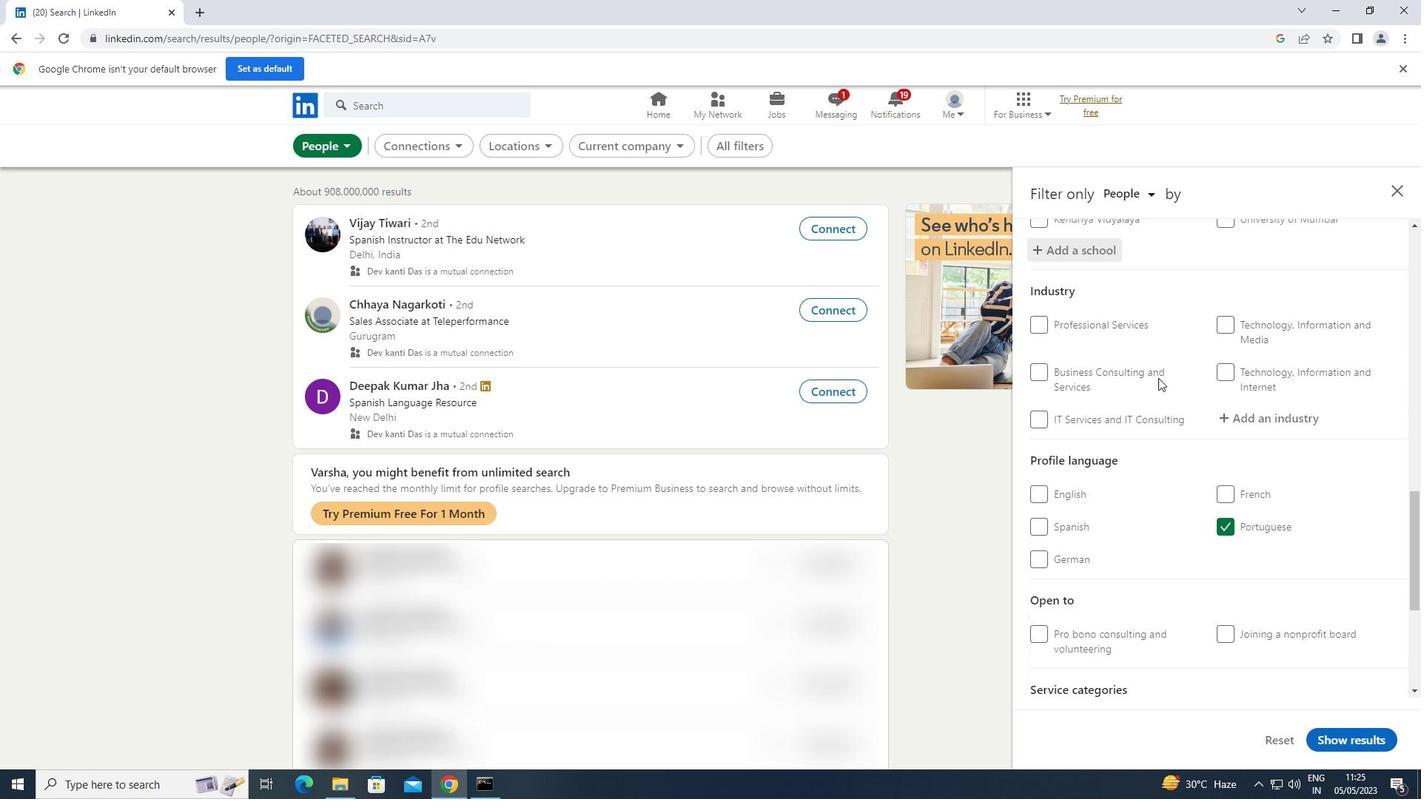 
Action: Mouse scrolled (1159, 377) with delta (0, 0)
Screenshot: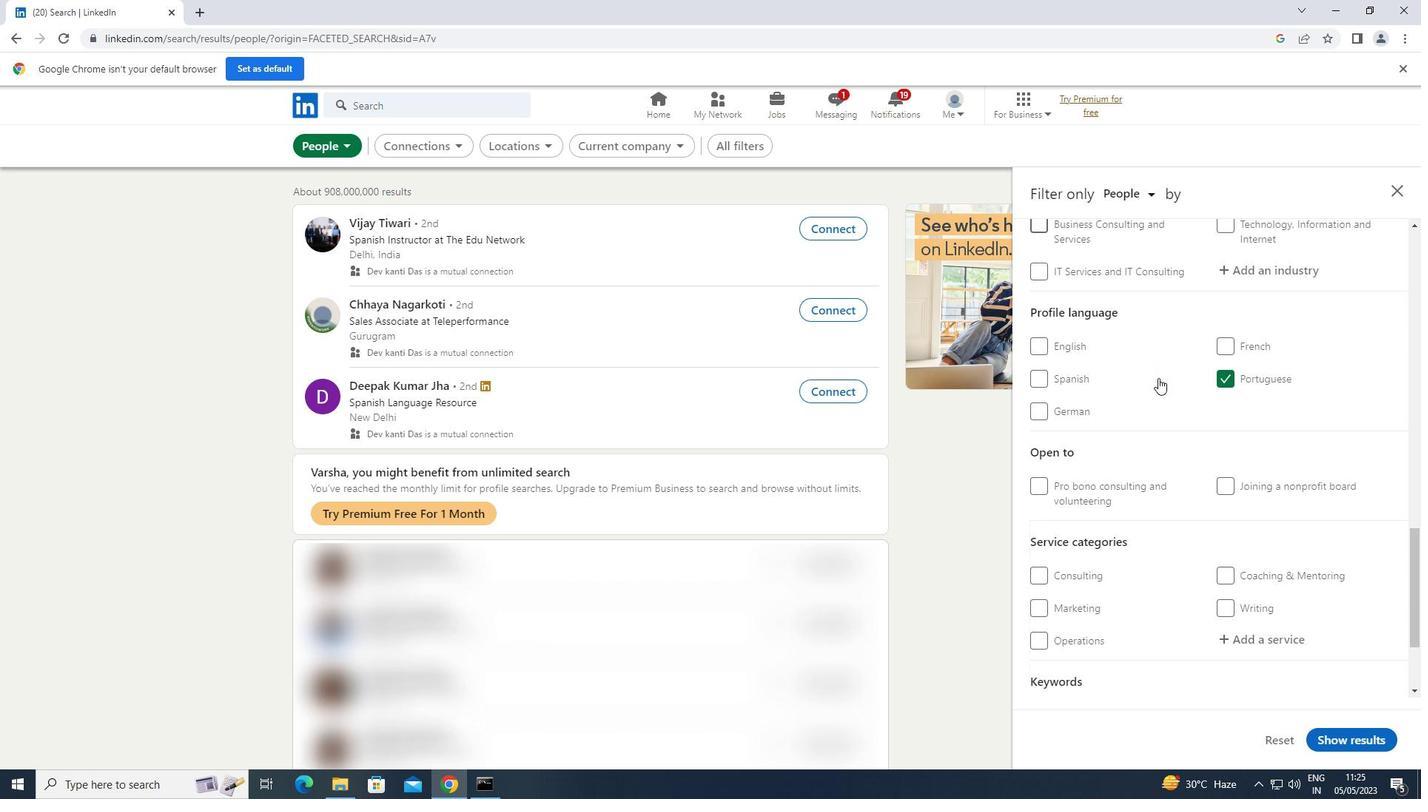 
Action: Mouse scrolled (1159, 377) with delta (0, 0)
Screenshot: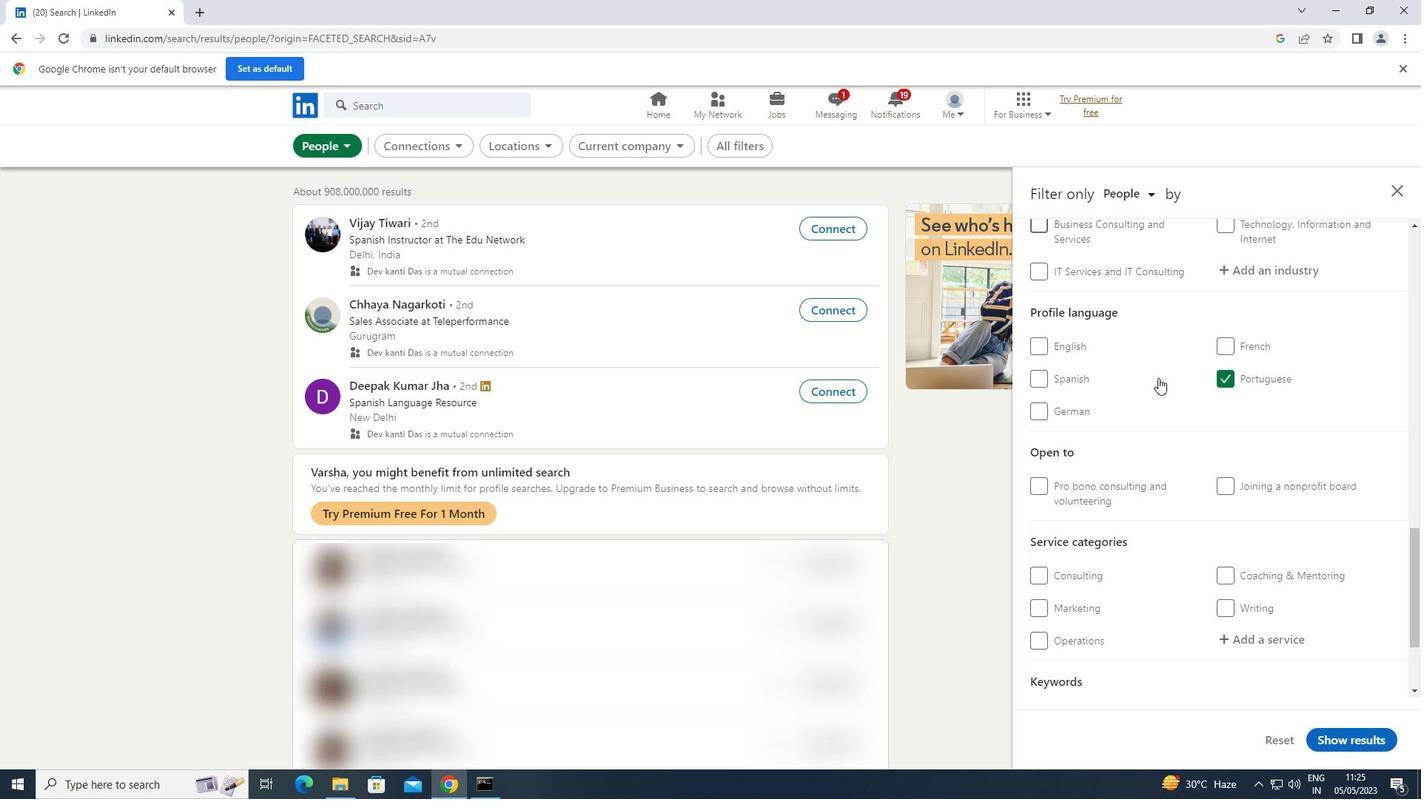 
Action: Mouse moved to (1170, 359)
Screenshot: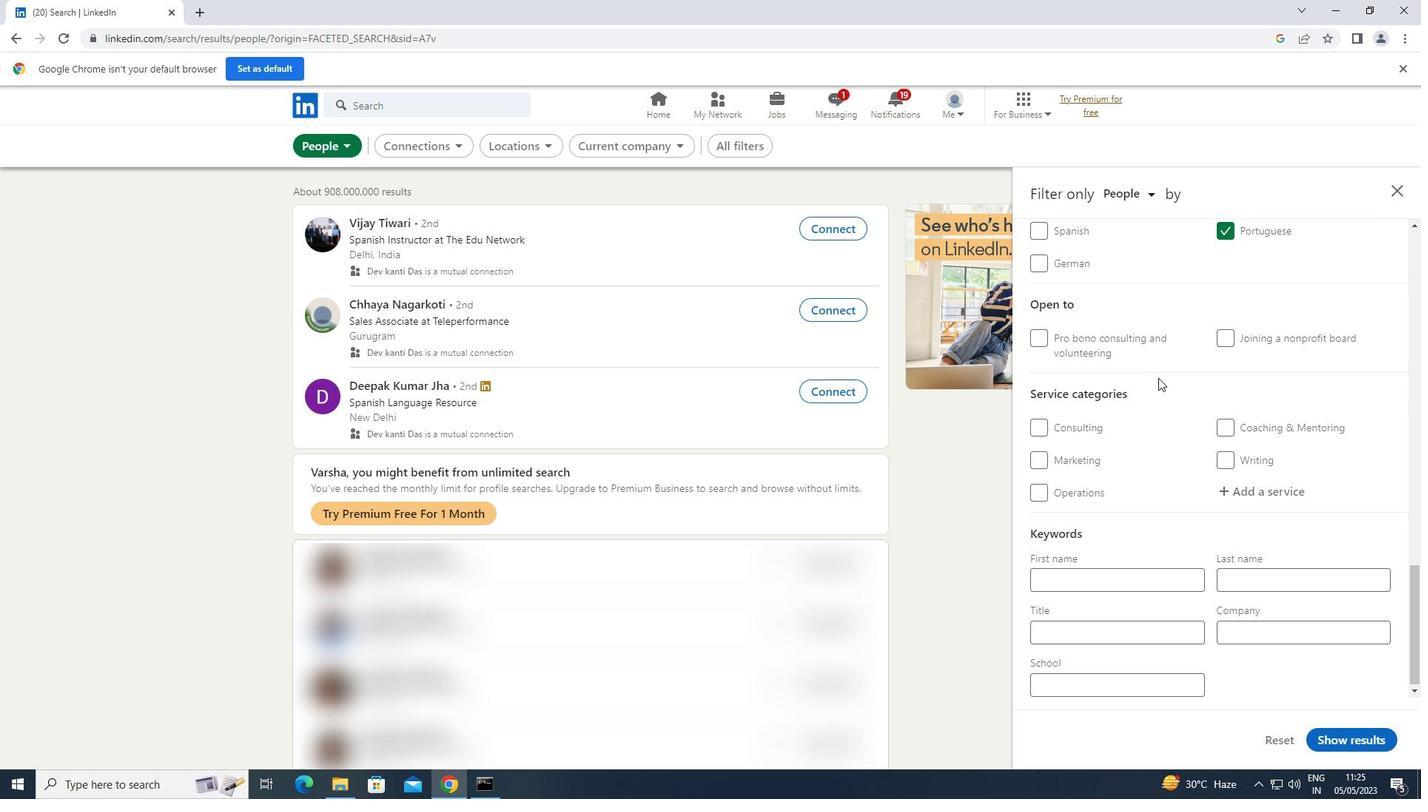 
Action: Mouse scrolled (1170, 360) with delta (0, 0)
Screenshot: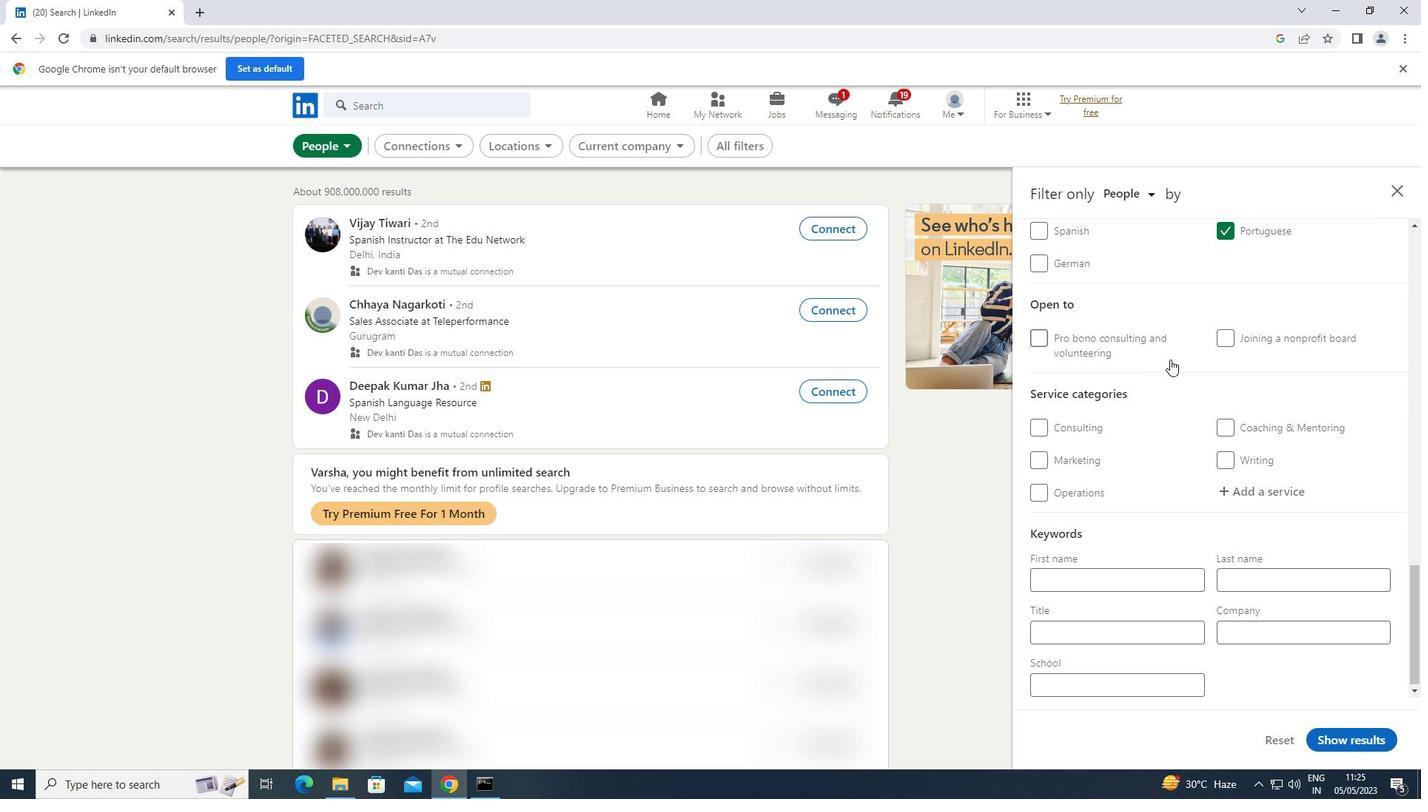 
Action: Mouse scrolled (1170, 360) with delta (0, 0)
Screenshot: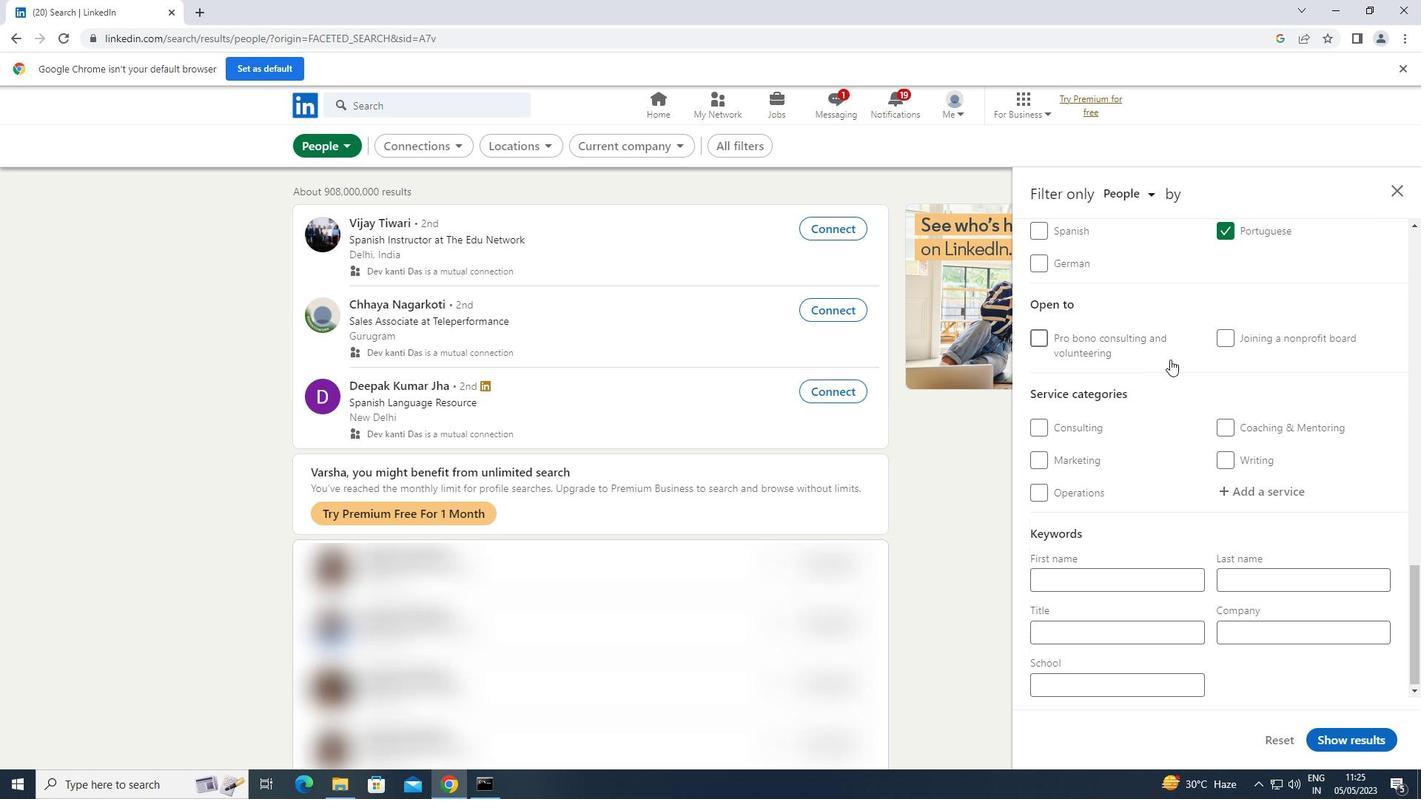 
Action: Mouse scrolled (1170, 360) with delta (0, 0)
Screenshot: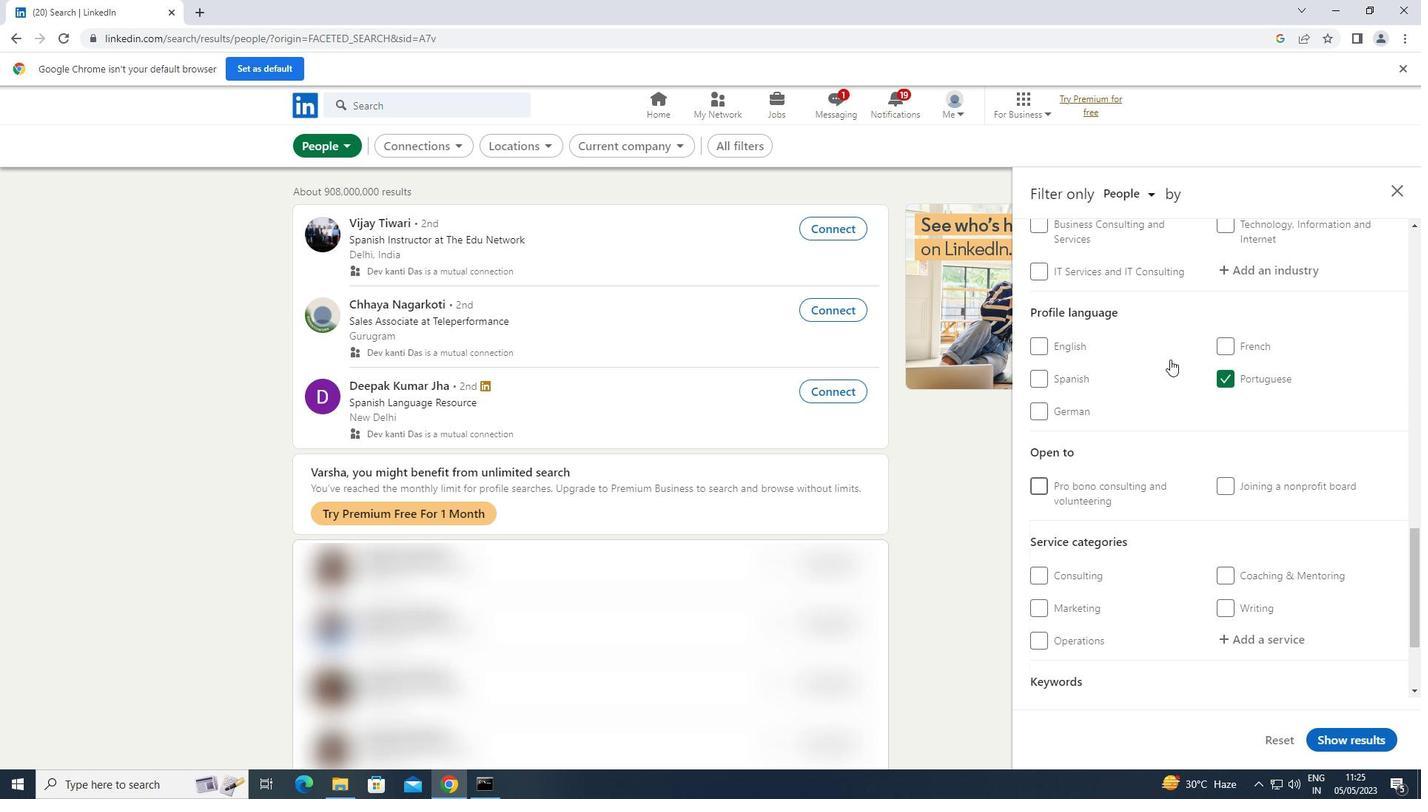 
Action: Mouse scrolled (1170, 360) with delta (0, 0)
Screenshot: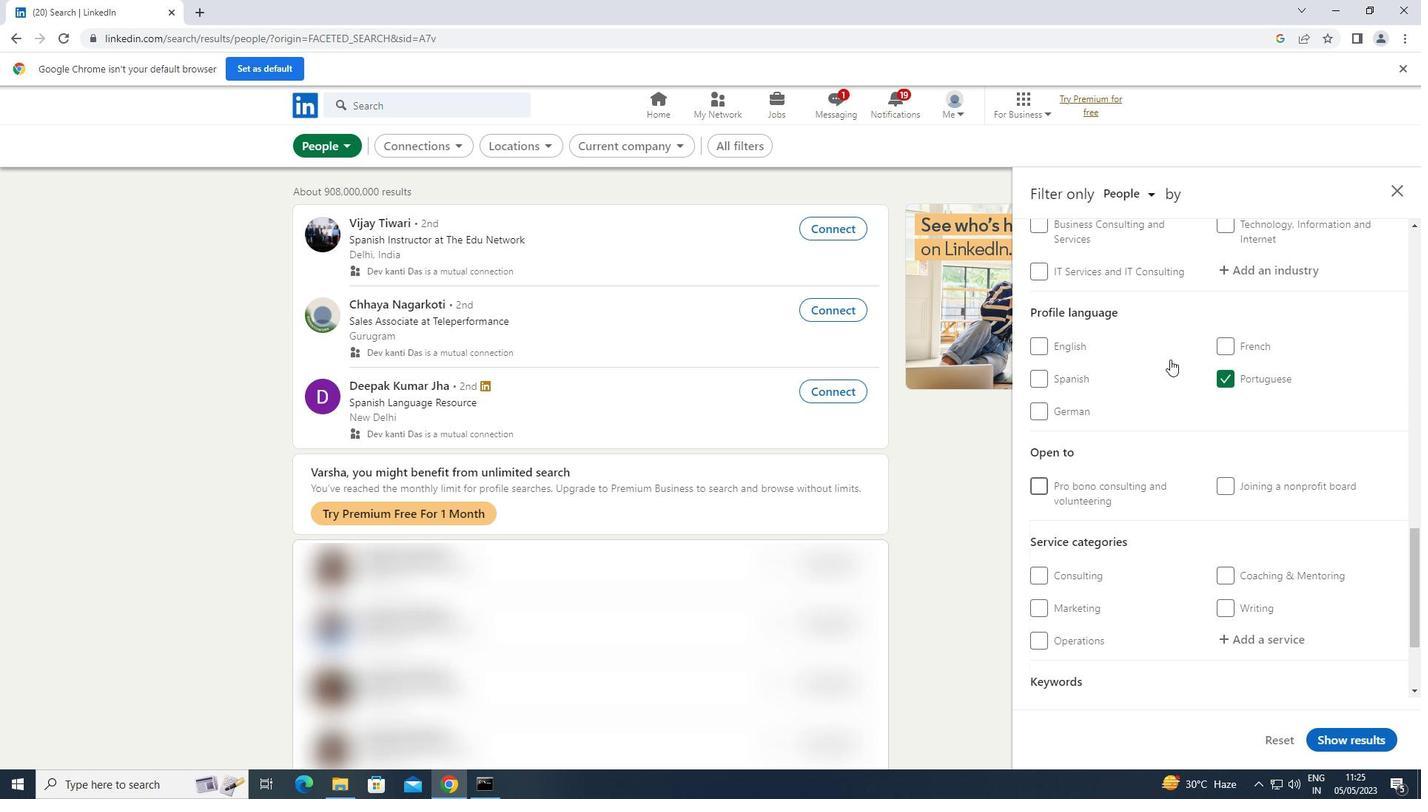 
Action: Mouse moved to (1260, 411)
Screenshot: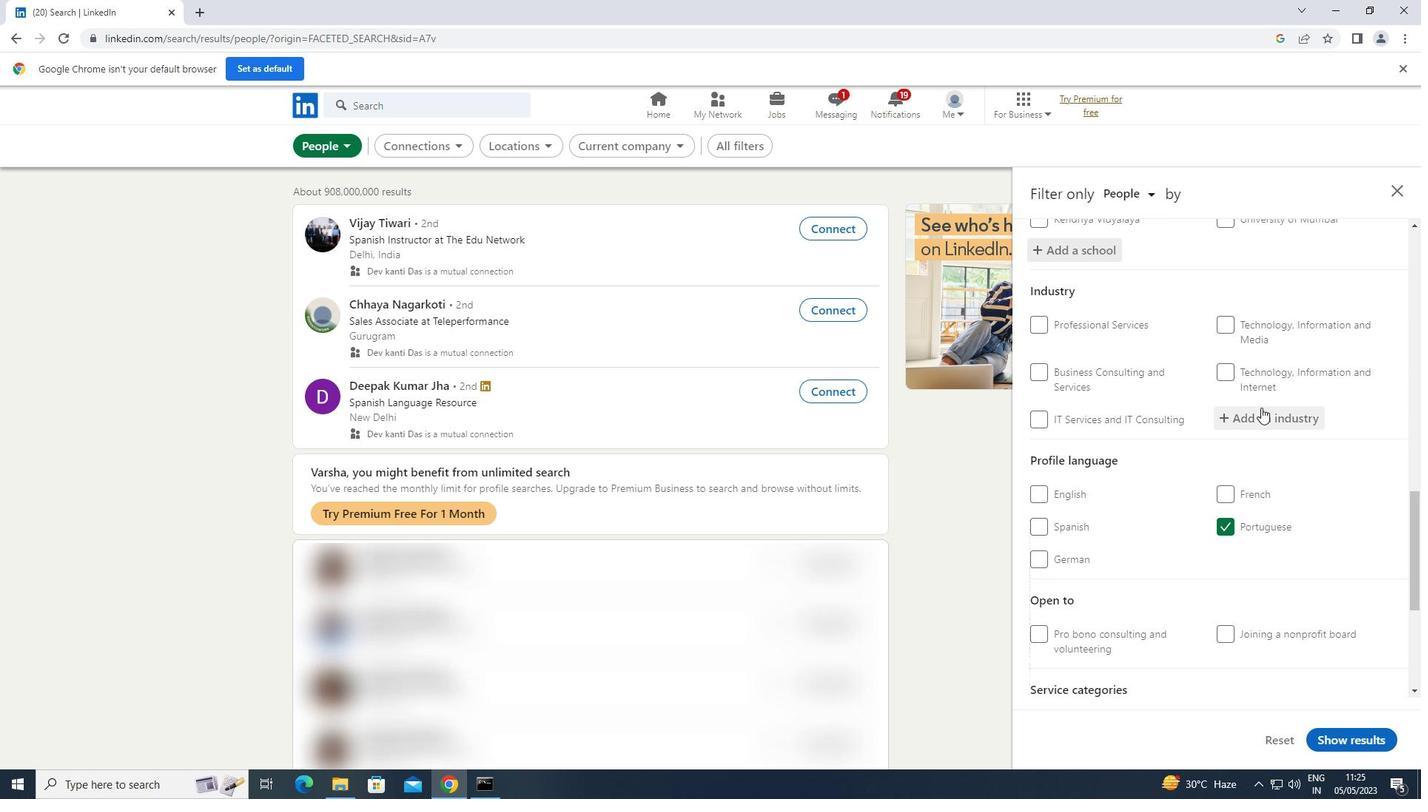 
Action: Mouse pressed left at (1260, 411)
Screenshot: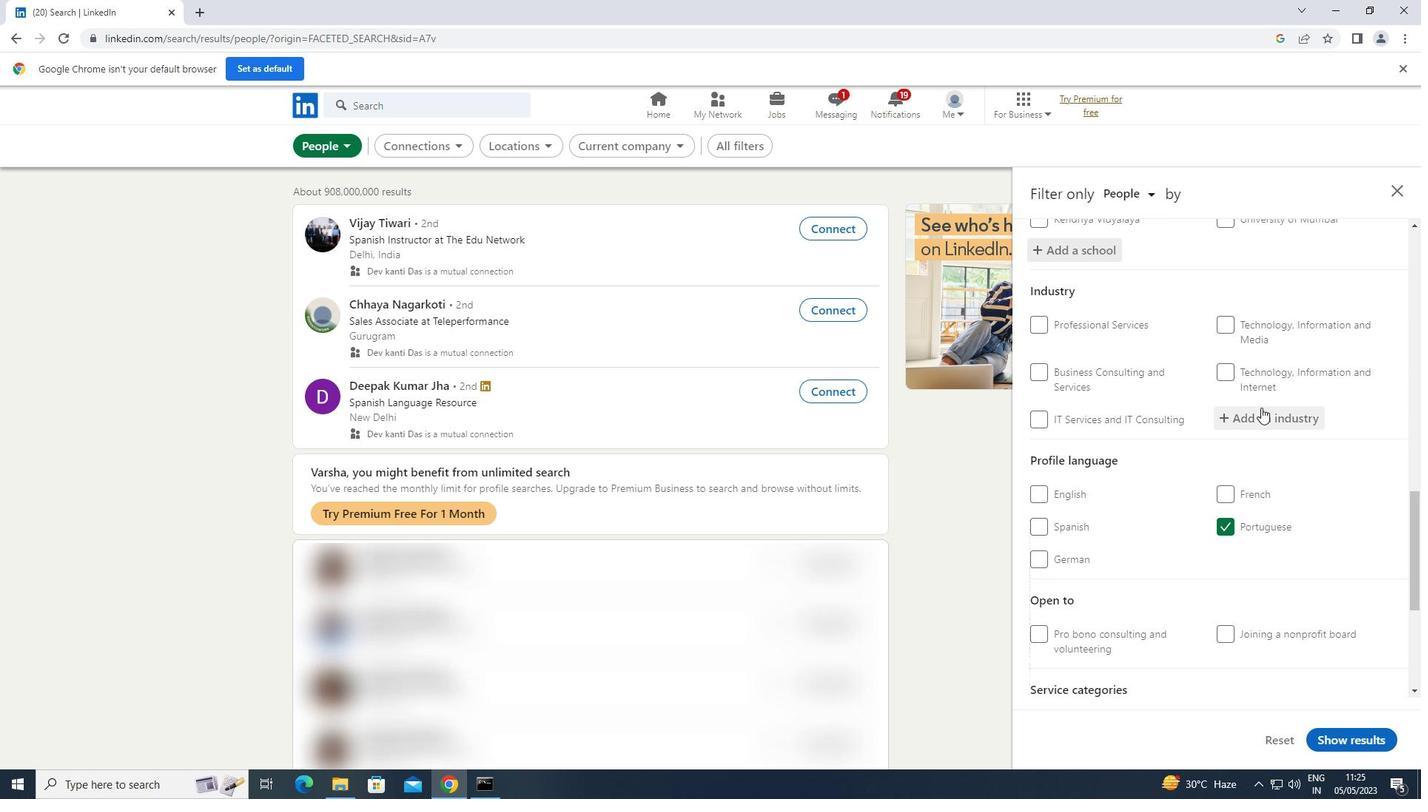 
Action: Key pressed <Key.shift>GLASS,<Key.space><Key.shift>CERAMICS<Key.space>AND
Screenshot: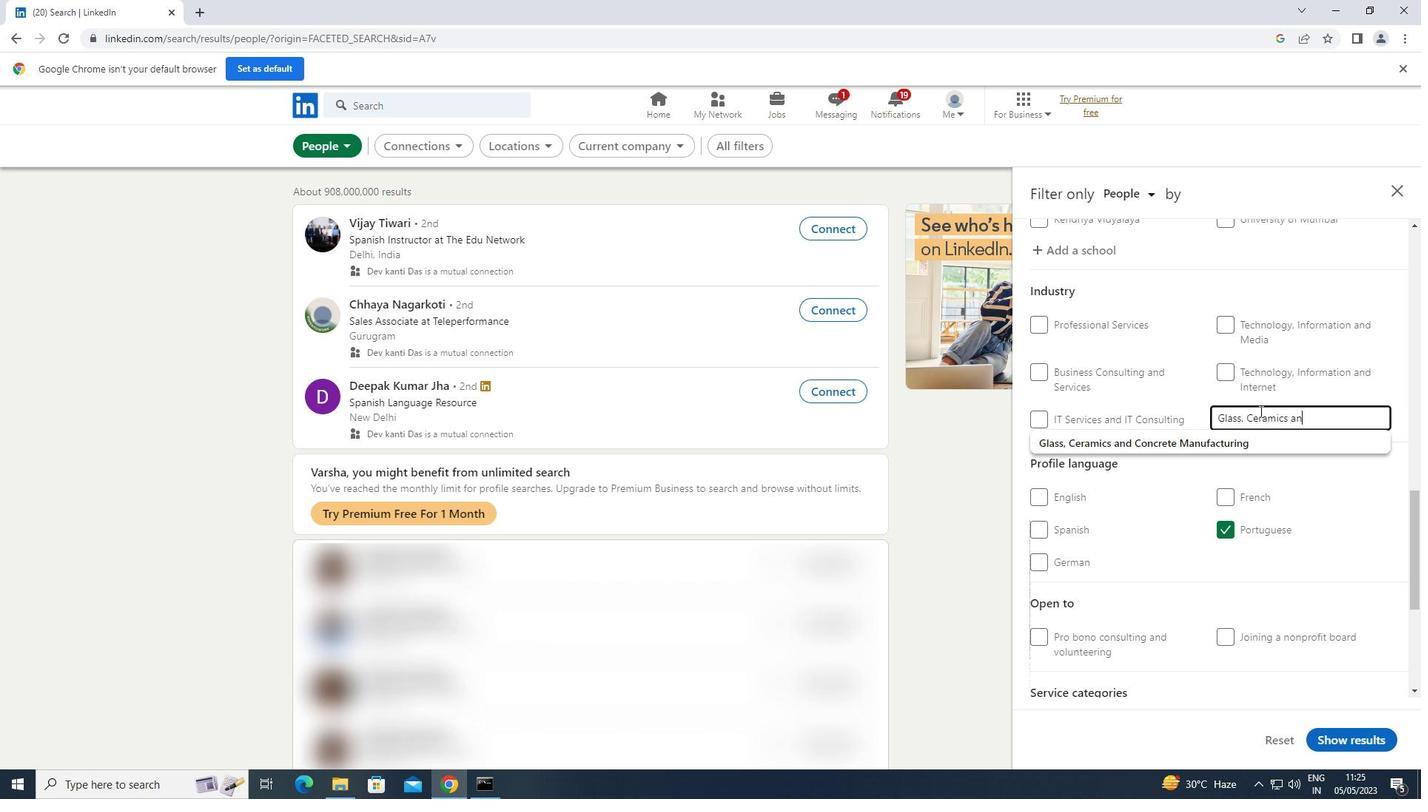 
Action: Mouse moved to (1239, 443)
Screenshot: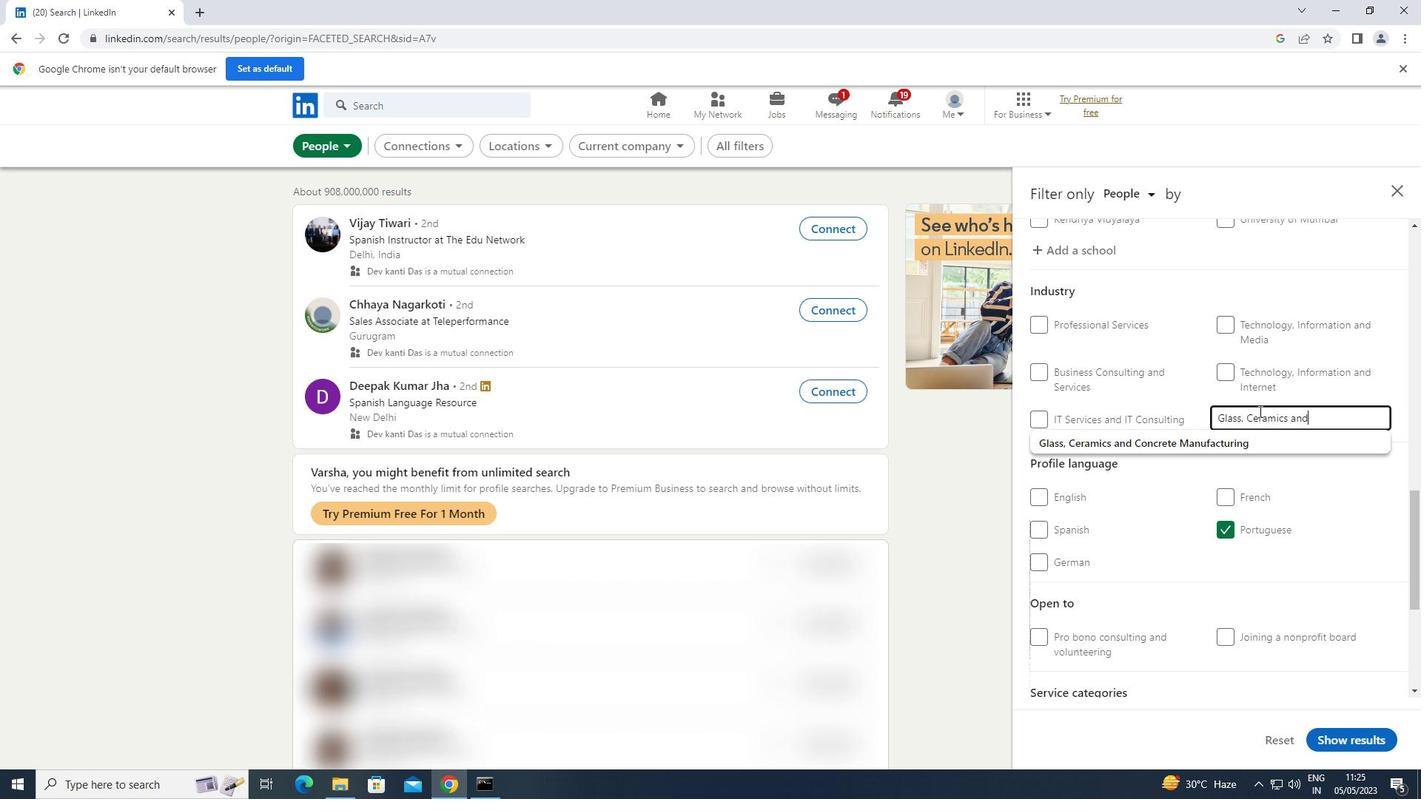 
Action: Mouse pressed left at (1239, 443)
Screenshot: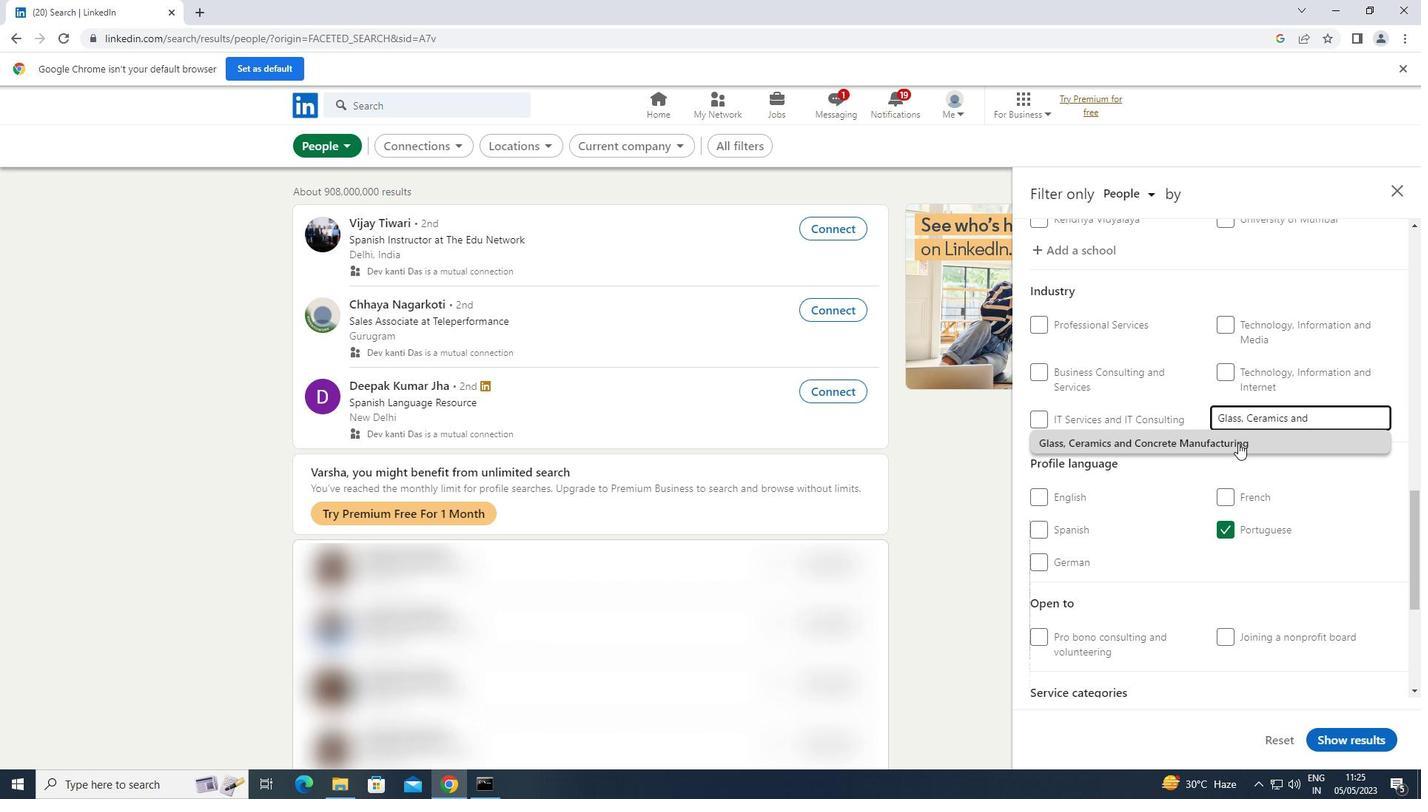 
Action: Mouse scrolled (1239, 442) with delta (0, 0)
Screenshot: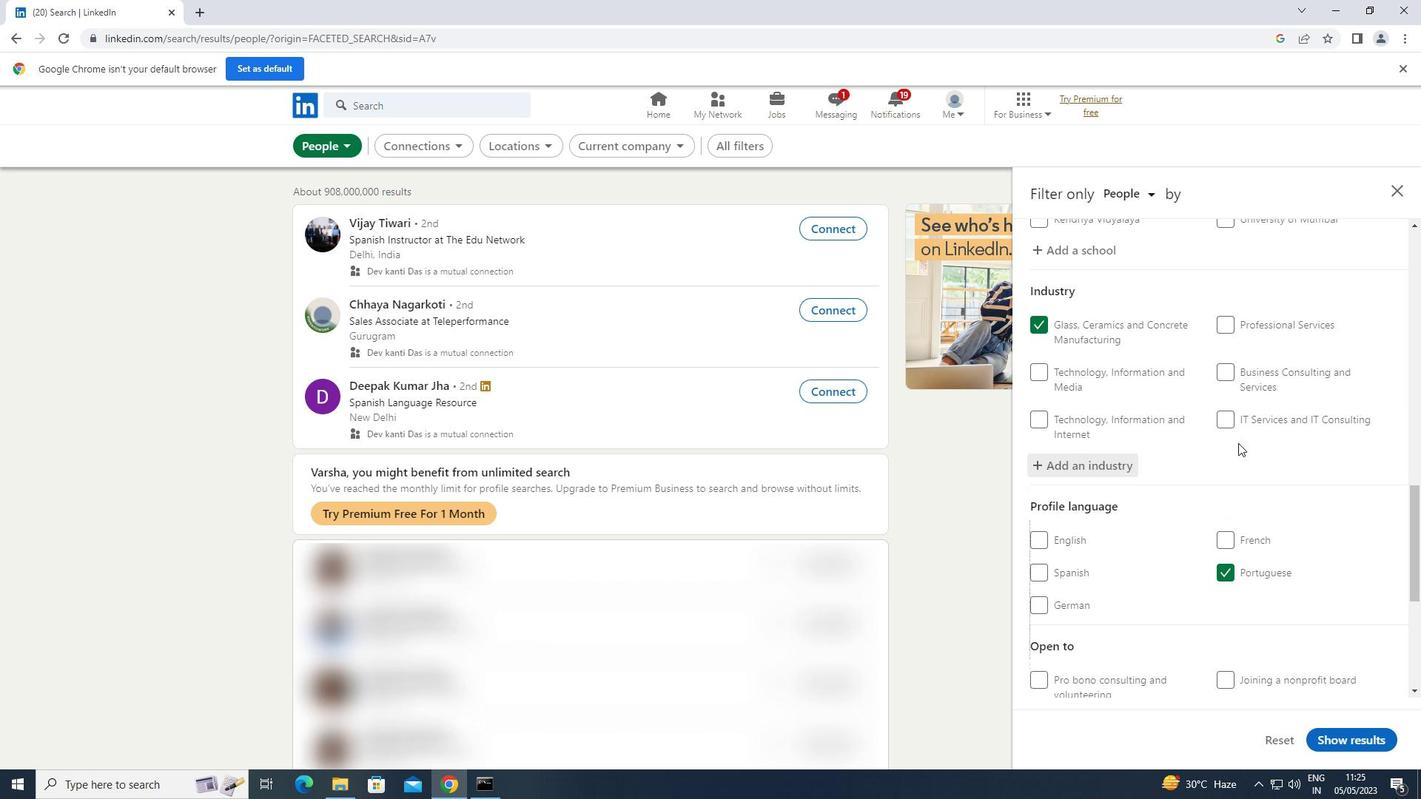 
Action: Mouse scrolled (1239, 442) with delta (0, 0)
Screenshot: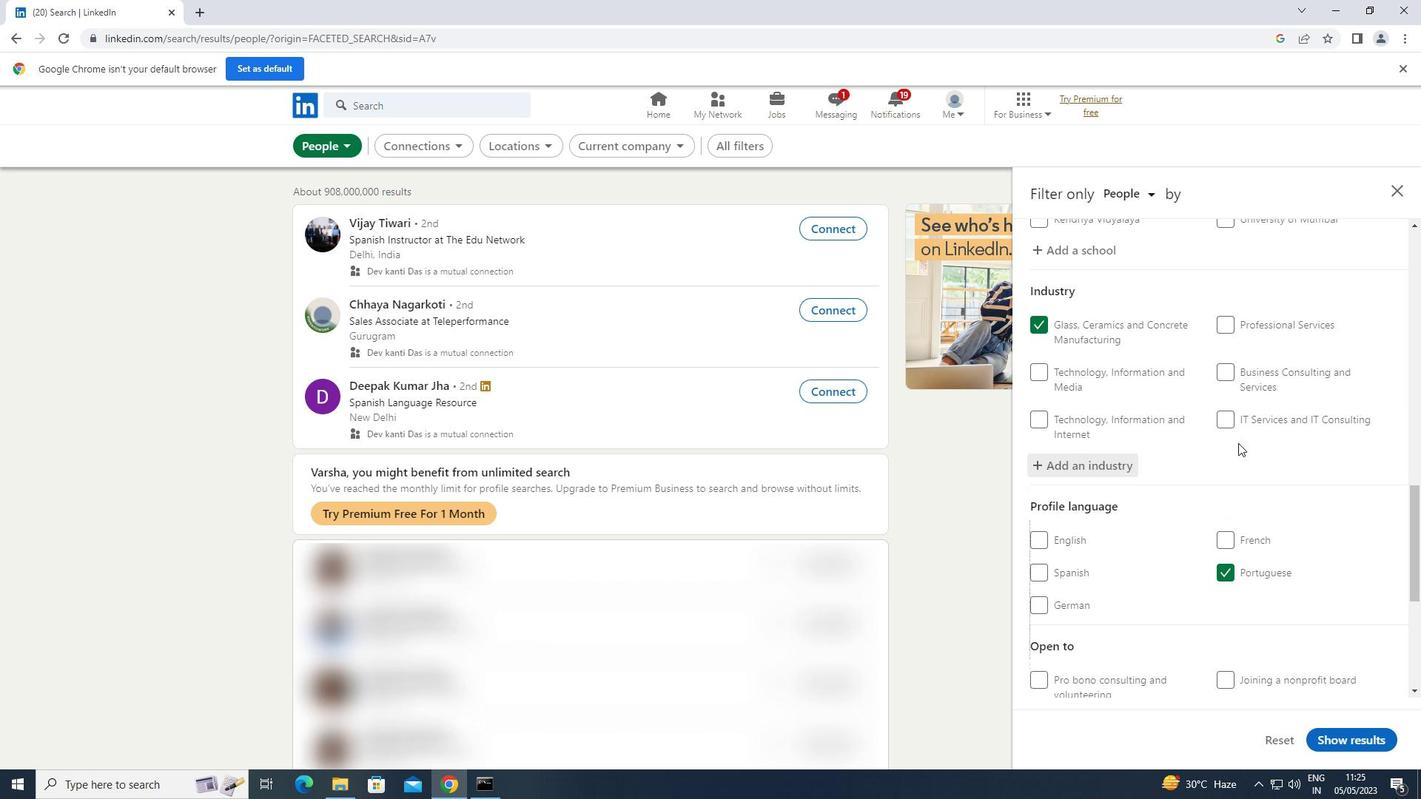 
Action: Mouse scrolled (1239, 442) with delta (0, 0)
Screenshot: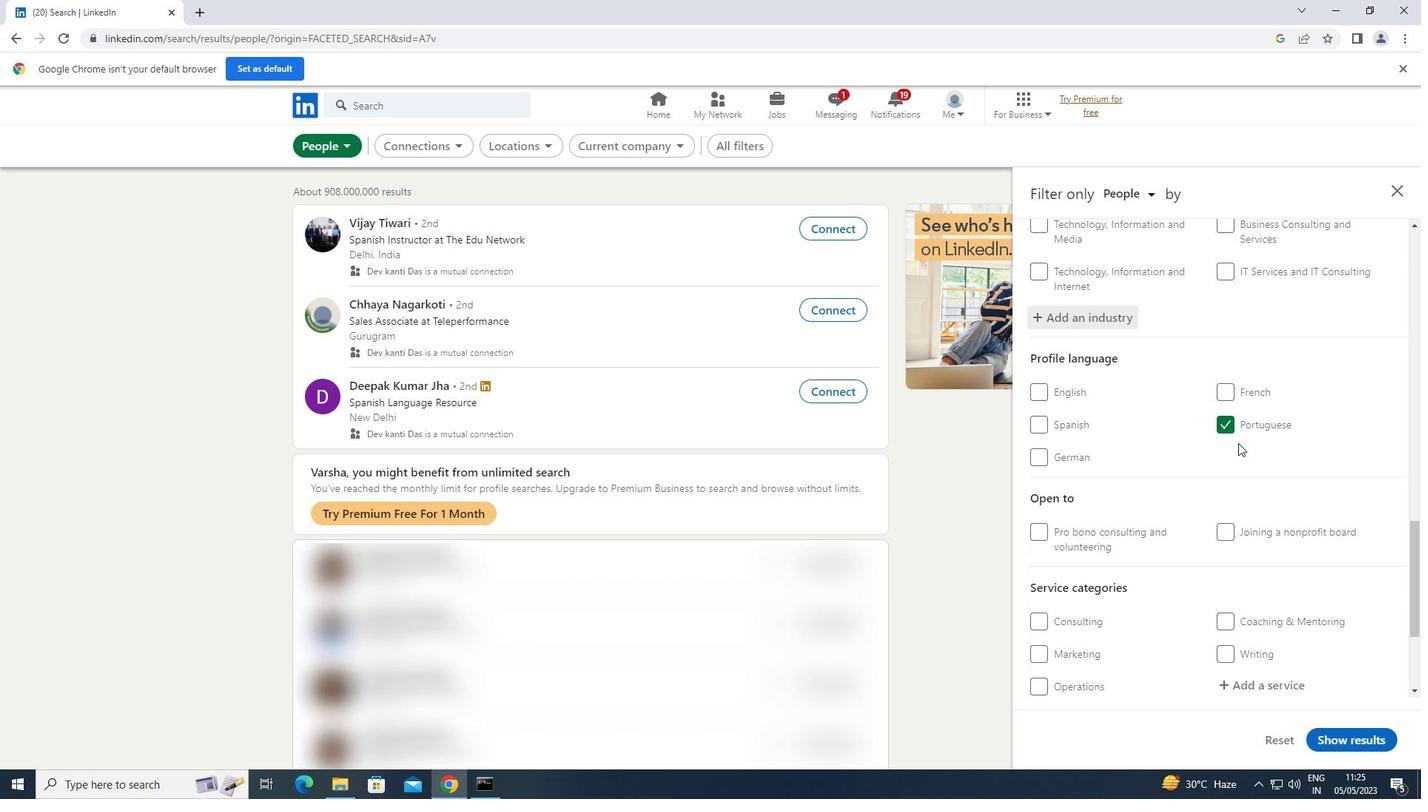
Action: Mouse scrolled (1239, 442) with delta (0, 0)
Screenshot: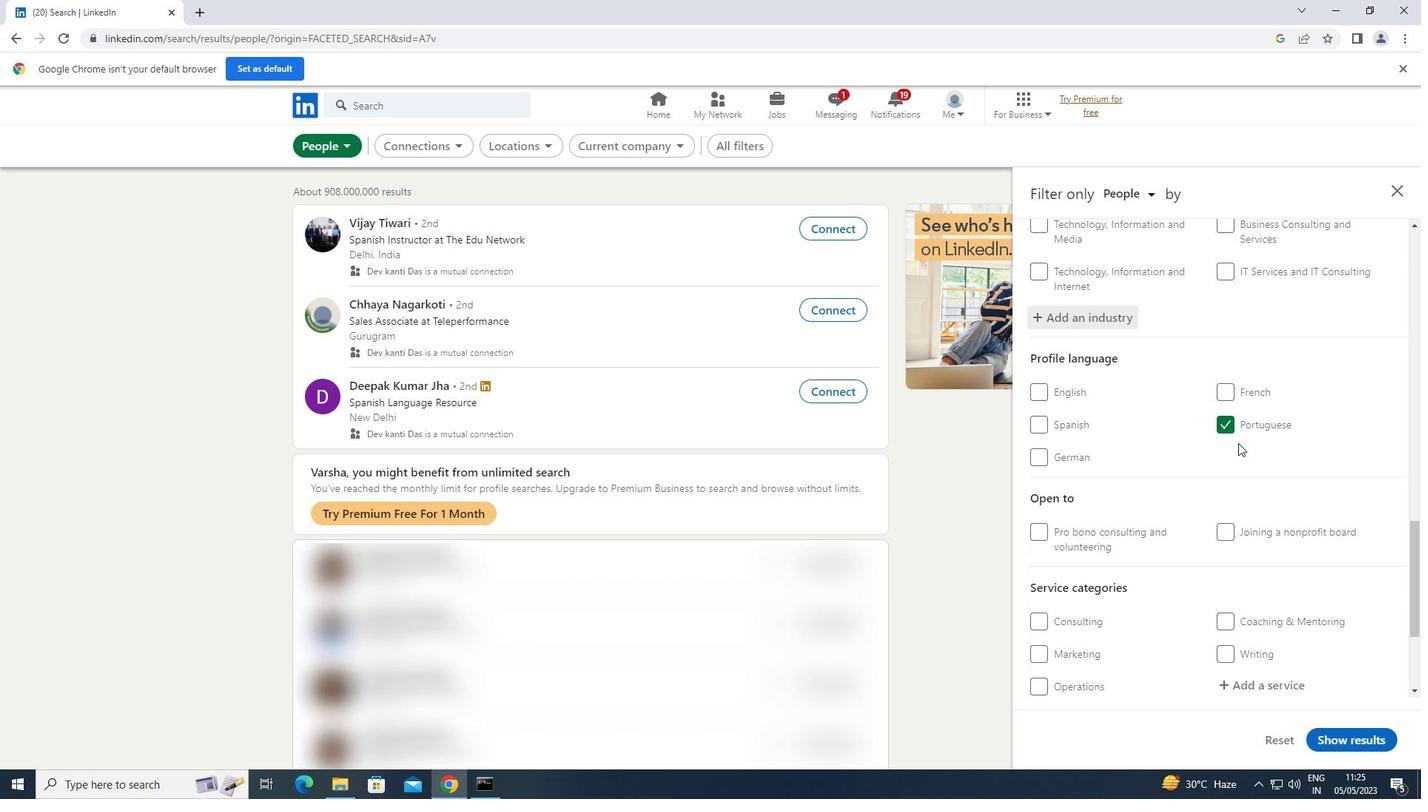 
Action: Mouse moved to (1264, 544)
Screenshot: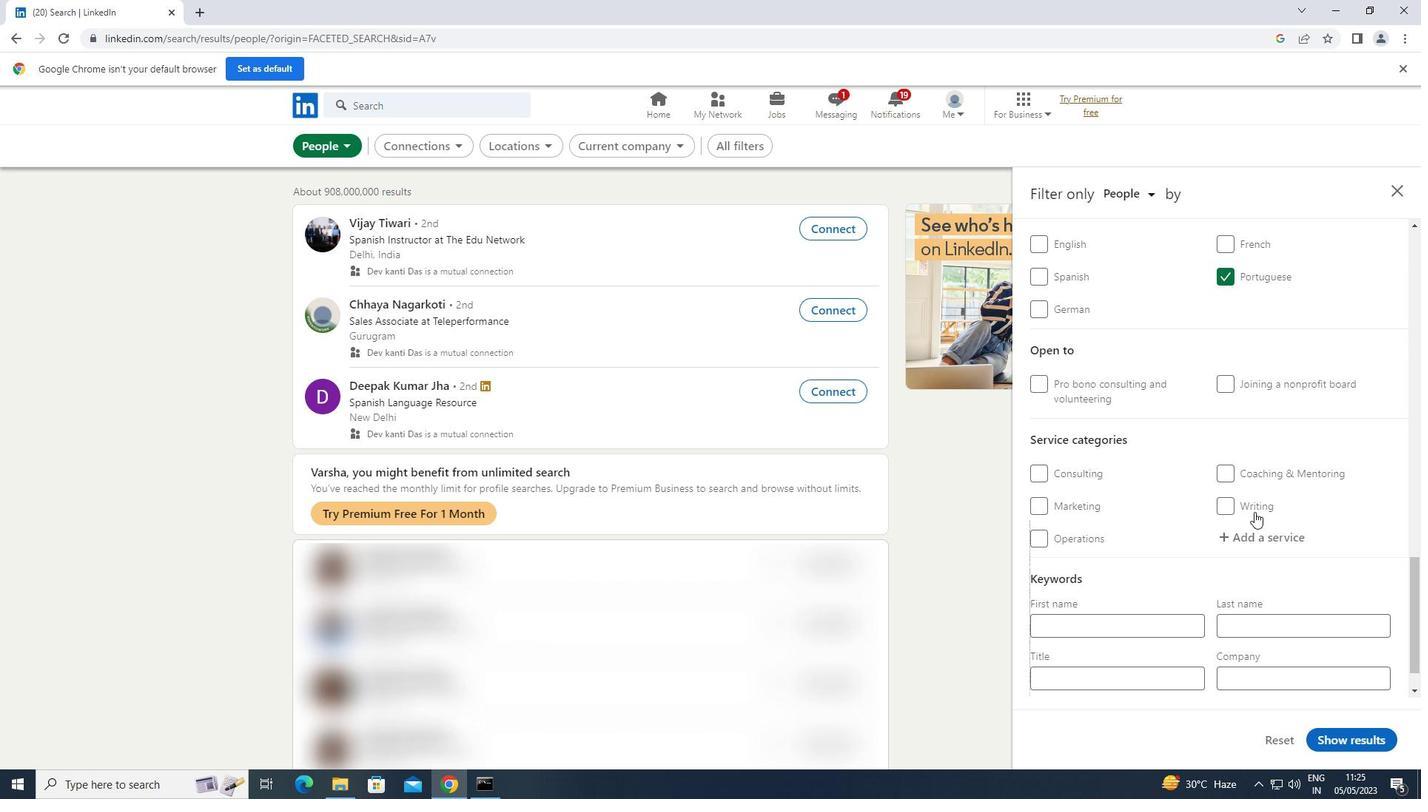 
Action: Mouse pressed left at (1264, 544)
Screenshot: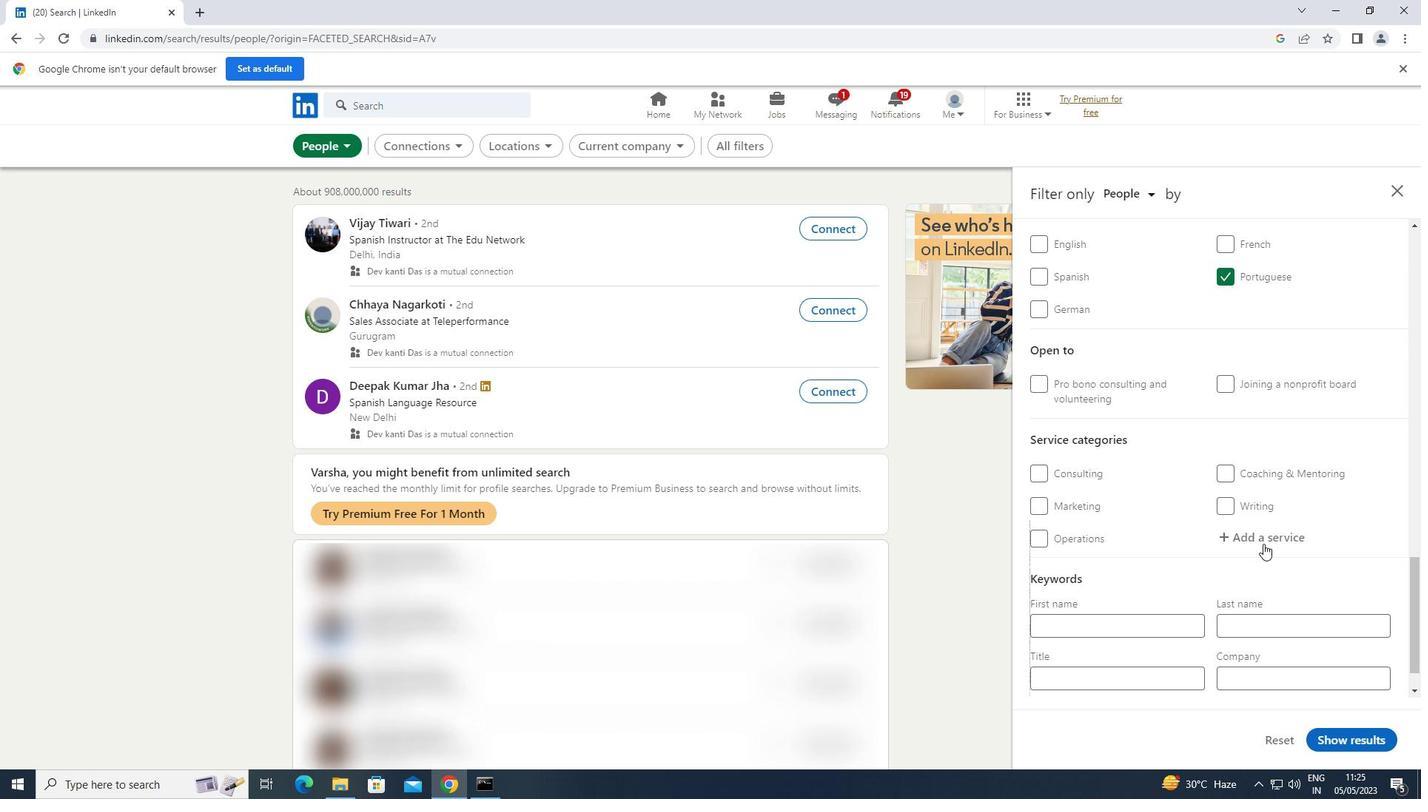 
Action: Key pressed <Key.shift>NEGOTIATION
Screenshot: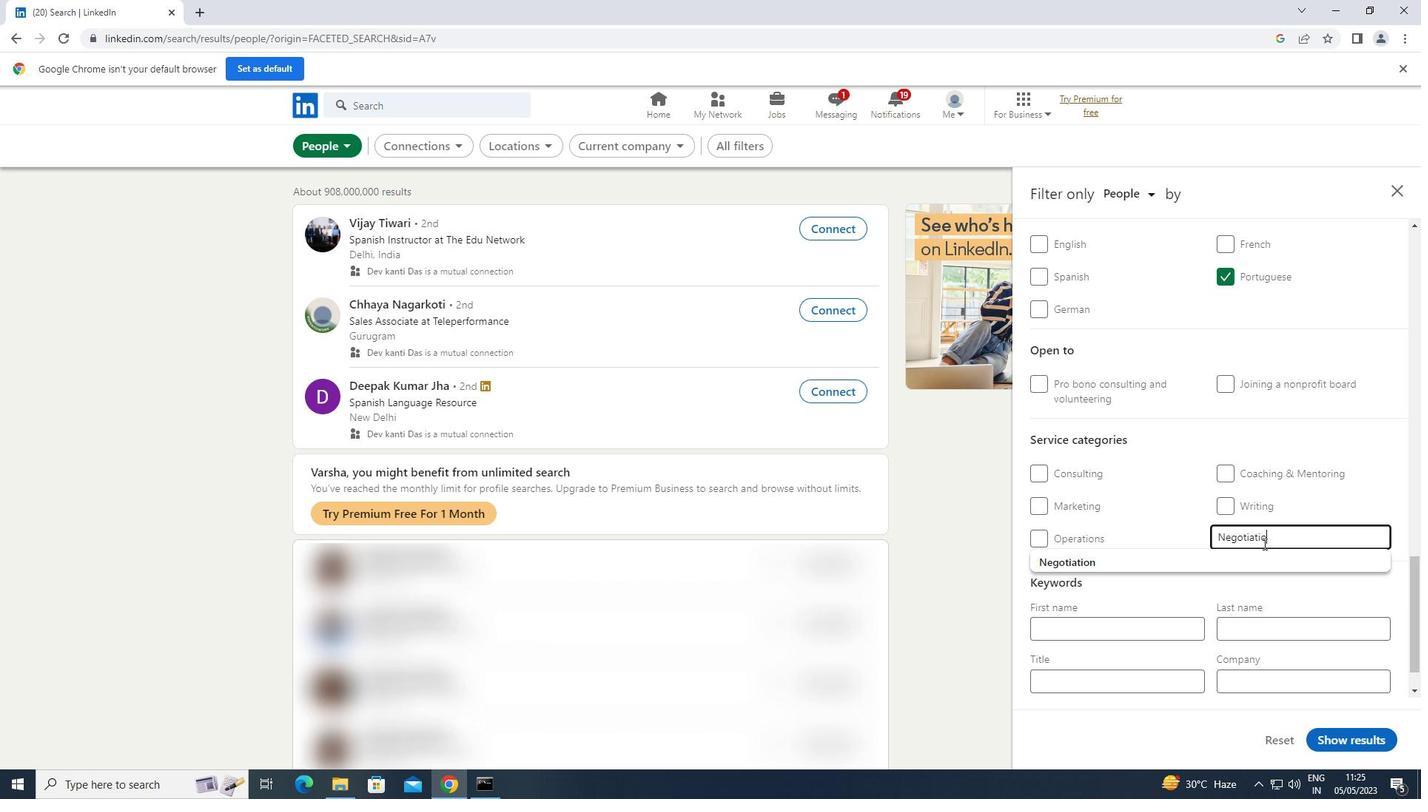 
Action: Mouse moved to (1175, 562)
Screenshot: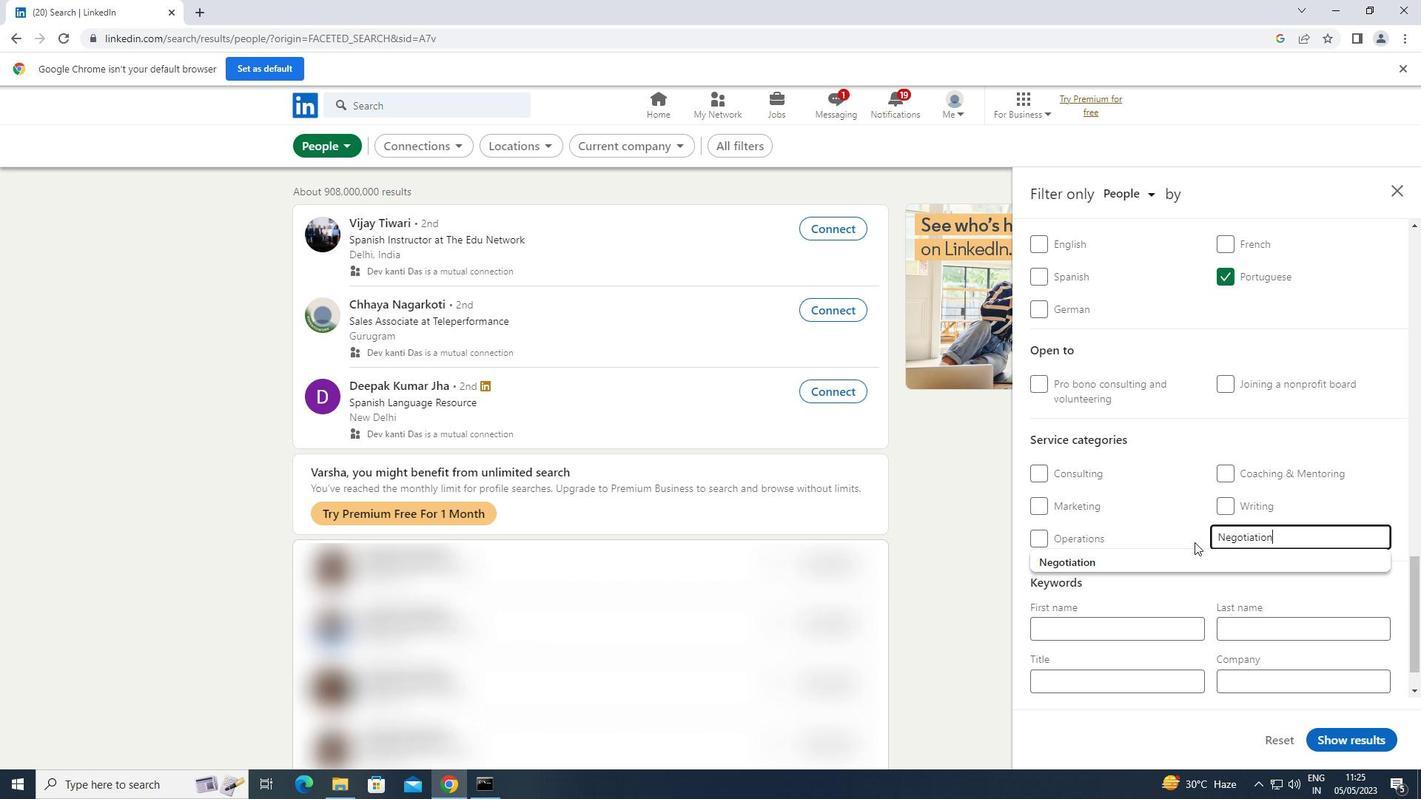 
Action: Mouse pressed left at (1175, 562)
Screenshot: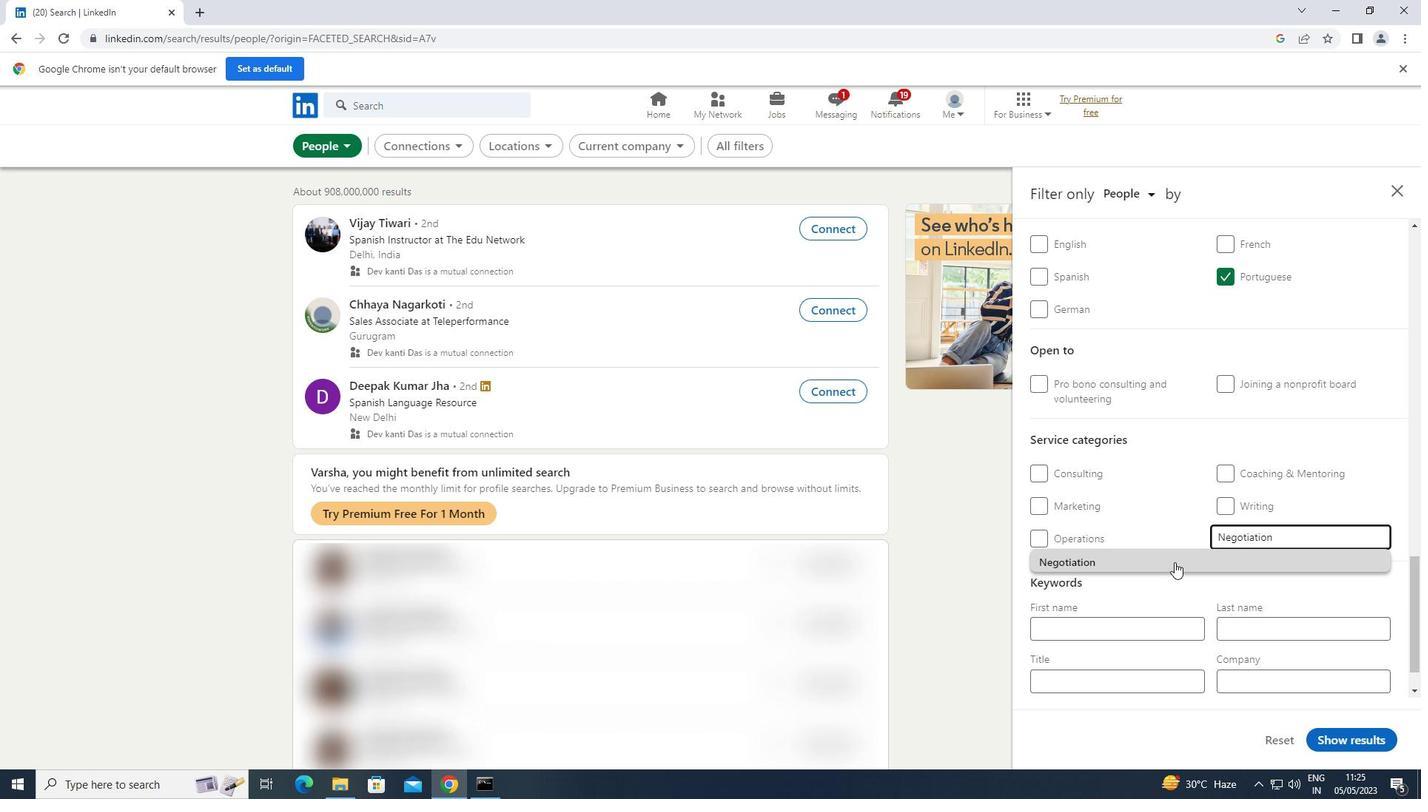 
Action: Mouse scrolled (1175, 562) with delta (0, 0)
Screenshot: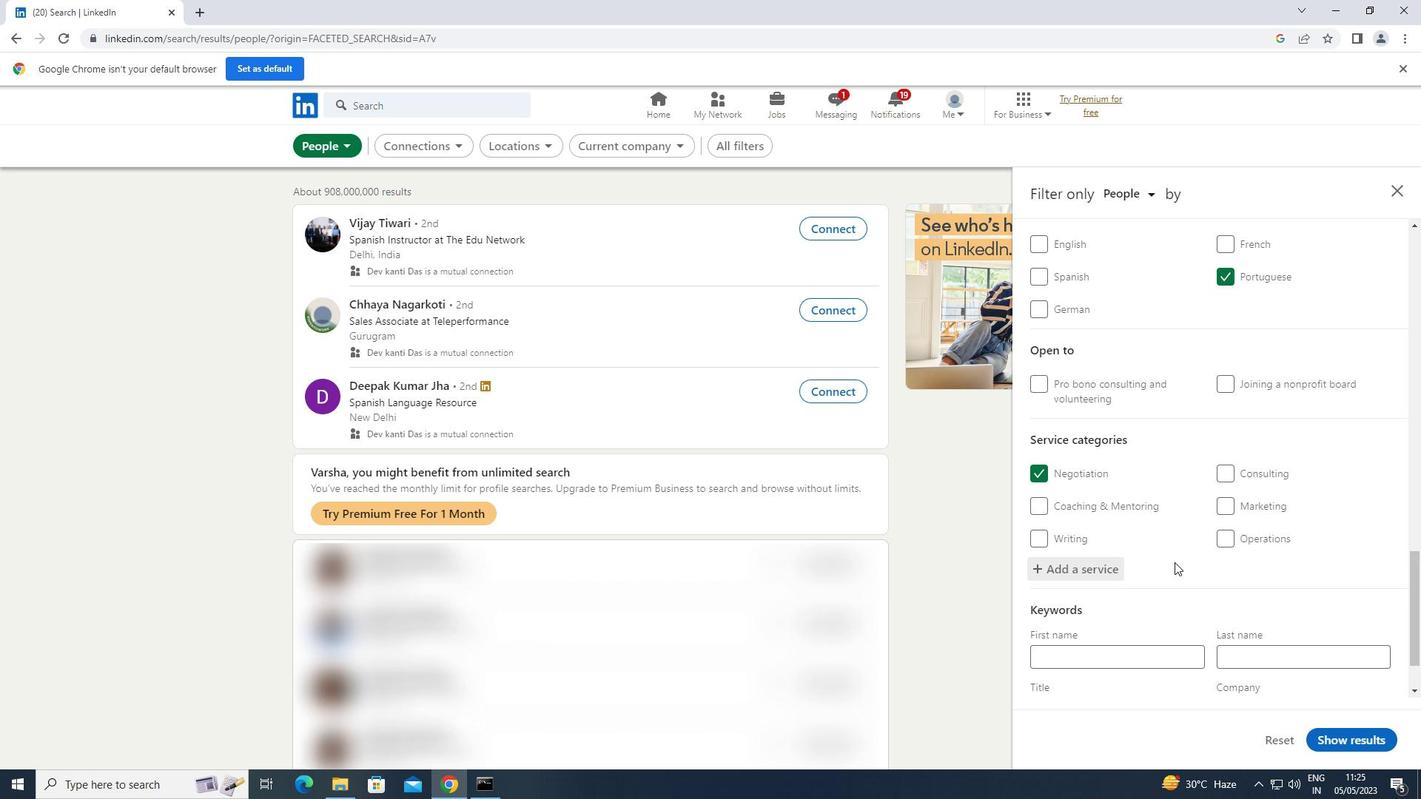 
Action: Mouse scrolled (1175, 562) with delta (0, 0)
Screenshot: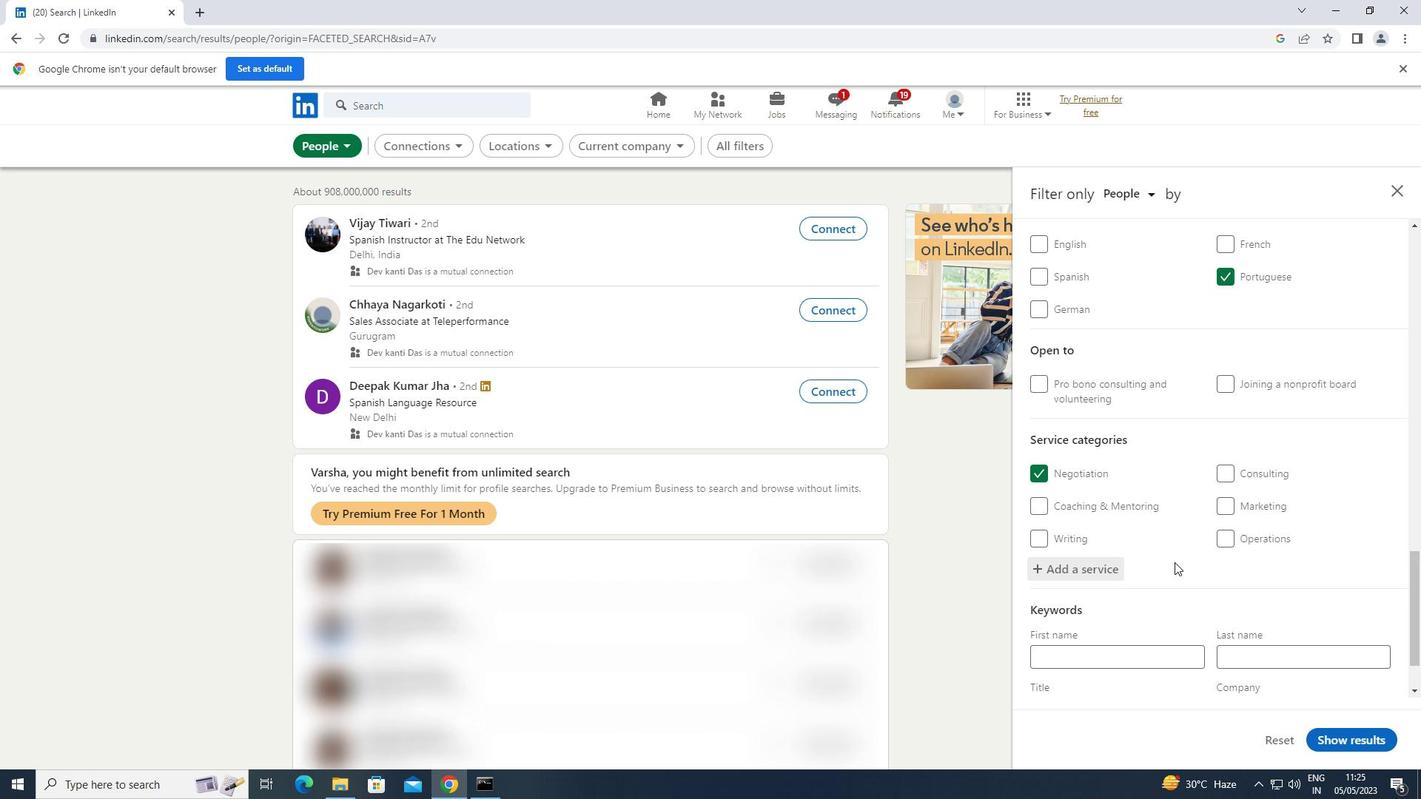 
Action: Mouse scrolled (1175, 562) with delta (0, 0)
Screenshot: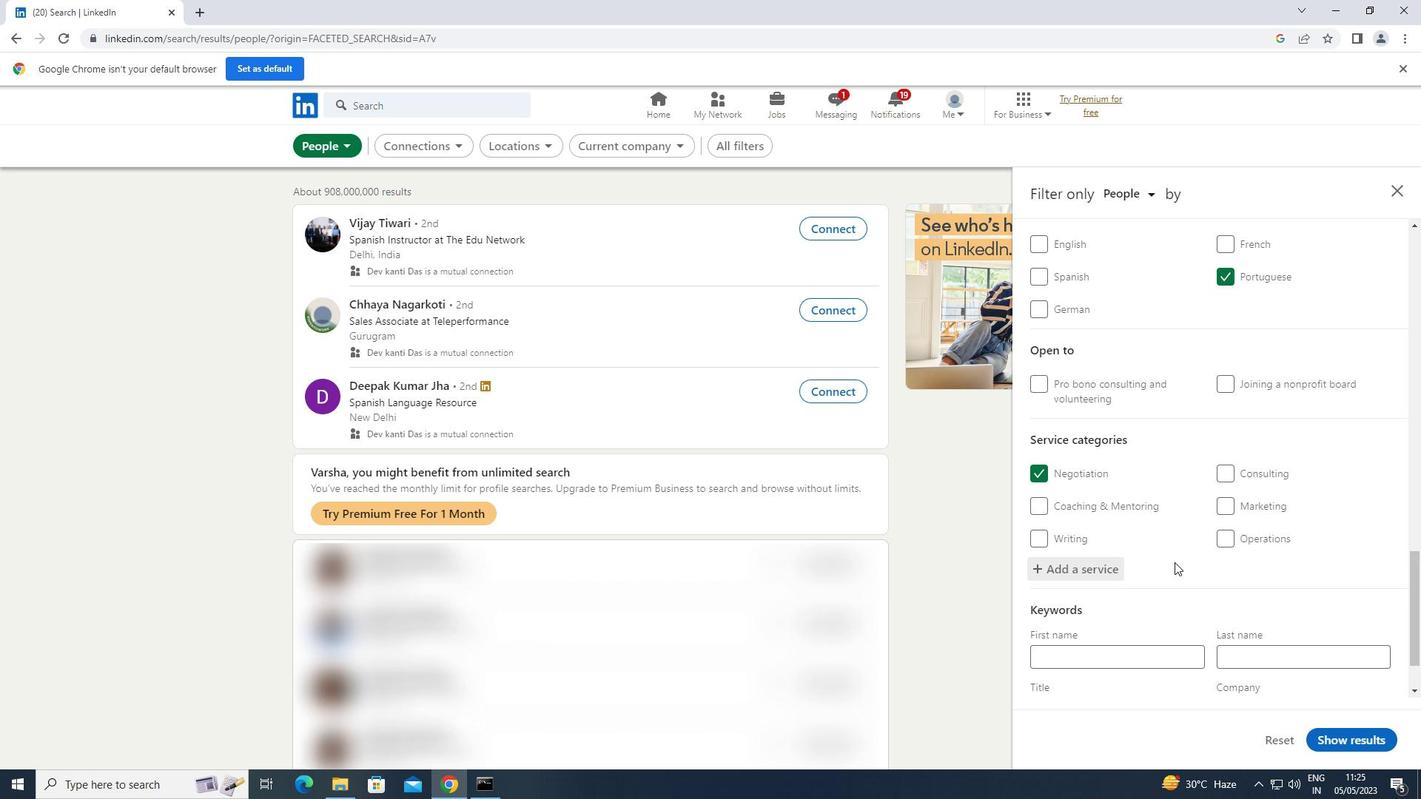 
Action: Mouse moved to (1165, 641)
Screenshot: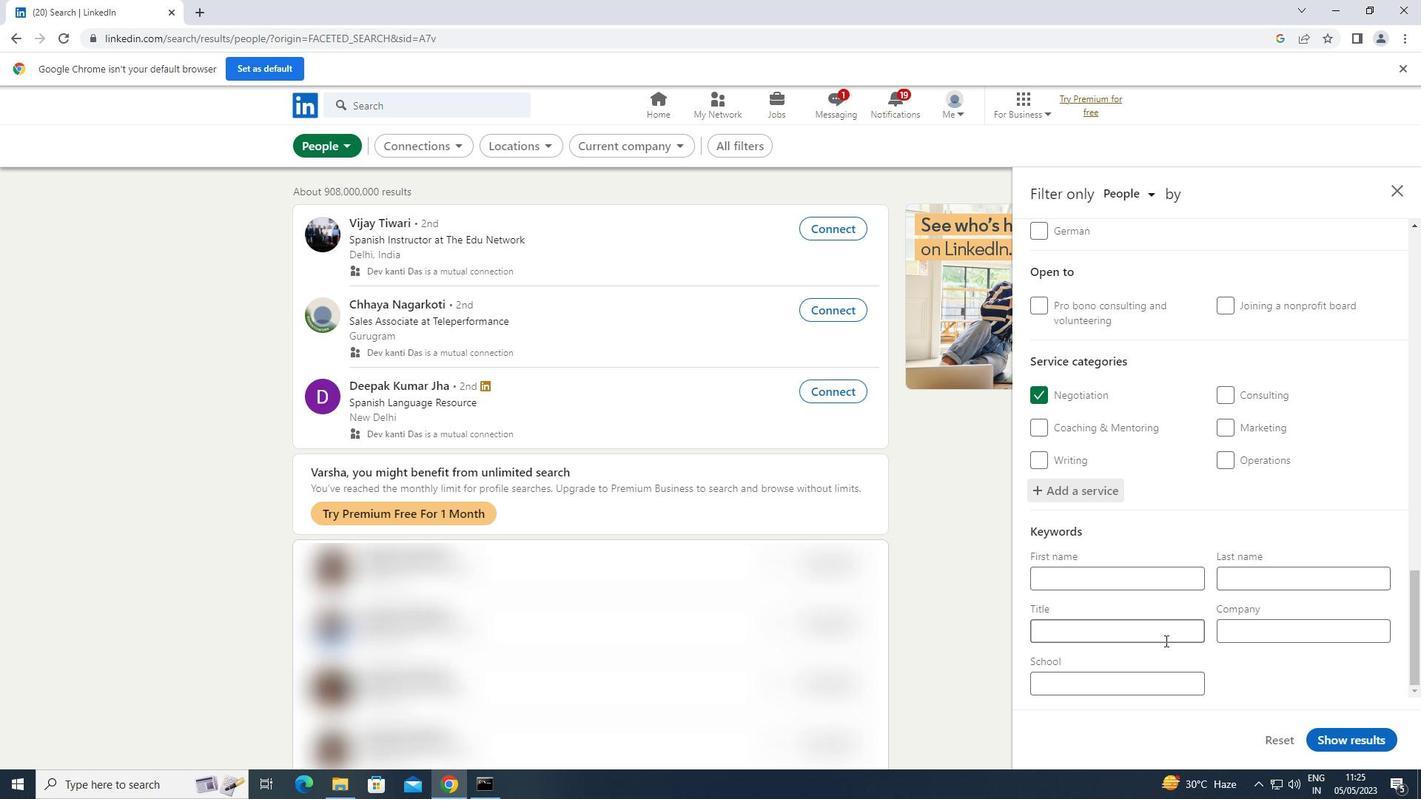 
Action: Mouse pressed left at (1165, 641)
Screenshot: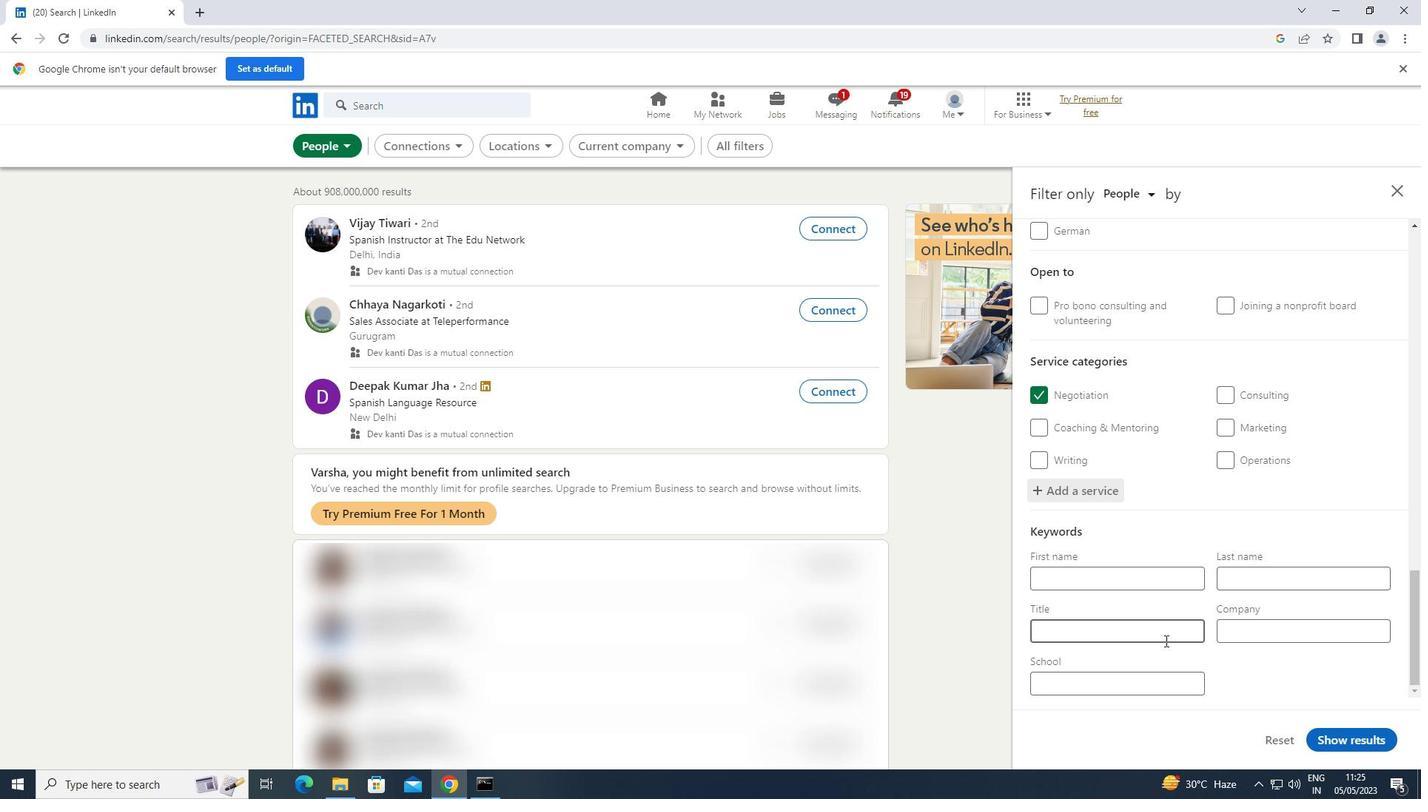 
Action: Key pressed <Key.shift>STAFF<Key.space><Key.shift>MANAGER
Screenshot: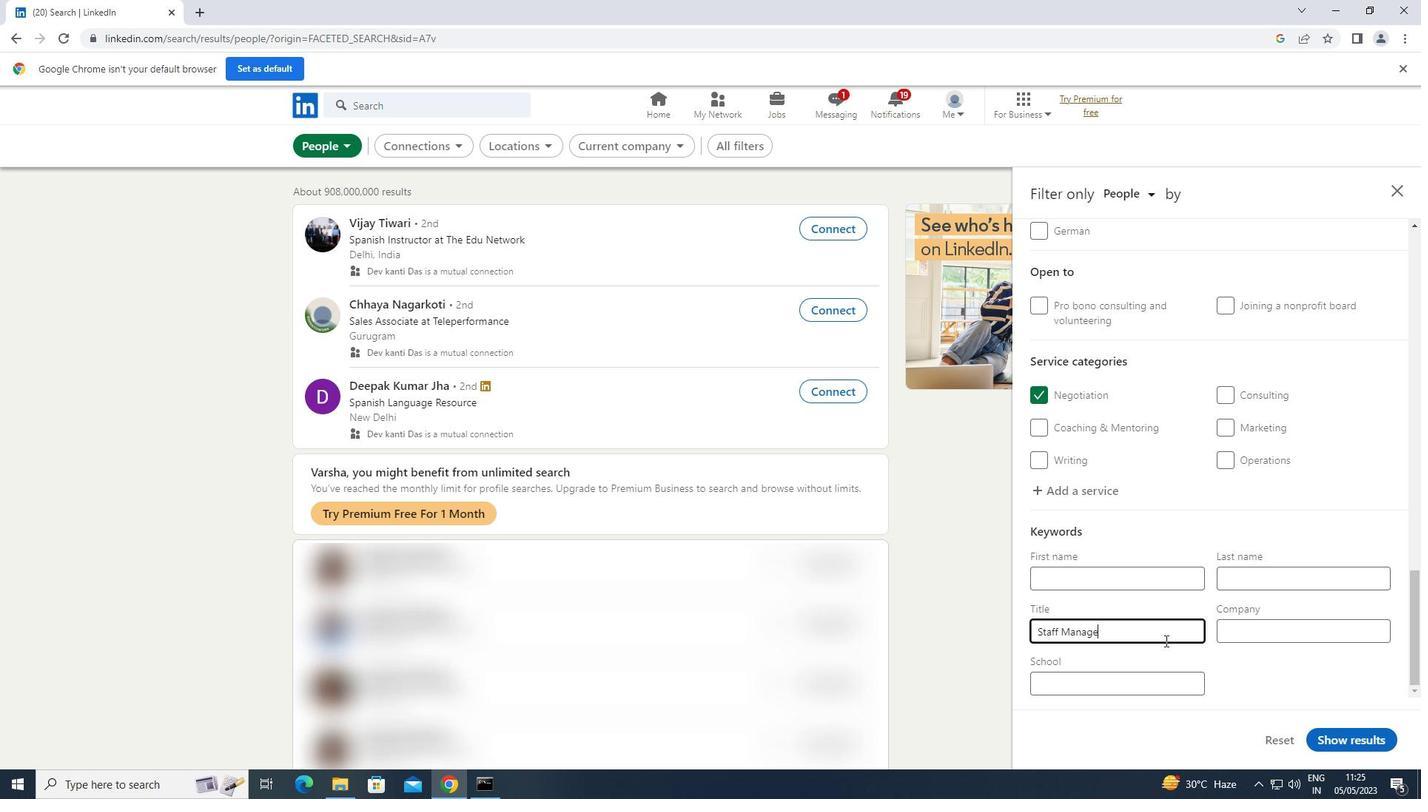 
Action: Mouse moved to (1378, 742)
Screenshot: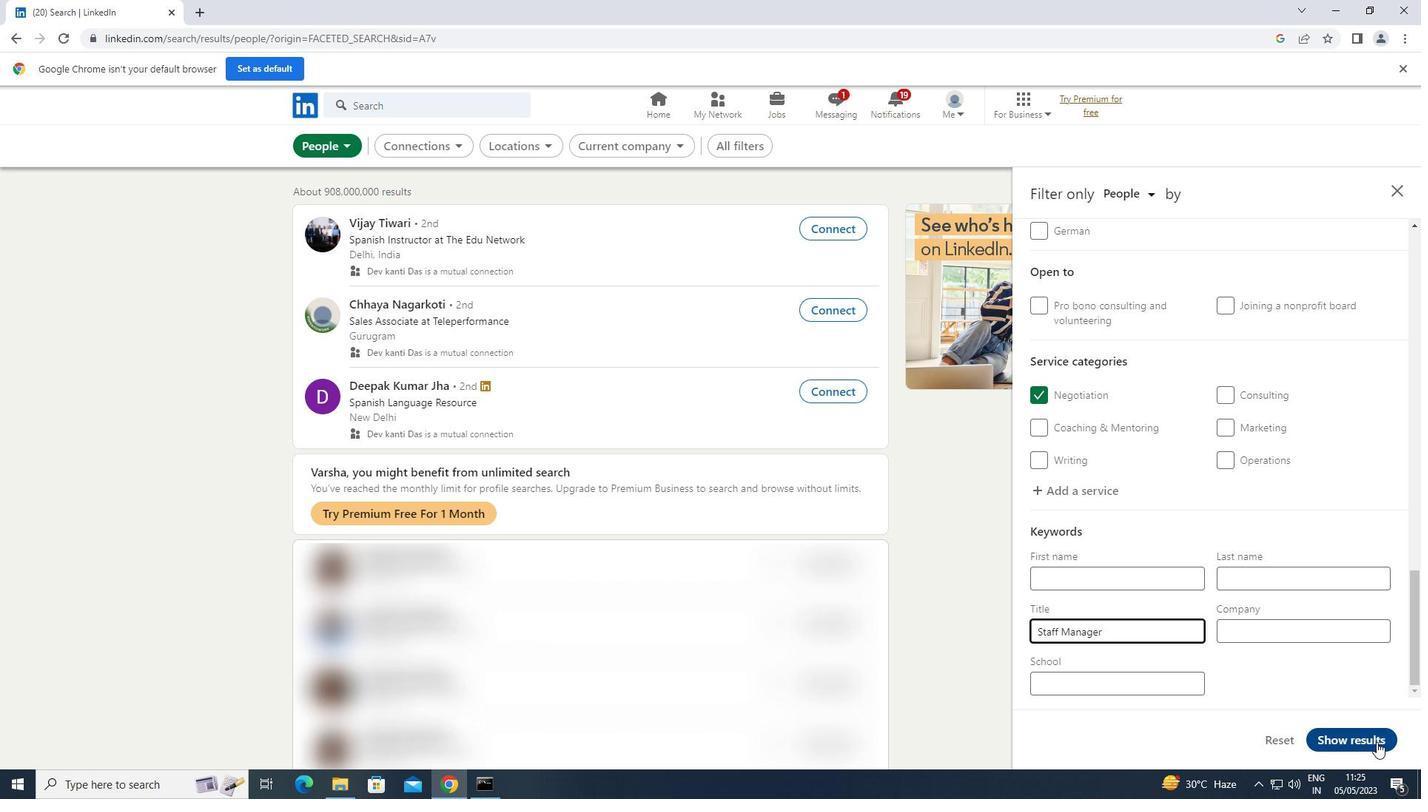 
Action: Mouse pressed left at (1378, 742)
Screenshot: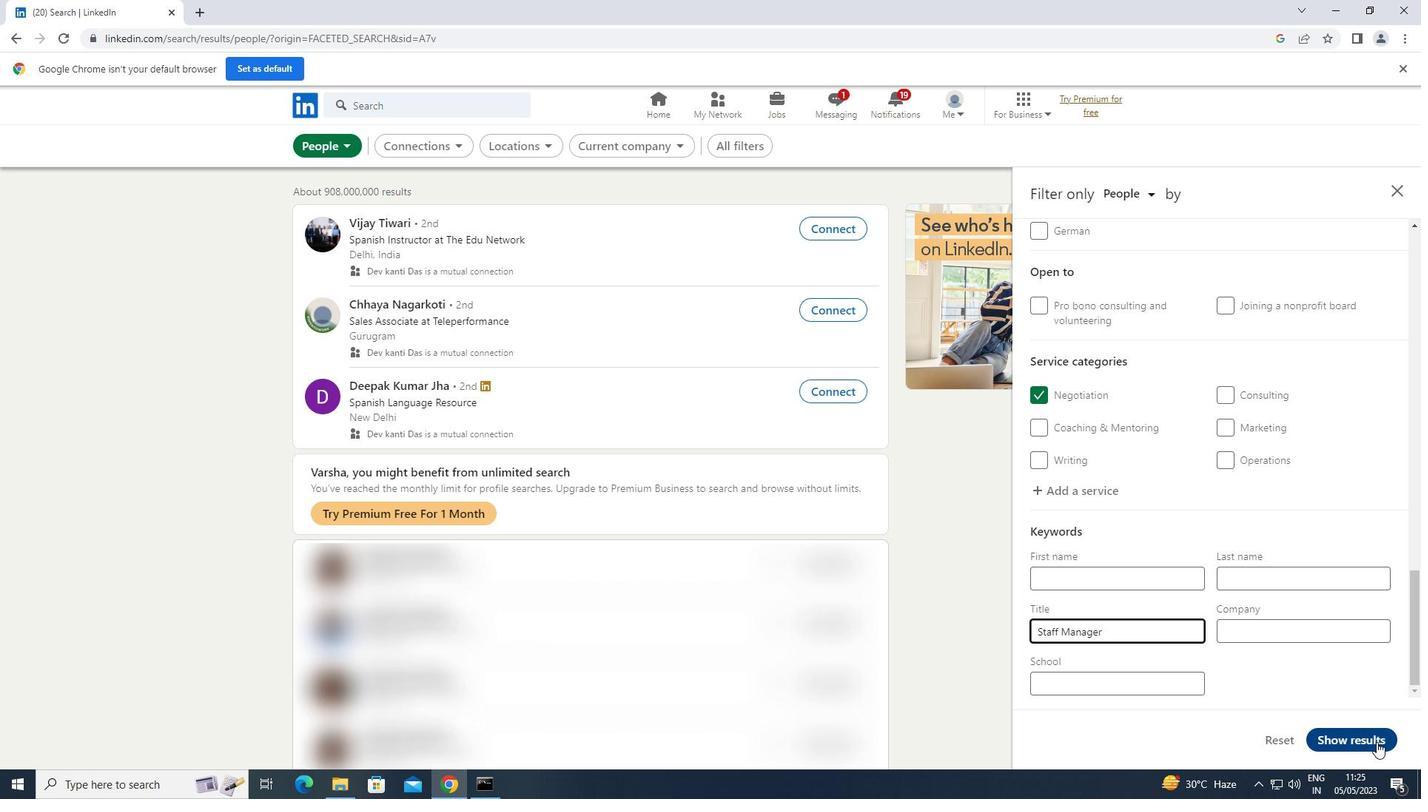 
